 Task: Add an event with the title Monthly Department Meeting, date '2023/11/08', time 9:15 AM to 11:15 AMand add a description: Throughout the team building workshop, the facilitator will provide guidance, share insights, and facilitate discussions to encourage active participation and learning. Participants will have the opportunity to practice their communication skills in a supportive and collaborative environment, receiving feedback from their peers and the facilitator.Select event color  Blueberry . Add location for the event as: 456 St. Catherine's Monastery, Sinai, Egypt, logged in from the account softage.2@softage.netand send the event invitation to softage.1@softage.net and softage.3@softage.net. Set a reminder for the event Doesn't repeat
Action: Mouse pressed left at (62, 171)
Screenshot: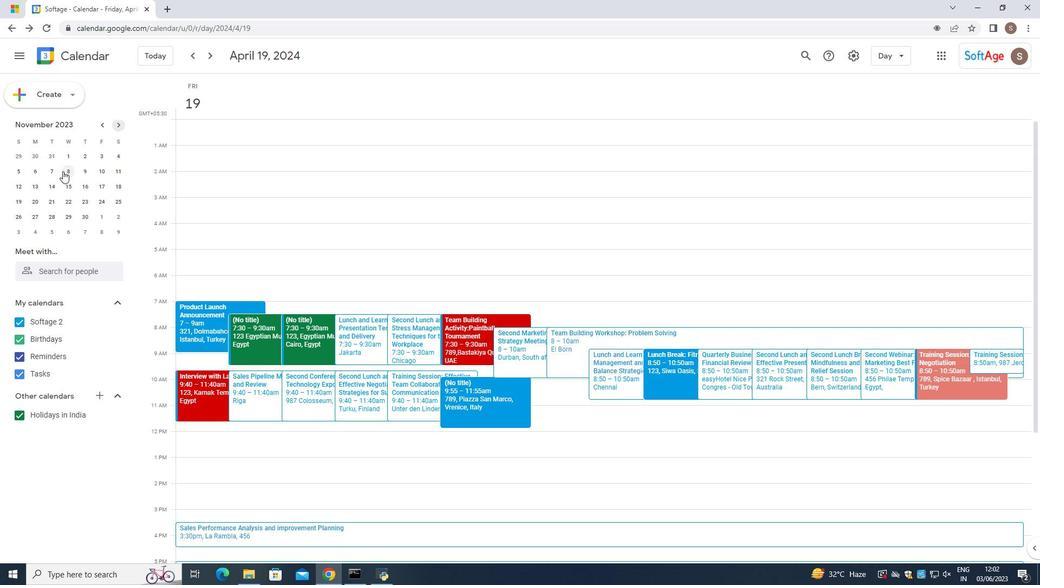
Action: Mouse moved to (58, 98)
Screenshot: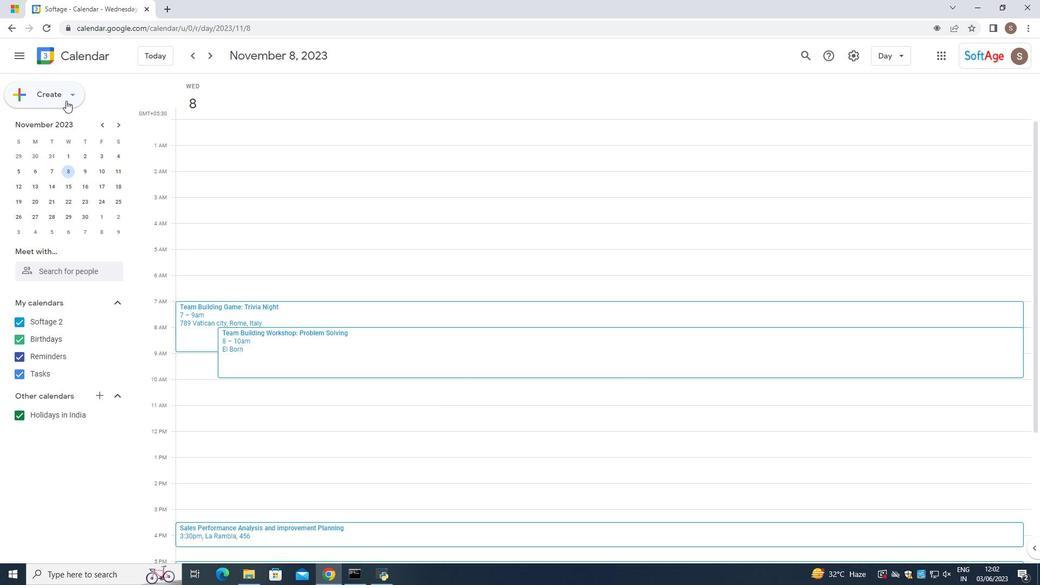 
Action: Mouse pressed left at (58, 98)
Screenshot: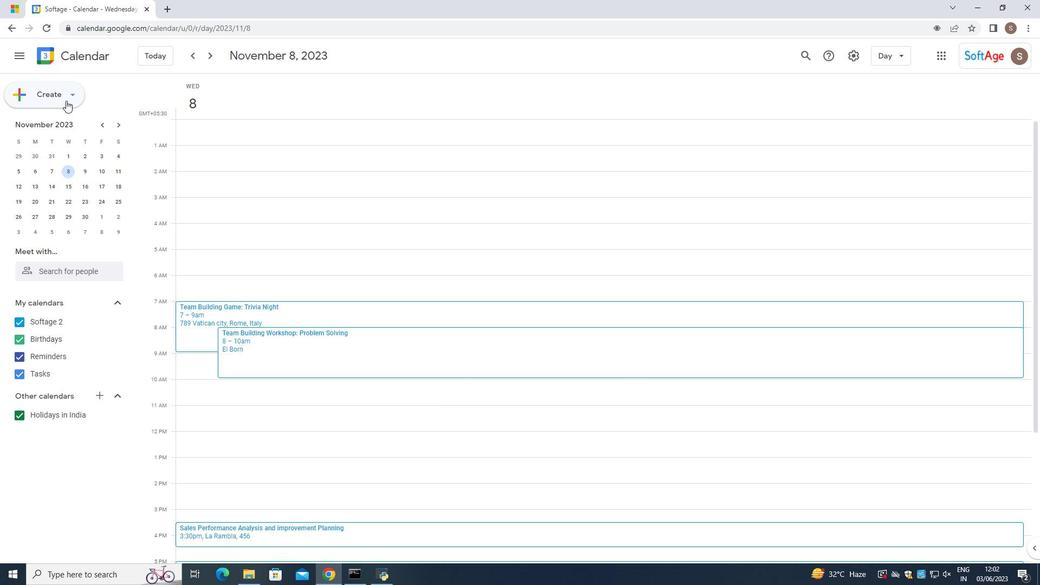 
Action: Mouse moved to (74, 125)
Screenshot: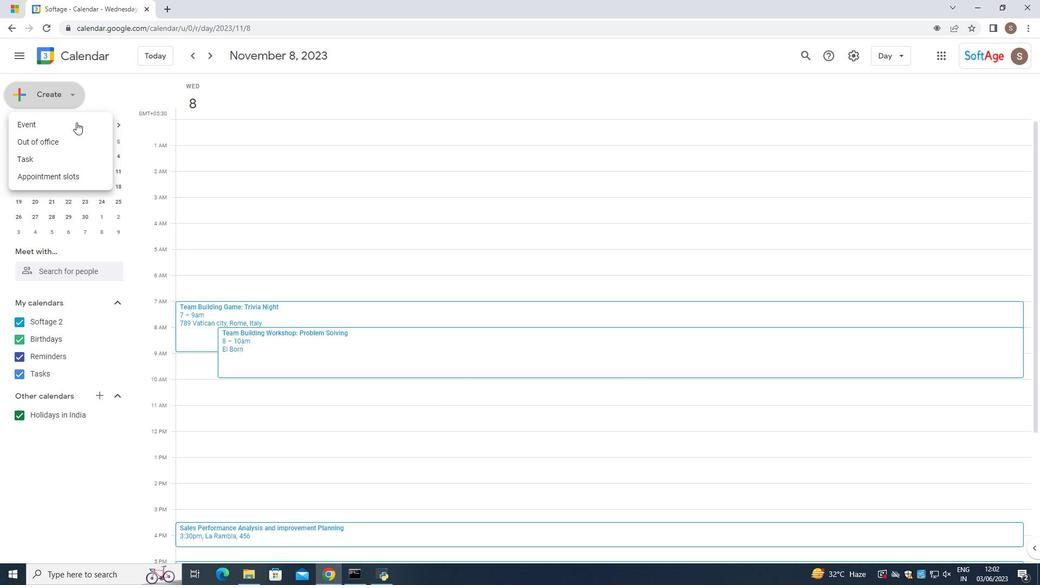 
Action: Mouse pressed left at (74, 125)
Screenshot: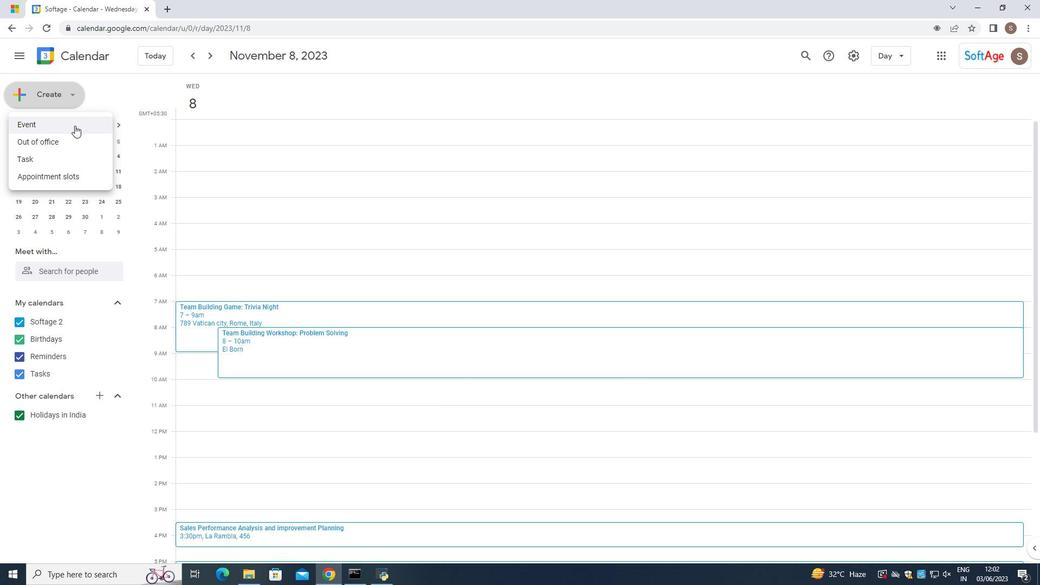 
Action: Mouse moved to (591, 208)
Screenshot: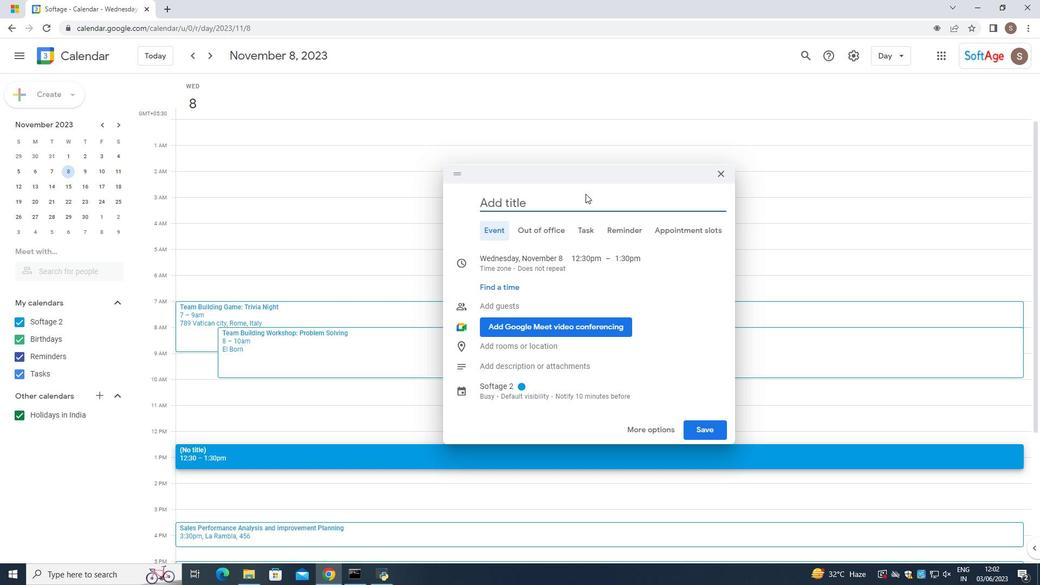 
Action: Key pressed <Key.caps_lock>M<Key.caps_lock>onthly<Key.space><Key.caps_lock>D<Key.caps_lock>epartment<Key.space><Key.caps_lock>M<Key.caps_lock>eetj<Key.backspace>ing
Screenshot: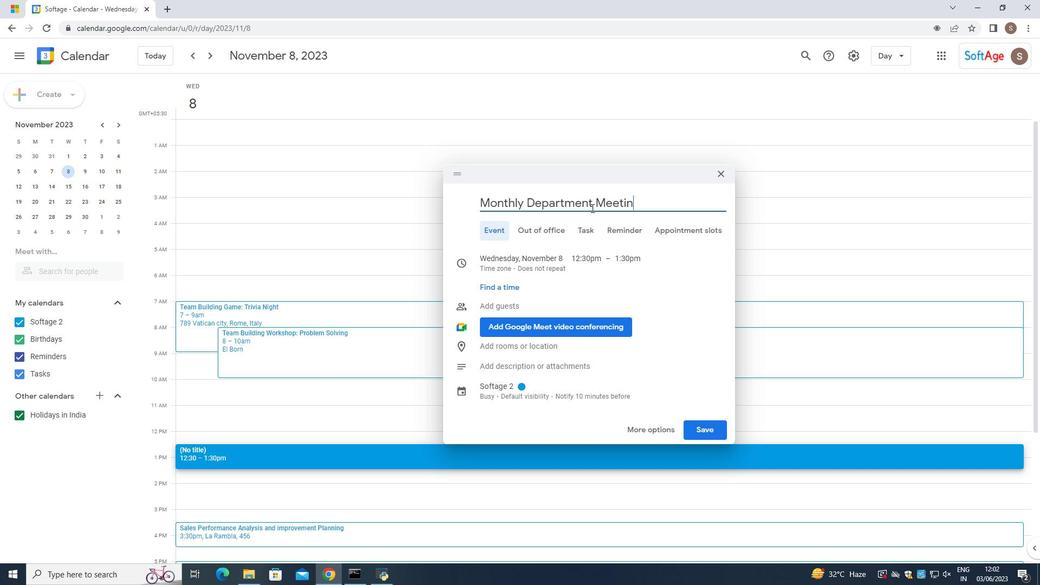 
Action: Mouse moved to (570, 260)
Screenshot: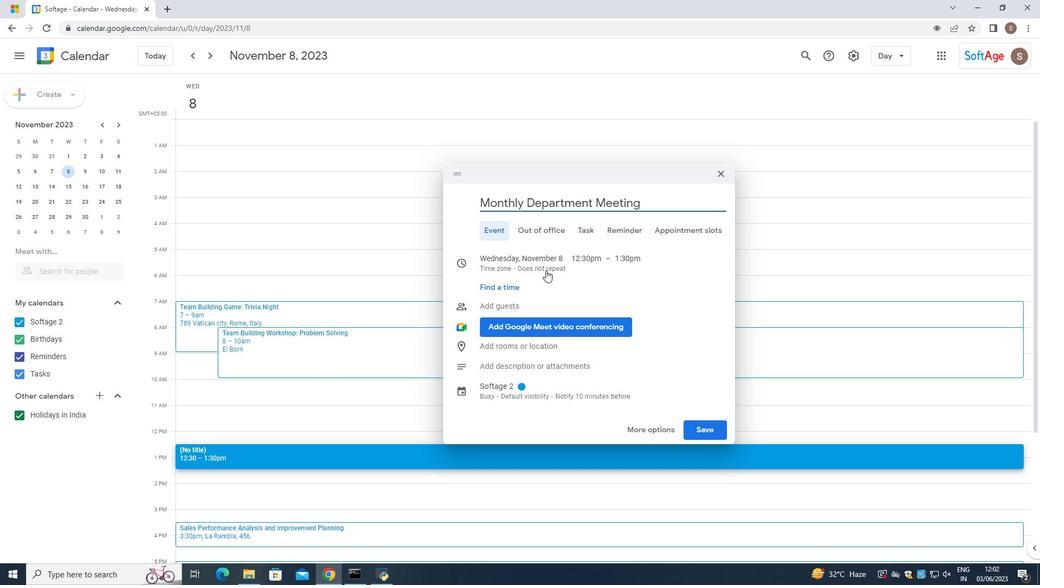 
Action: Mouse pressed left at (570, 260)
Screenshot: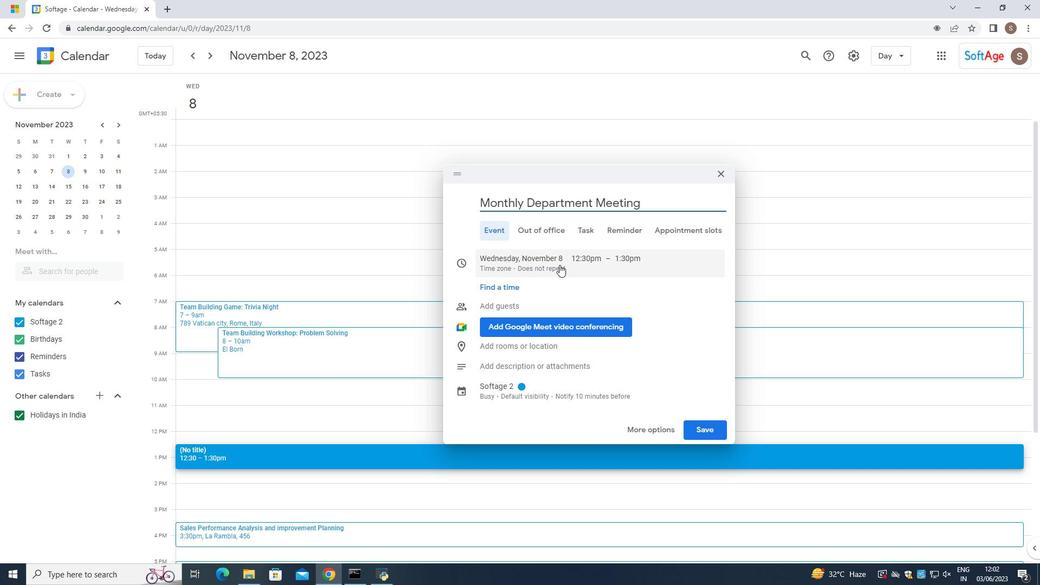 
Action: Mouse moved to (584, 253)
Screenshot: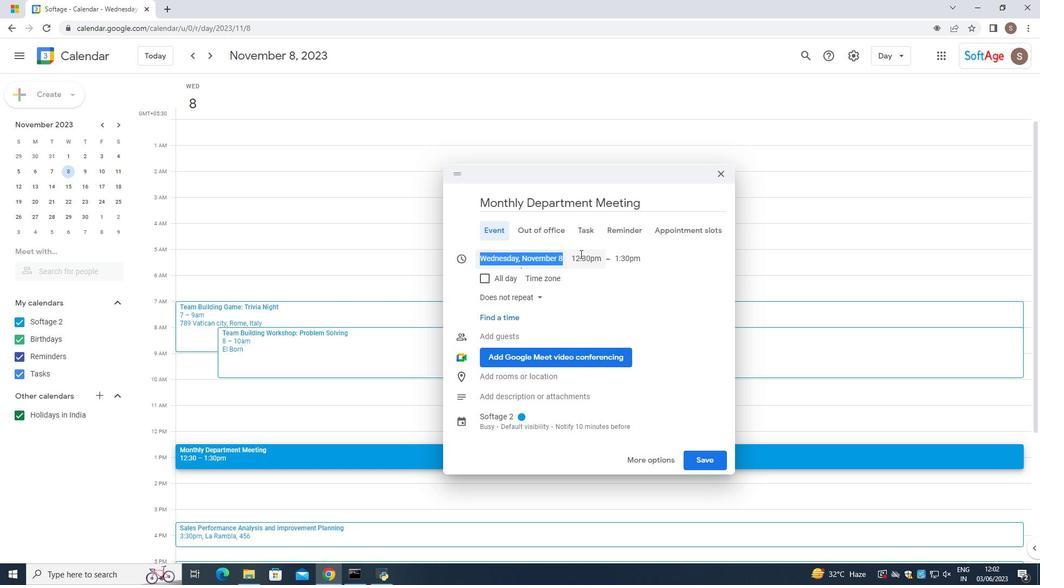 
Action: Mouse pressed left at (584, 253)
Screenshot: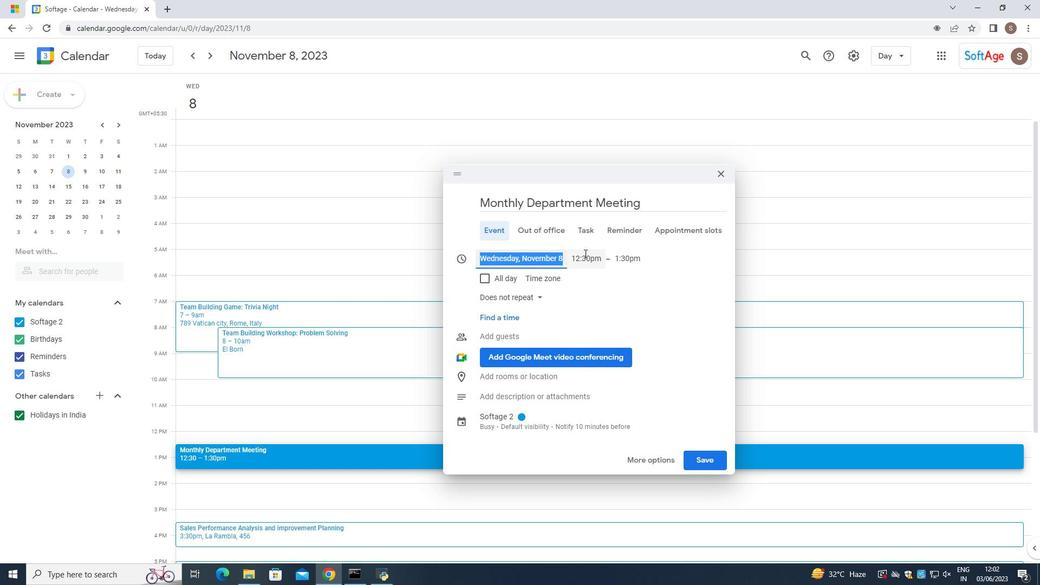 
Action: Mouse moved to (586, 341)
Screenshot: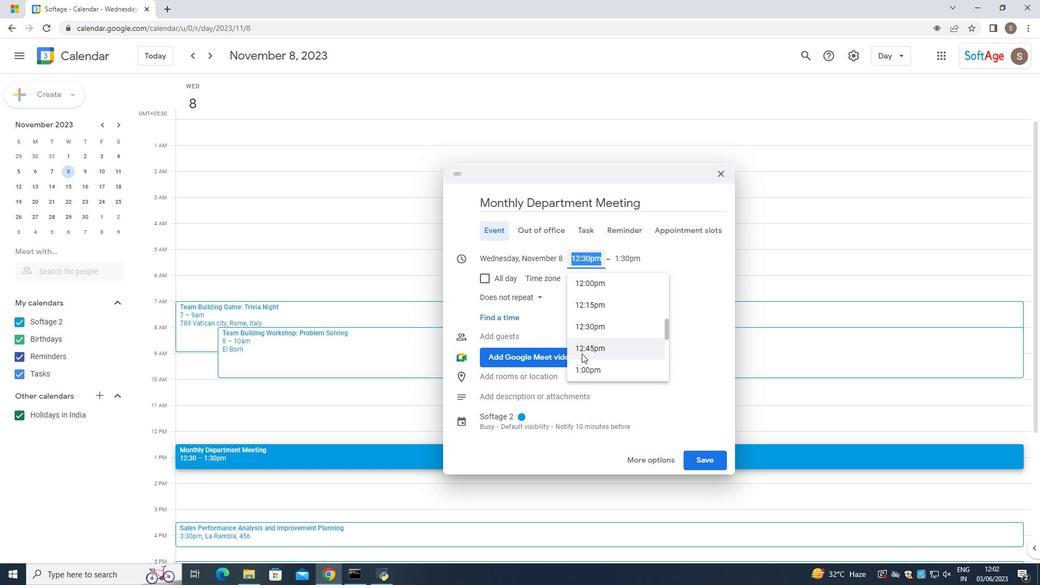 
Action: Mouse scrolled (586, 342) with delta (0, 0)
Screenshot: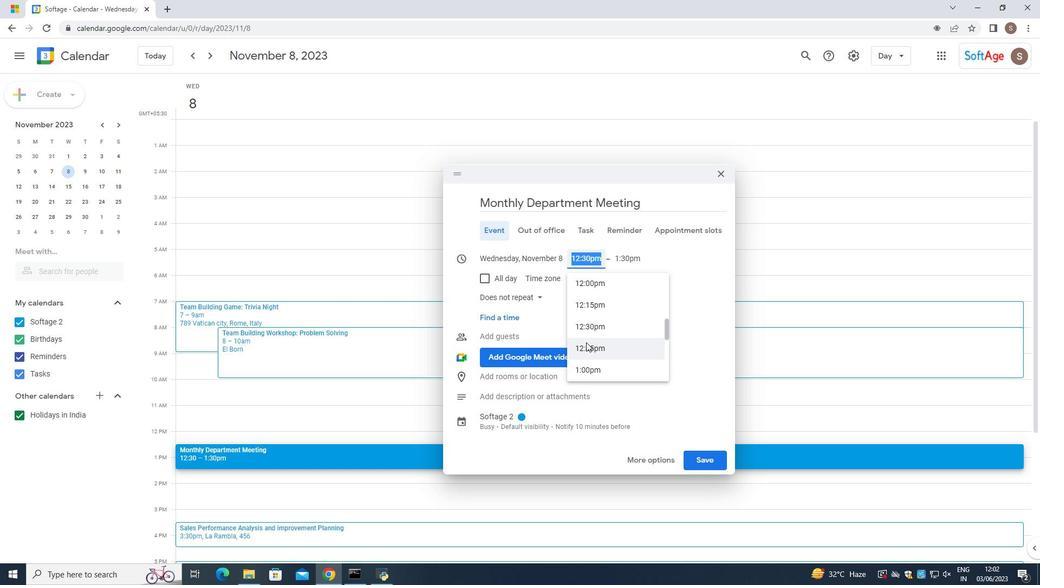 
Action: Mouse scrolled (586, 342) with delta (0, 0)
Screenshot: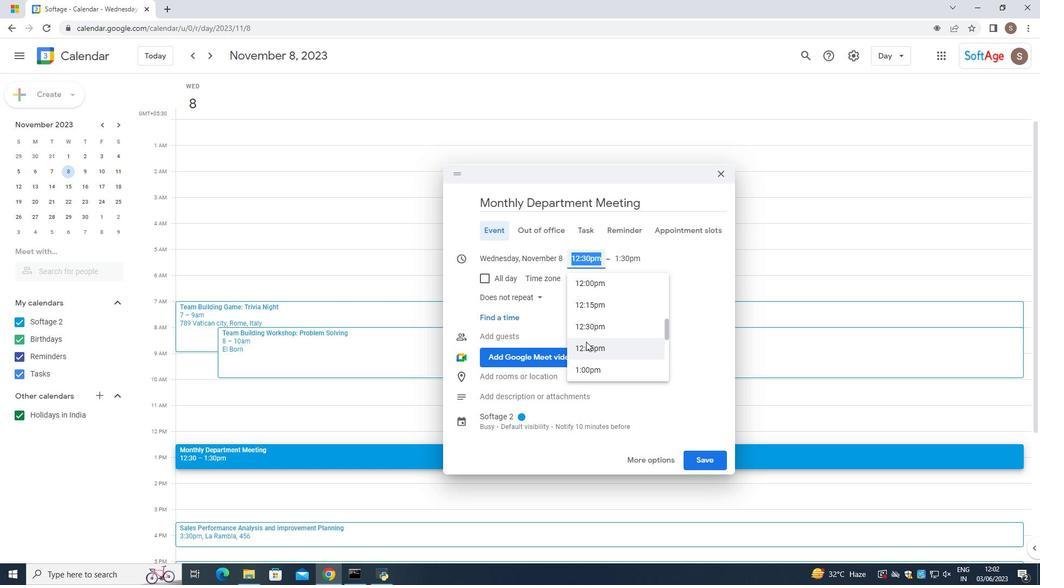 
Action: Mouse scrolled (586, 342) with delta (0, 0)
Screenshot: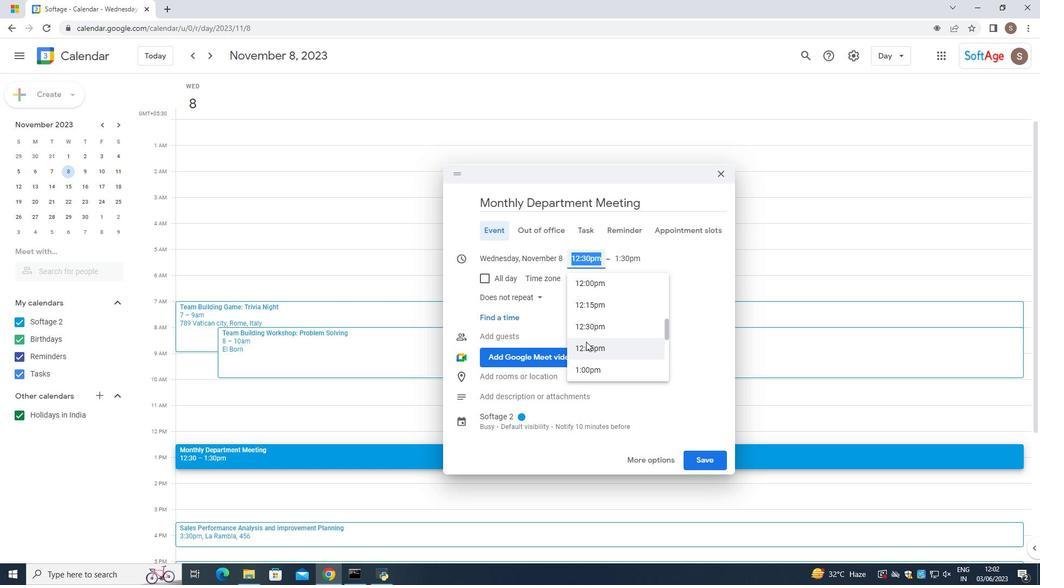 
Action: Mouse moved to (586, 307)
Screenshot: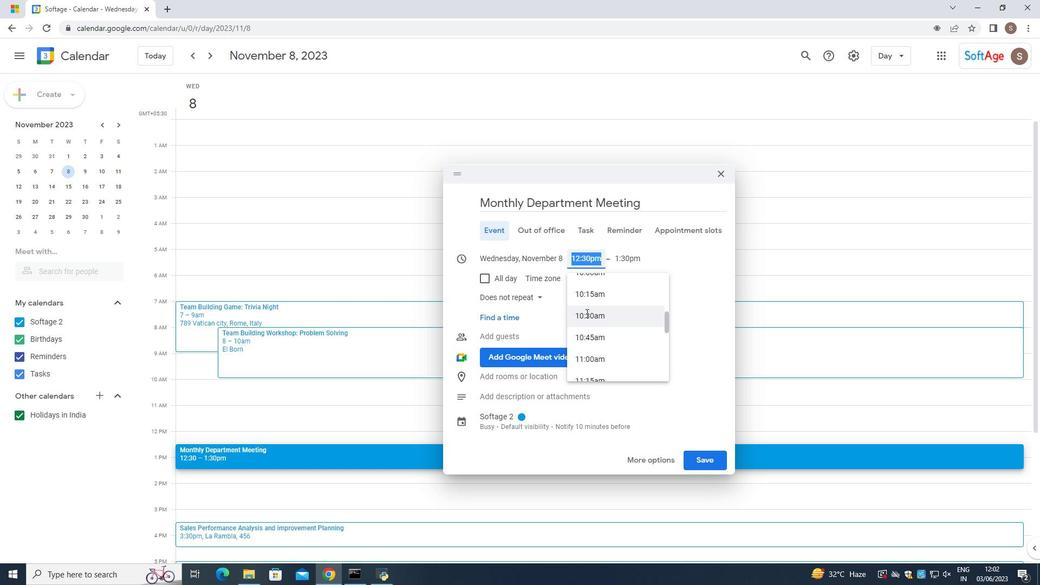 
Action: Mouse scrolled (586, 307) with delta (0, 0)
Screenshot: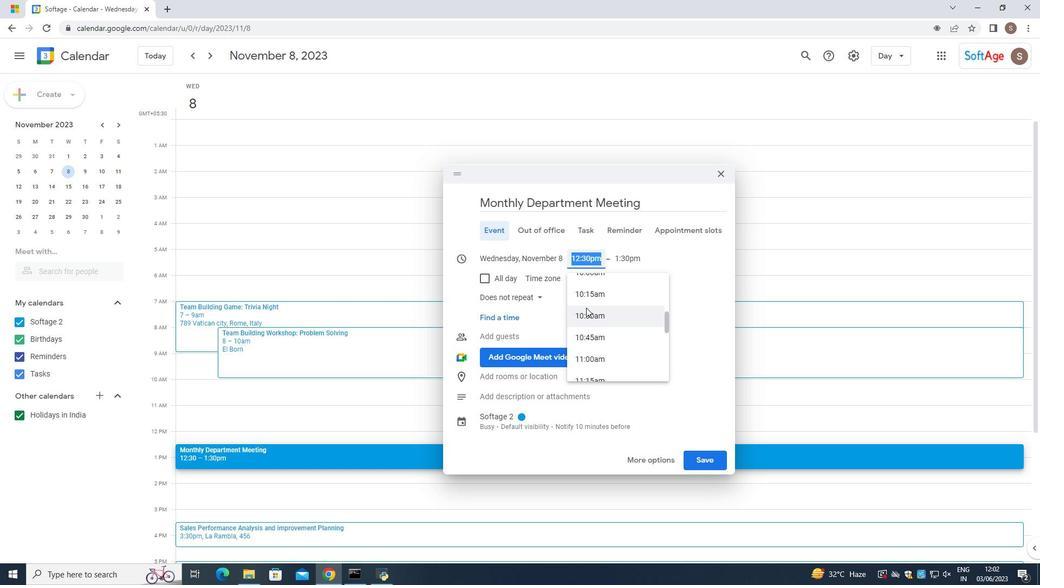 
Action: Mouse moved to (586, 298)
Screenshot: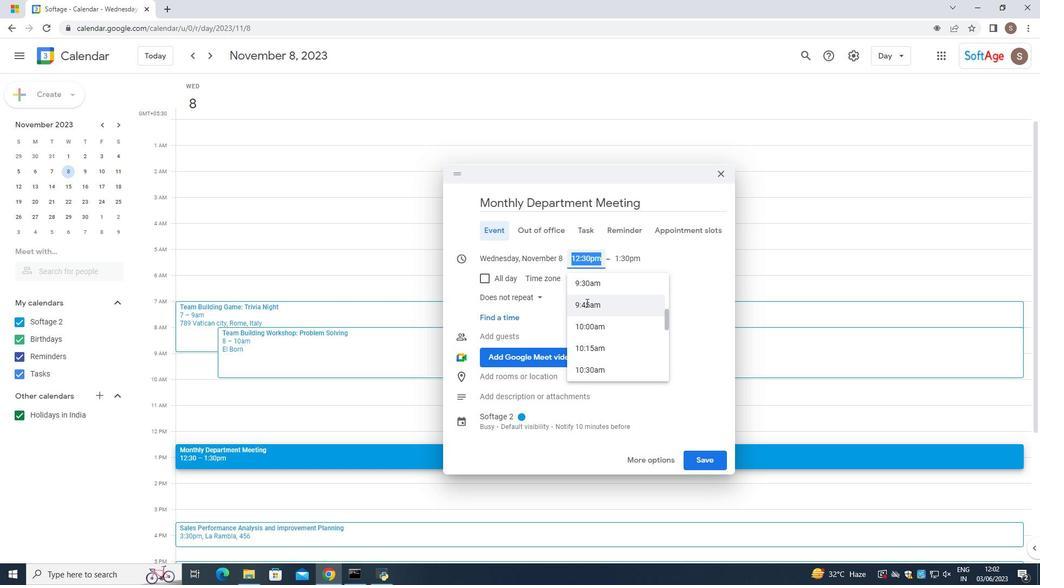 
Action: Mouse scrolled (586, 299) with delta (0, 0)
Screenshot: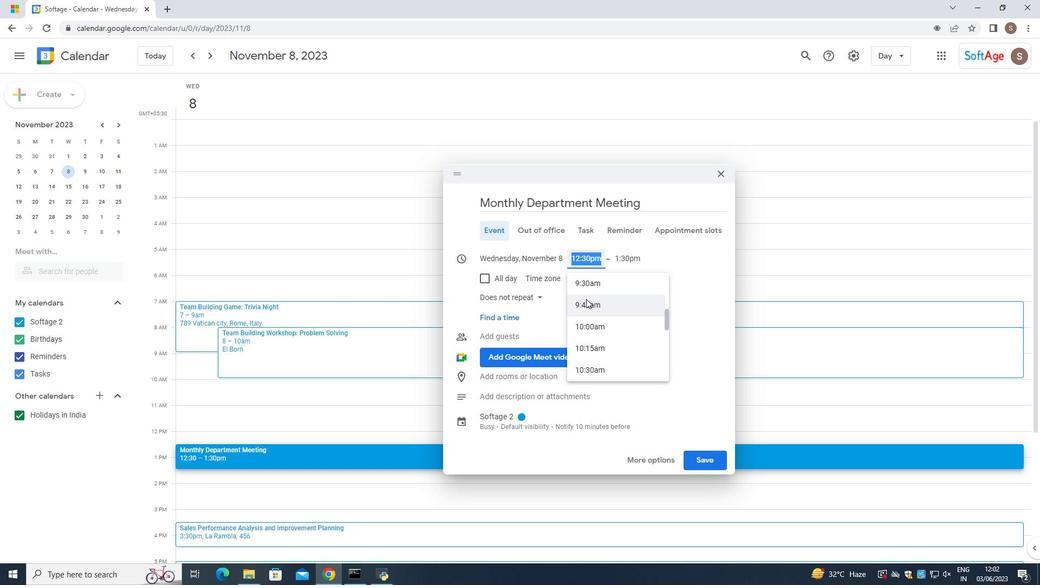 
Action: Mouse moved to (576, 313)
Screenshot: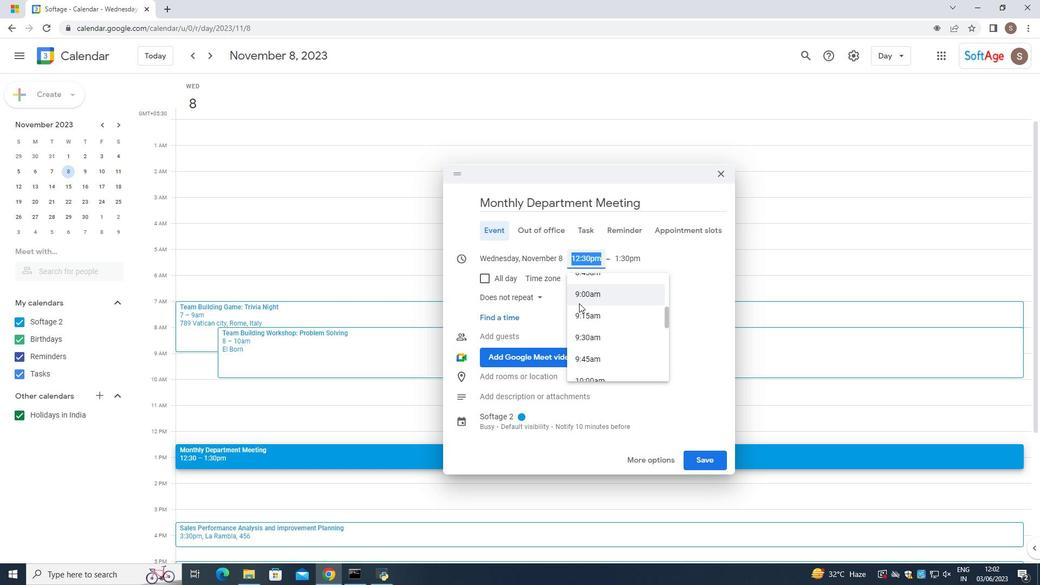 
Action: Mouse pressed left at (576, 313)
Screenshot: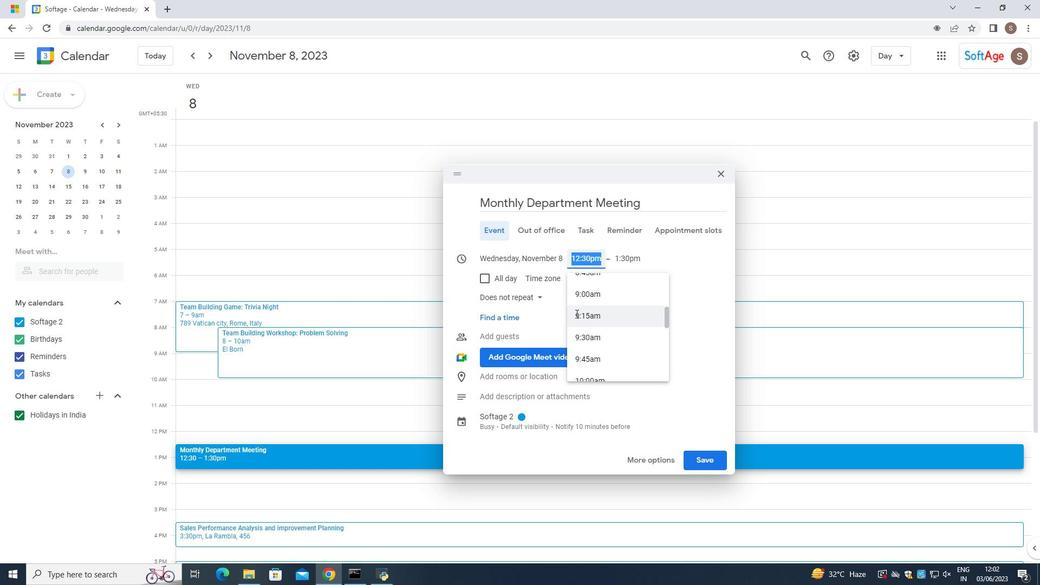 
Action: Mouse moved to (630, 254)
Screenshot: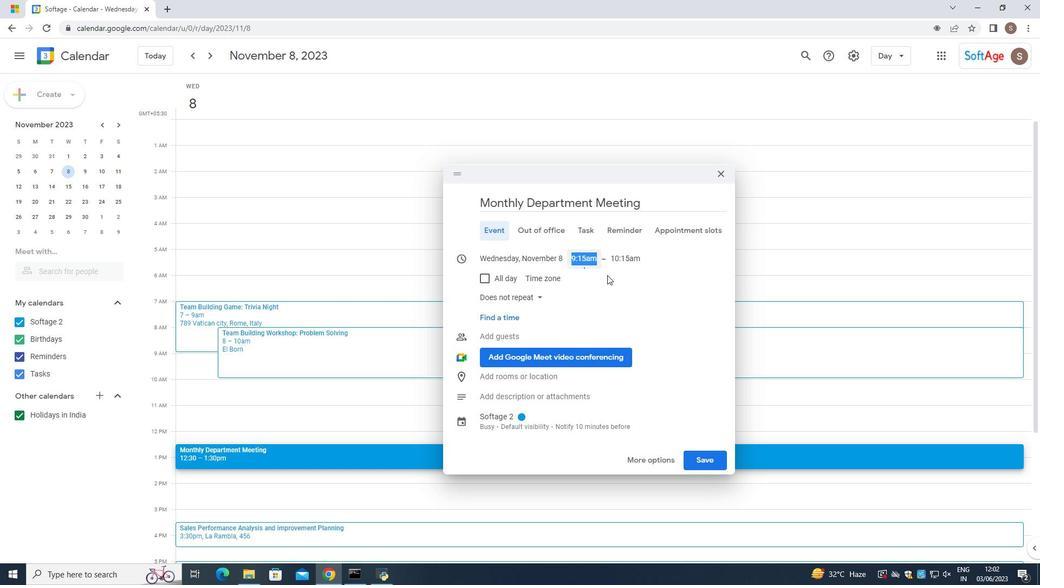 
Action: Mouse pressed left at (630, 254)
Screenshot: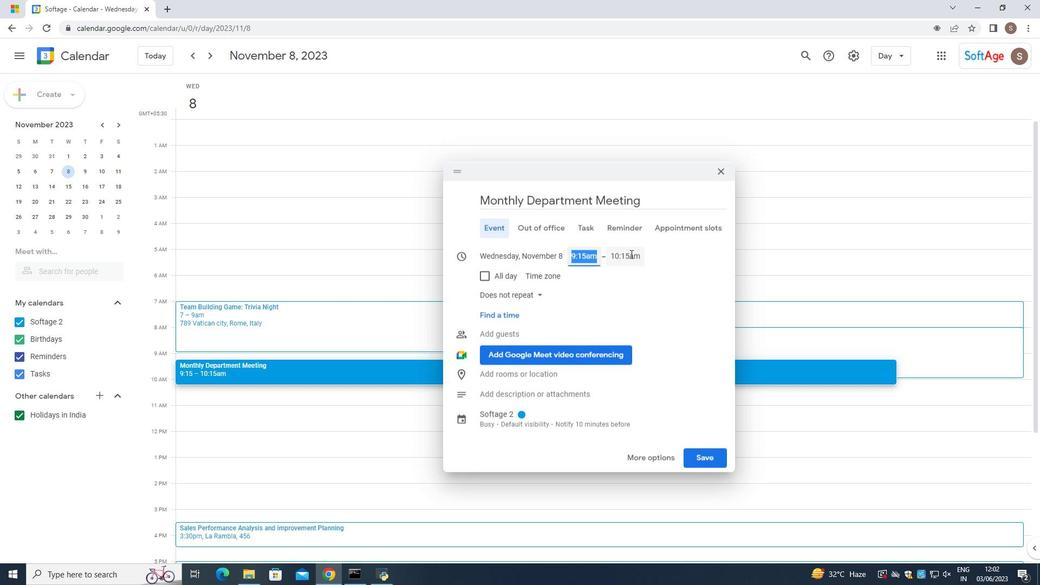 
Action: Mouse moved to (623, 315)
Screenshot: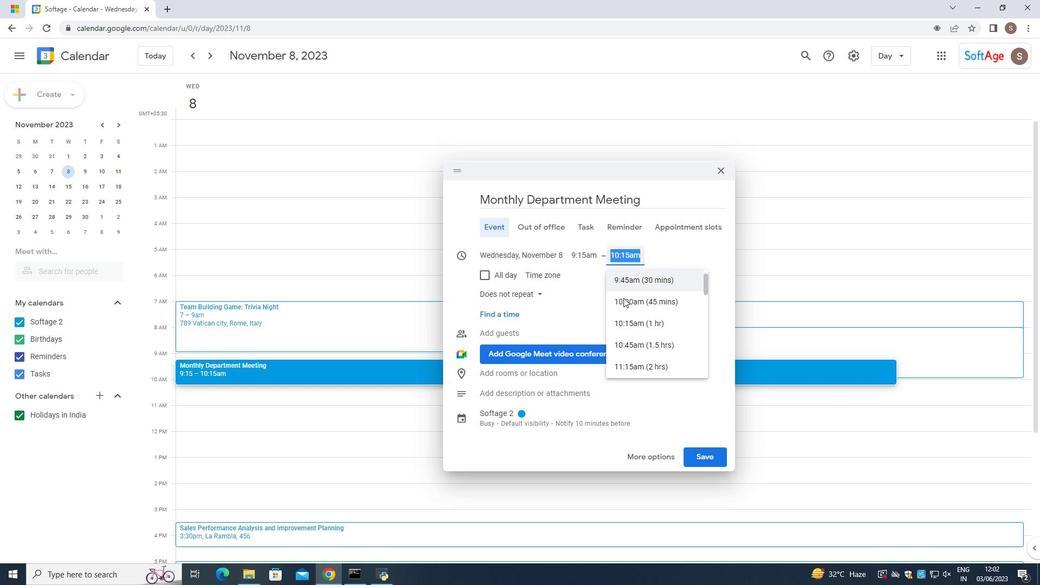 
Action: Mouse scrolled (623, 315) with delta (0, 0)
Screenshot: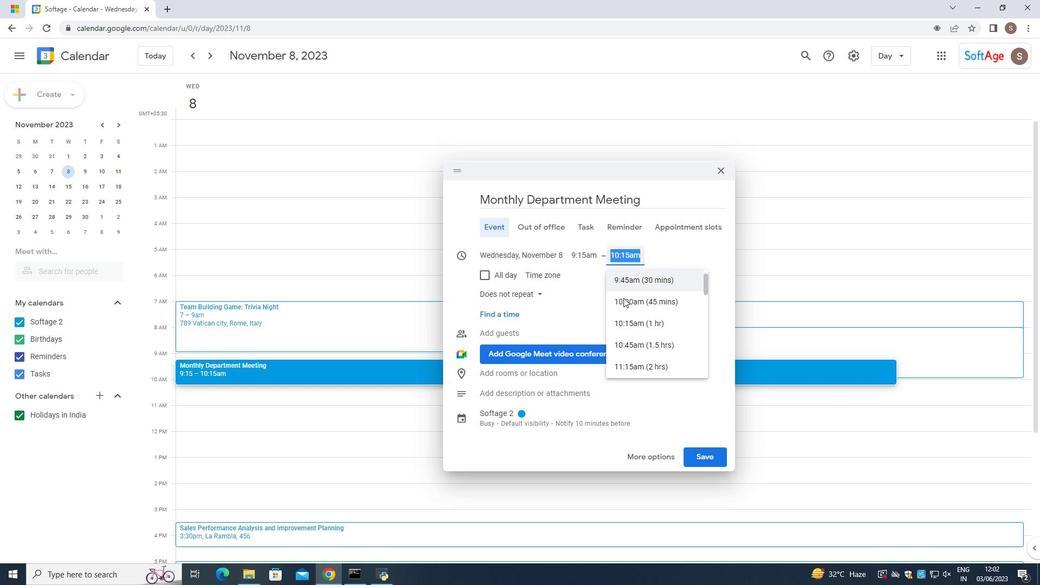 
Action: Mouse moved to (641, 317)
Screenshot: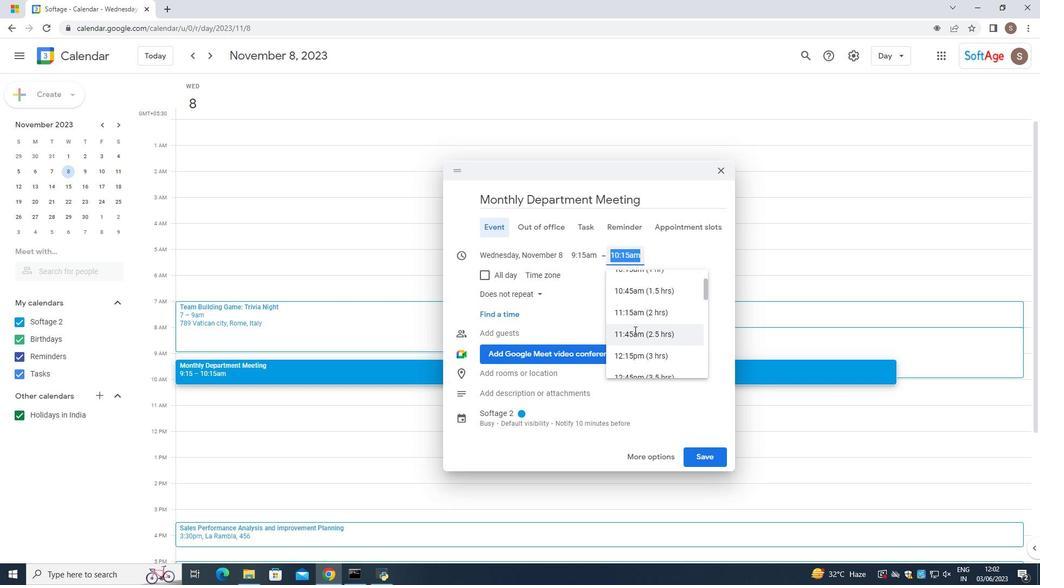 
Action: Mouse pressed left at (641, 317)
Screenshot: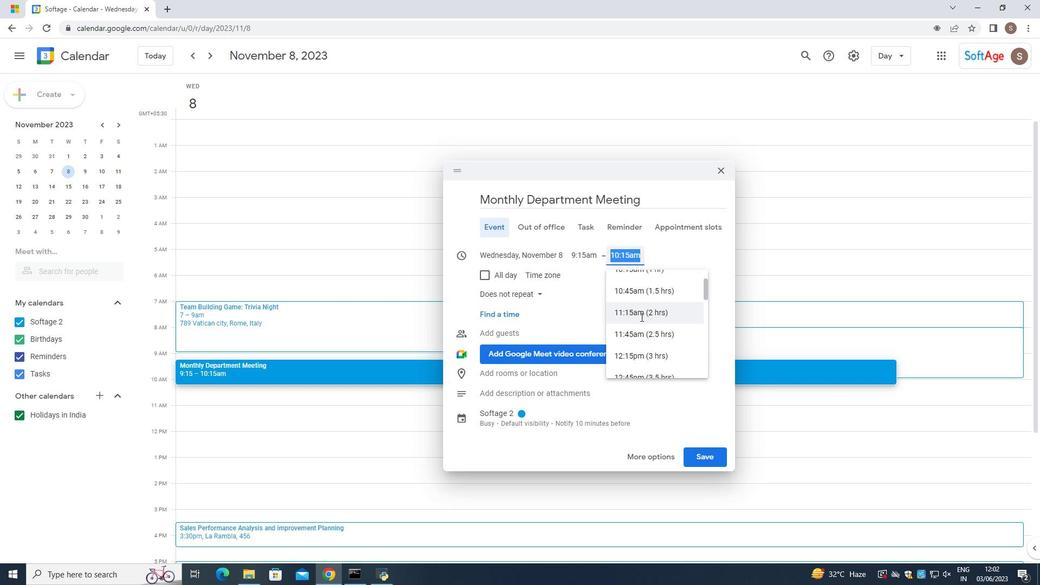 
Action: Mouse moved to (492, 394)
Screenshot: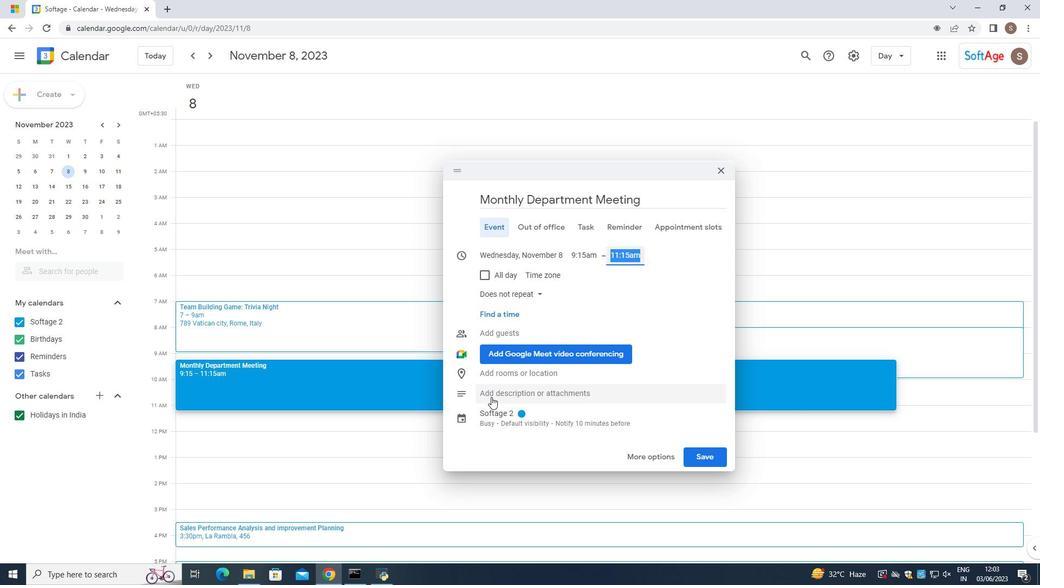 
Action: Mouse pressed left at (492, 394)
Screenshot: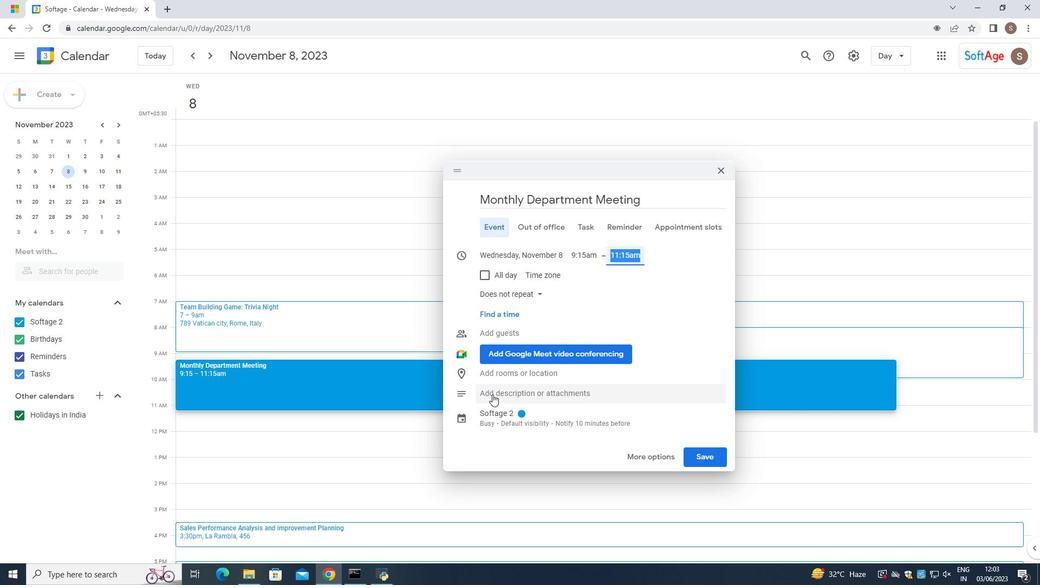 
Action: Mouse moved to (504, 395)
Screenshot: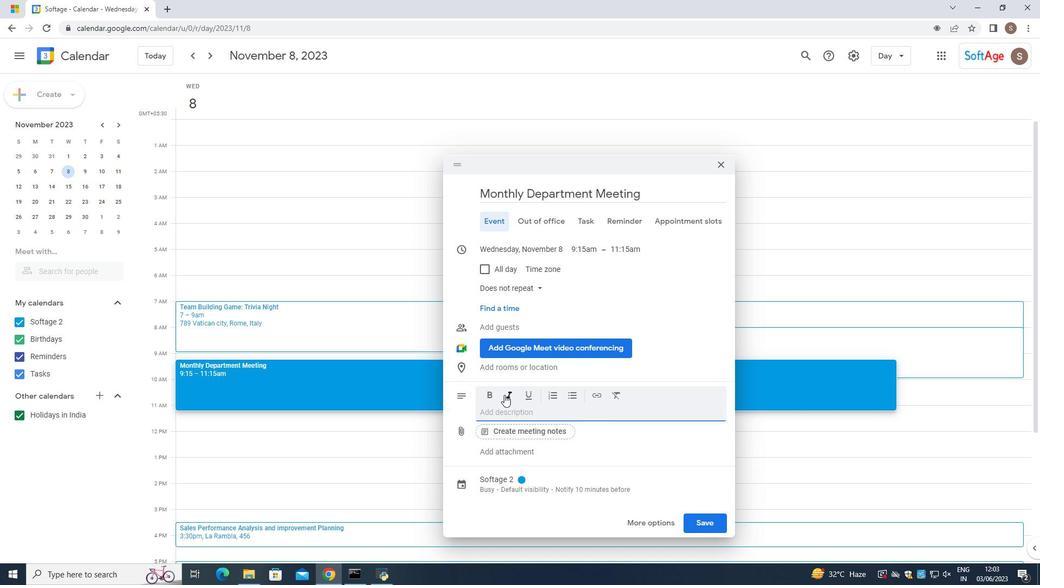 
Action: Mouse pressed left at (504, 395)
Screenshot: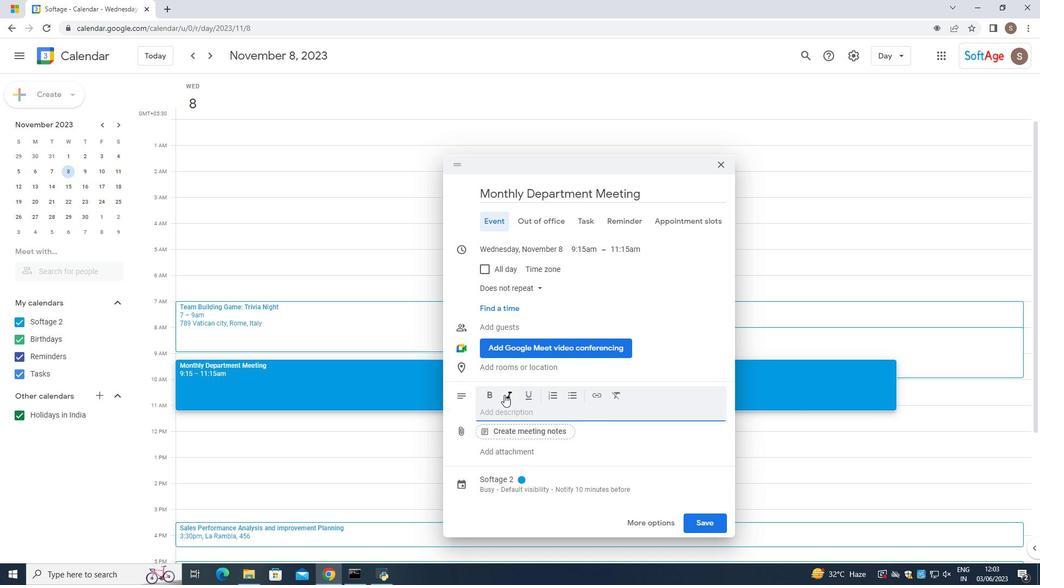 
Action: Mouse moved to (508, 395)
Screenshot: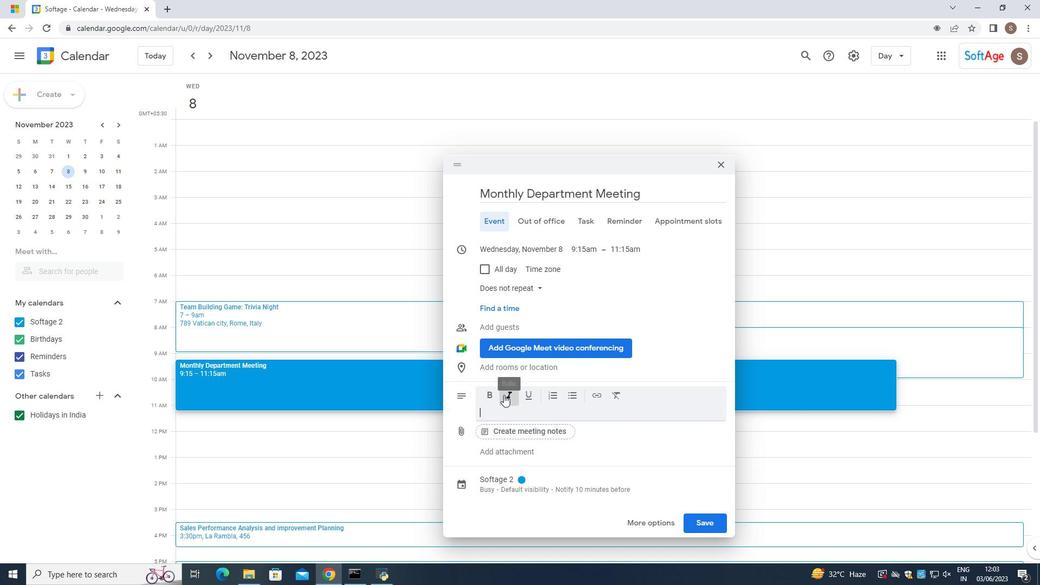 
Action: Key pressed <Key.caps_lock>T<Key.caps_lock>horughout<Key.space>the<Key.backspace><Key.backspace><Key.backspace><Key.backspace><Key.backspace><Key.backspace><Key.backspace><Key.backspace><Key.backspace><Key.backspace><Key.backspace><Key.backspace>roughout<Key.space>the<Key.space>team<Key.space>building<Key.space>workshop<Key.space>,<Key.space>the<Key.space>facilittatior<Key.space>
Screenshot: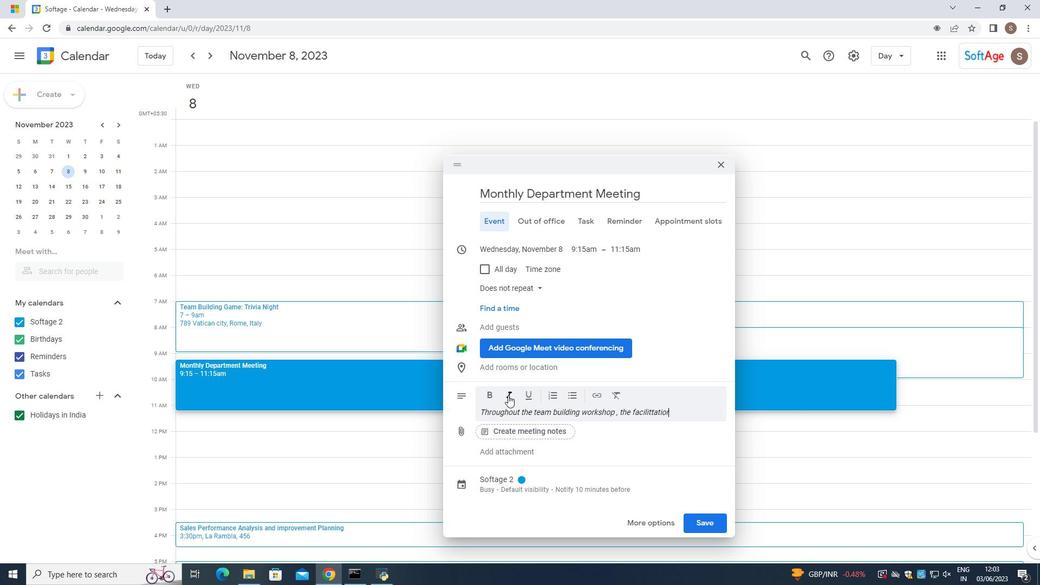 
Action: Mouse moved to (644, 412)
Screenshot: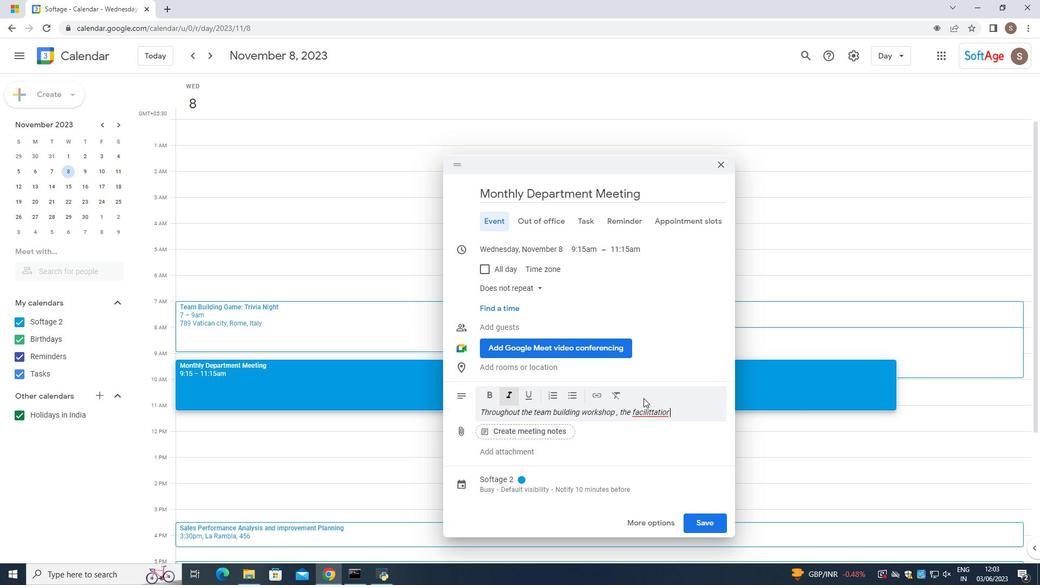 
Action: Mouse pressed left at (644, 412)
Screenshot: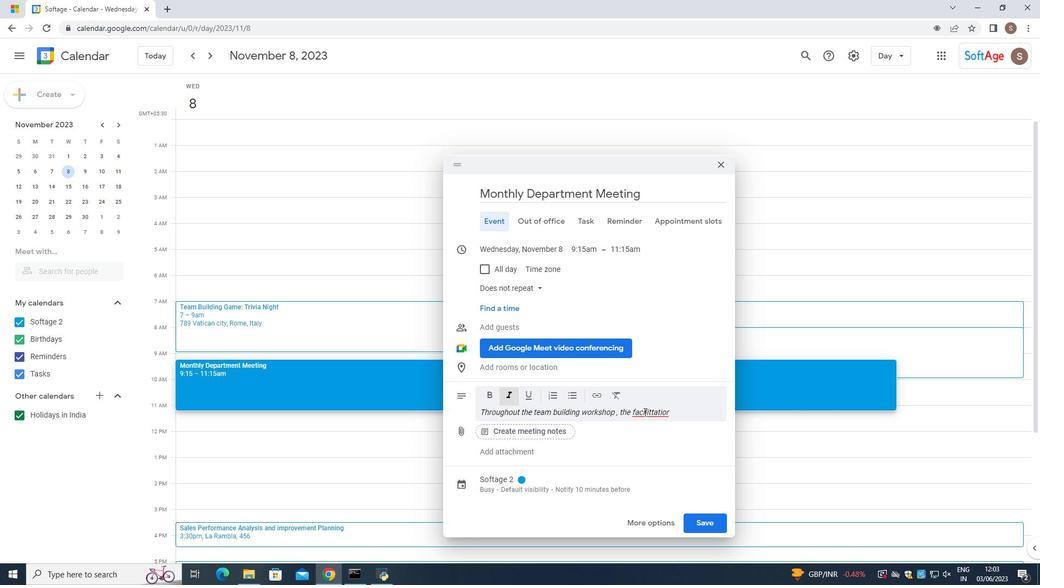
Action: Mouse pressed right at (644, 412)
Screenshot: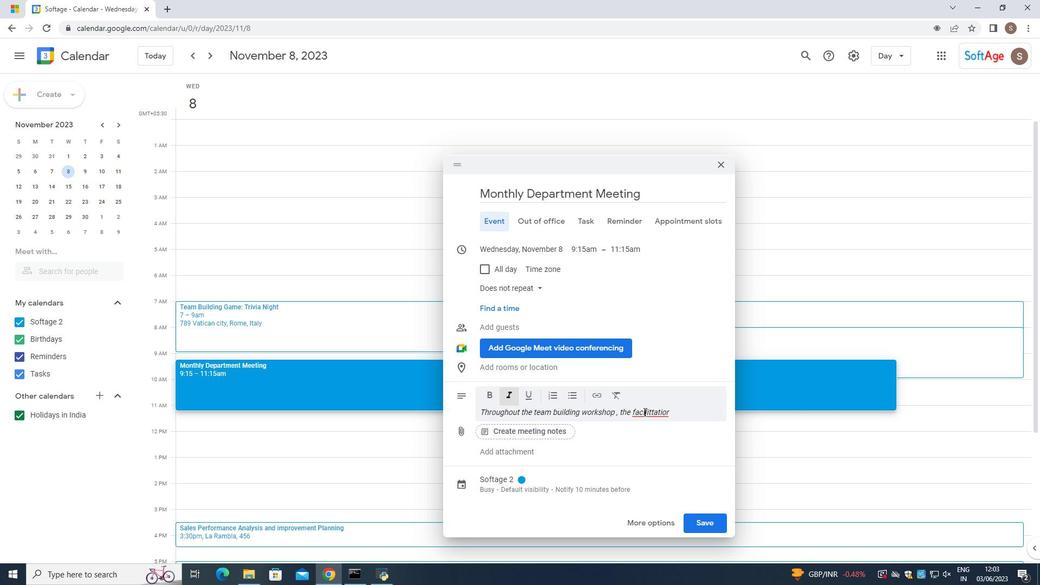 
Action: Mouse moved to (667, 274)
Screenshot: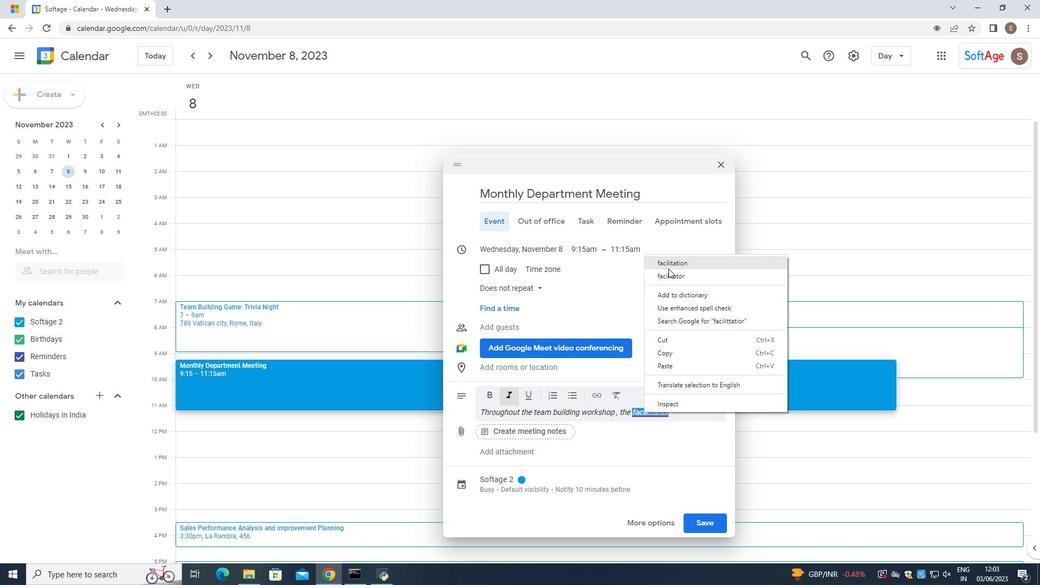 
Action: Mouse pressed left at (667, 274)
Screenshot: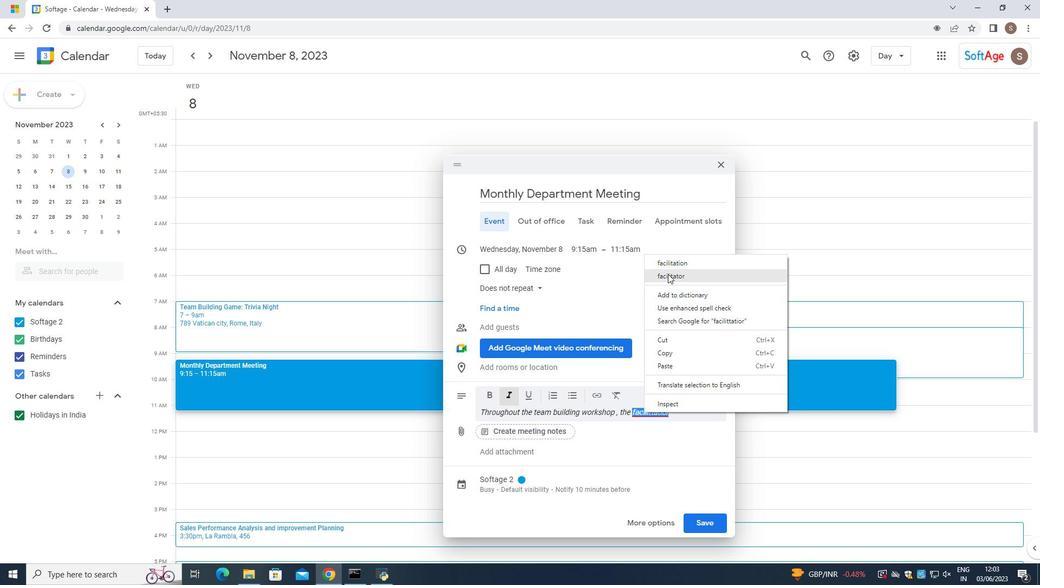 
Action: Mouse moved to (685, 406)
Screenshot: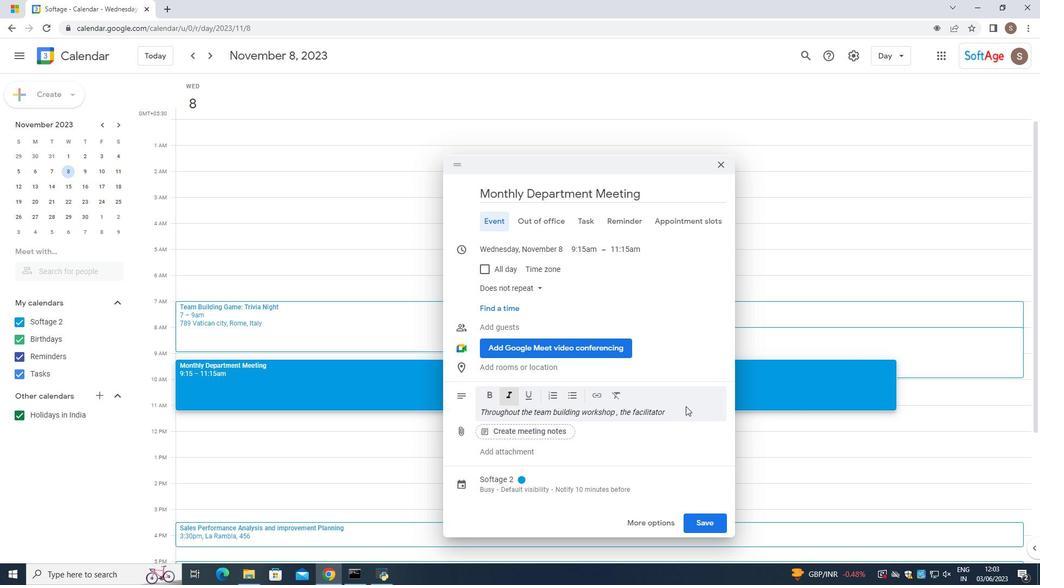 
Action: Mouse pressed left at (685, 406)
Screenshot: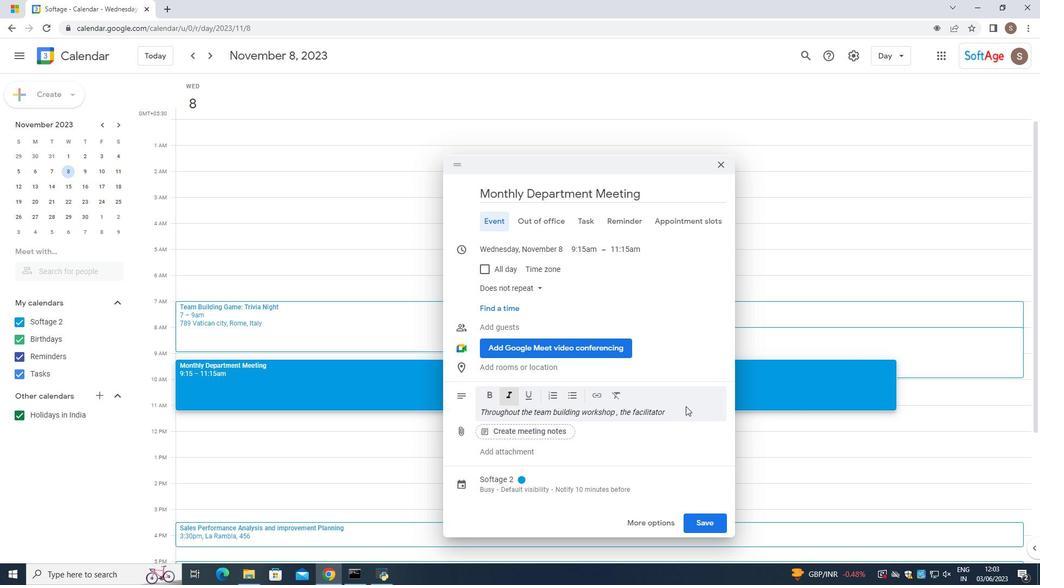 
Action: Mouse moved to (682, 408)
Screenshot: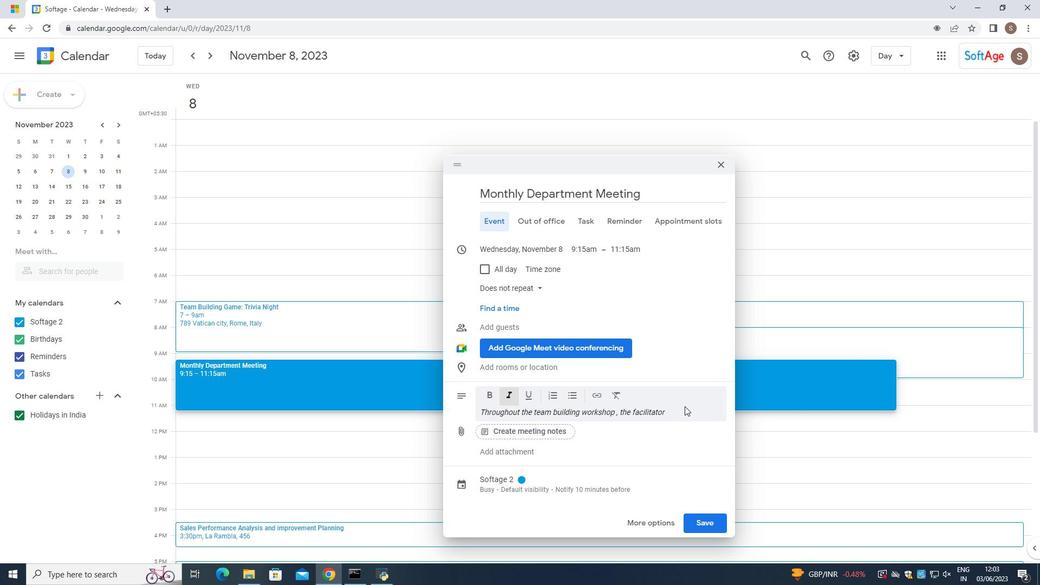 
Action: Mouse pressed left at (682, 408)
Screenshot: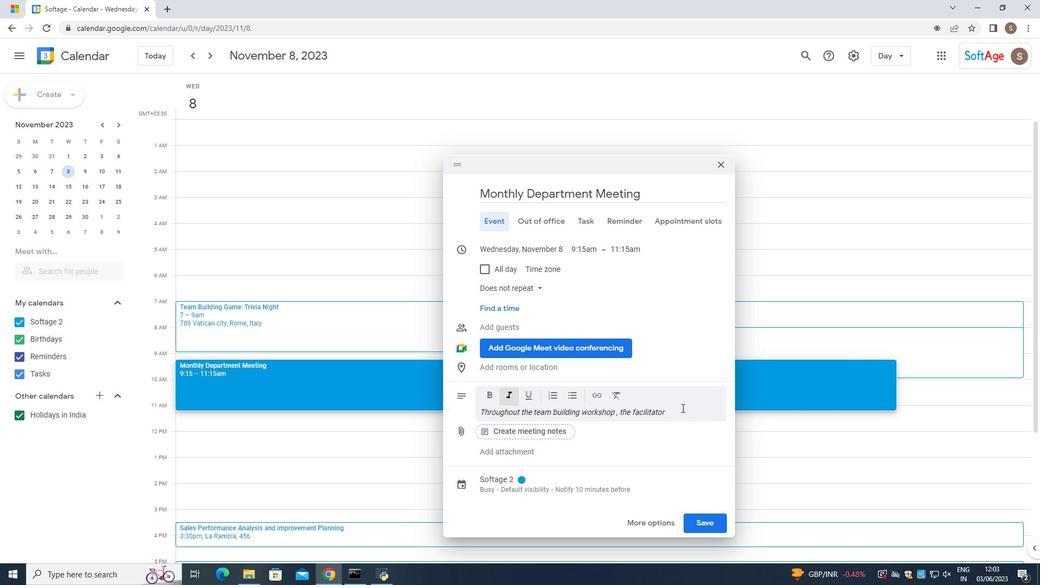 
Action: Mouse moved to (682, 410)
Screenshot: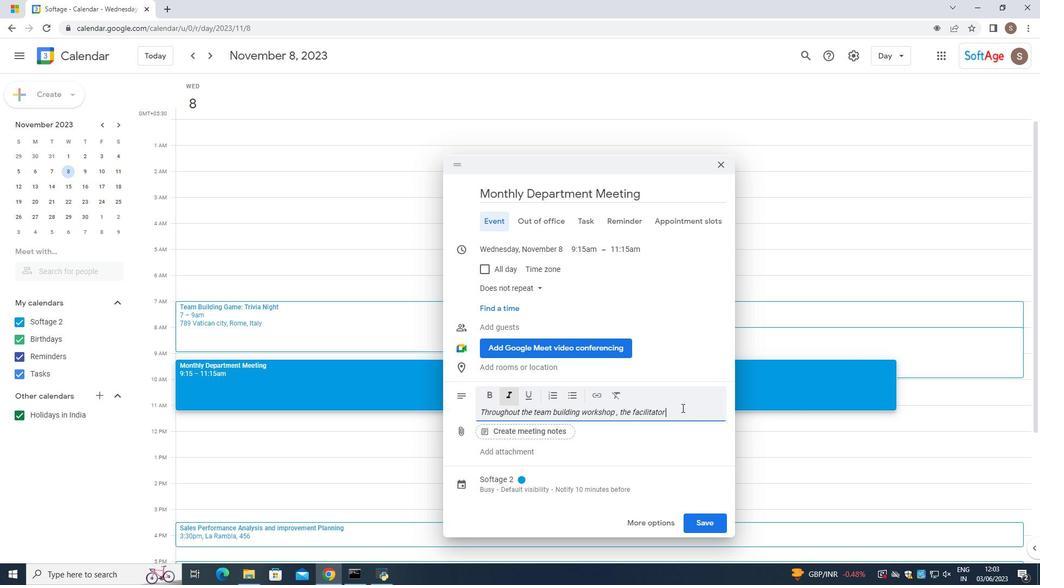 
Action: Key pressed <Key.space>will<Key.space>provide<Key.space>guidance,<Key.space>shatre<Key.space>insioghts<Key.space>
Screenshot: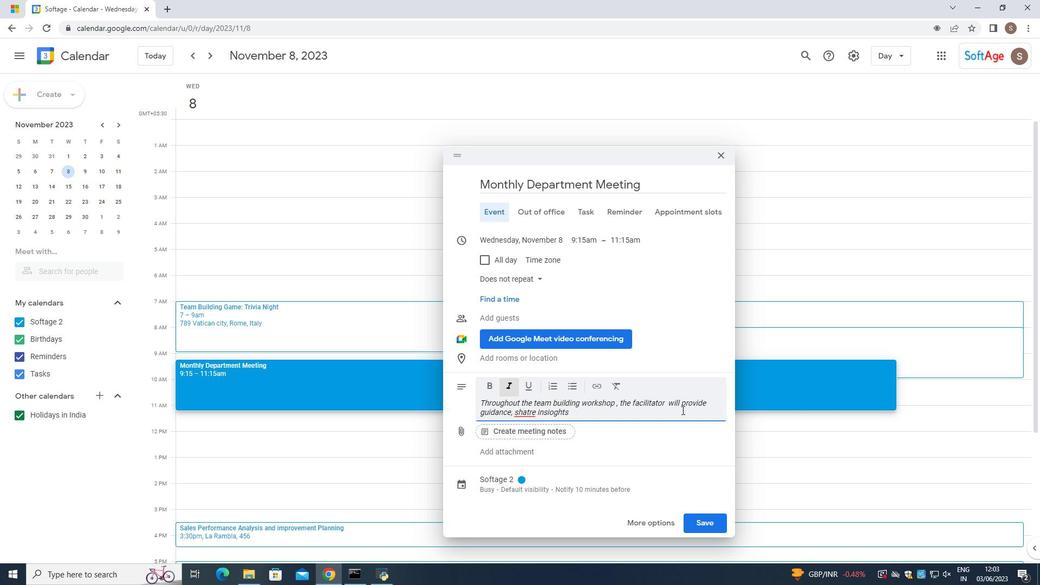 
Action: Mouse moved to (529, 408)
Screenshot: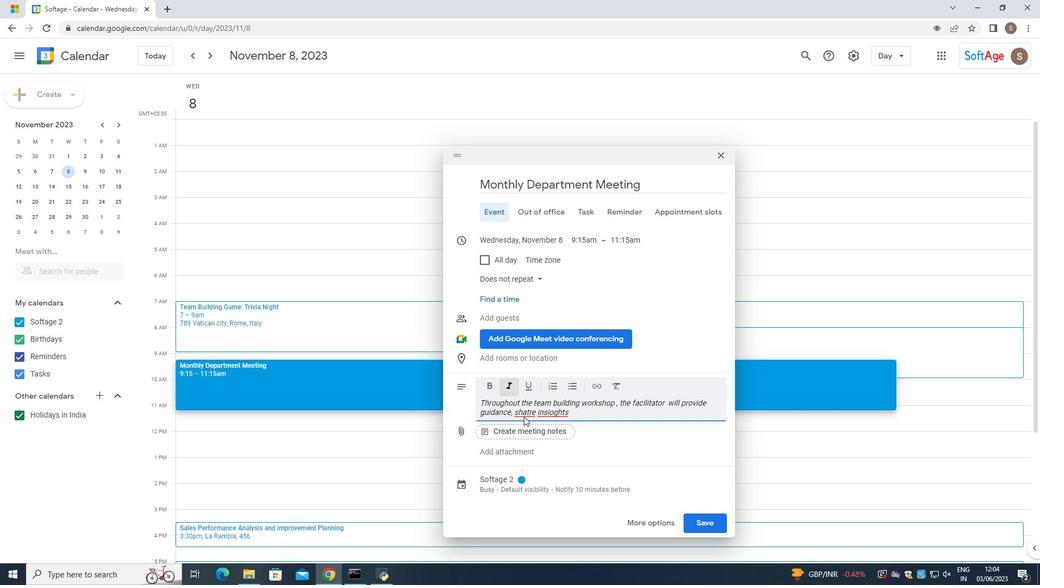 
Action: Mouse pressed left at (529, 408)
Screenshot: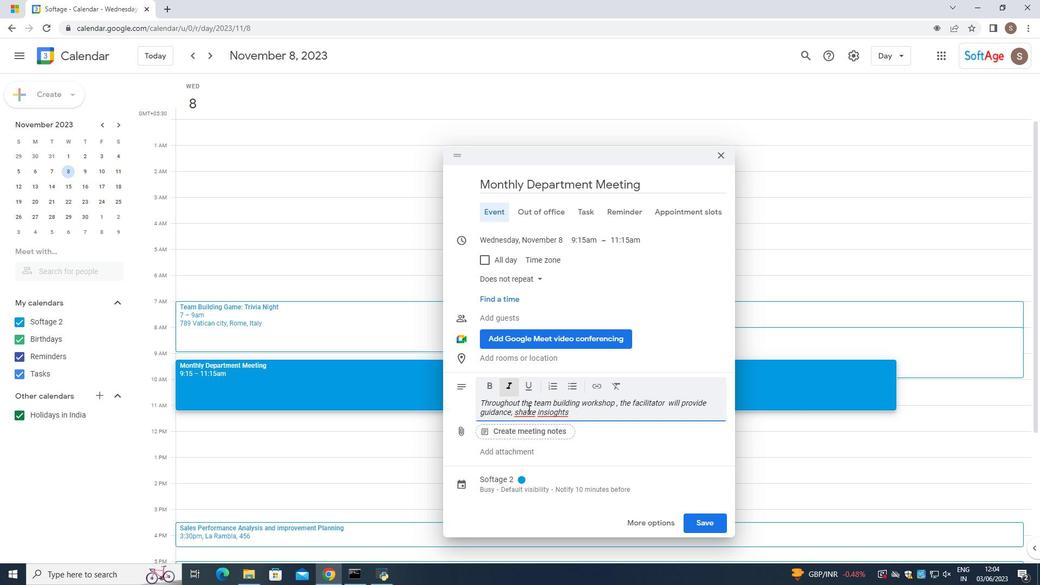 
Action: Mouse pressed right at (529, 408)
Screenshot: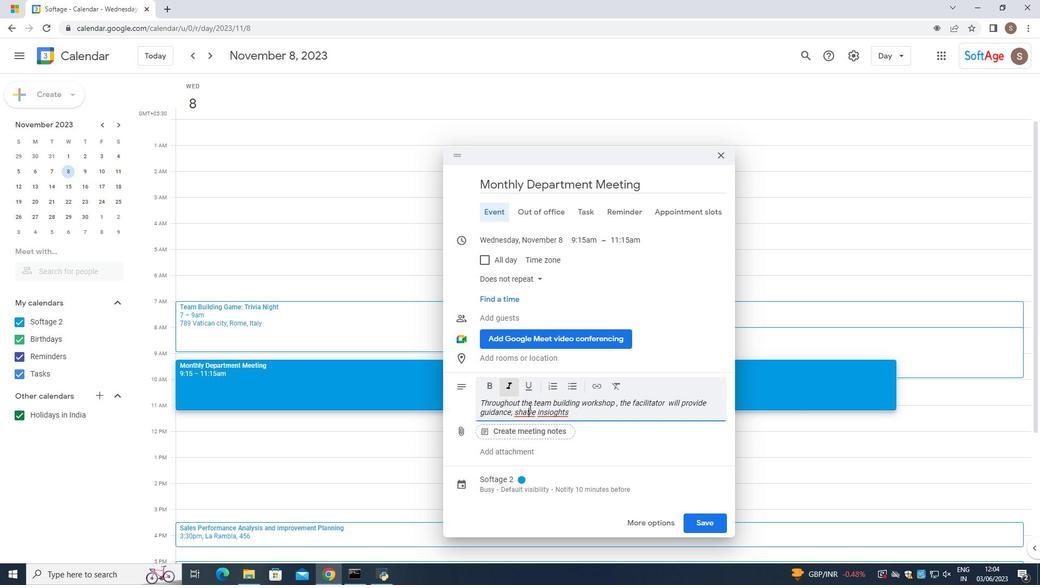 
Action: Mouse moved to (562, 264)
Screenshot: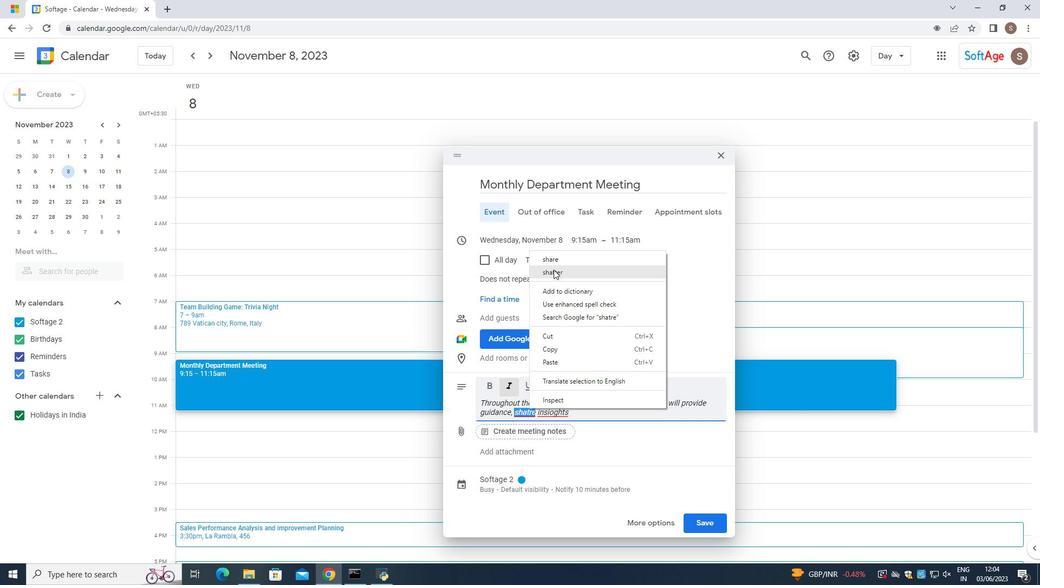 
Action: Mouse pressed left at (562, 264)
Screenshot: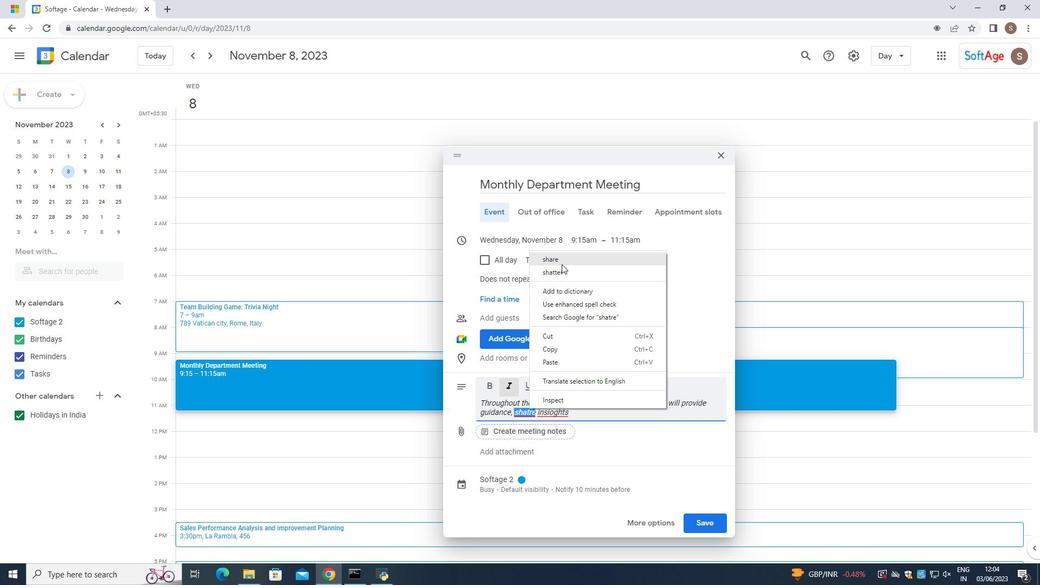 
Action: Mouse moved to (566, 411)
Screenshot: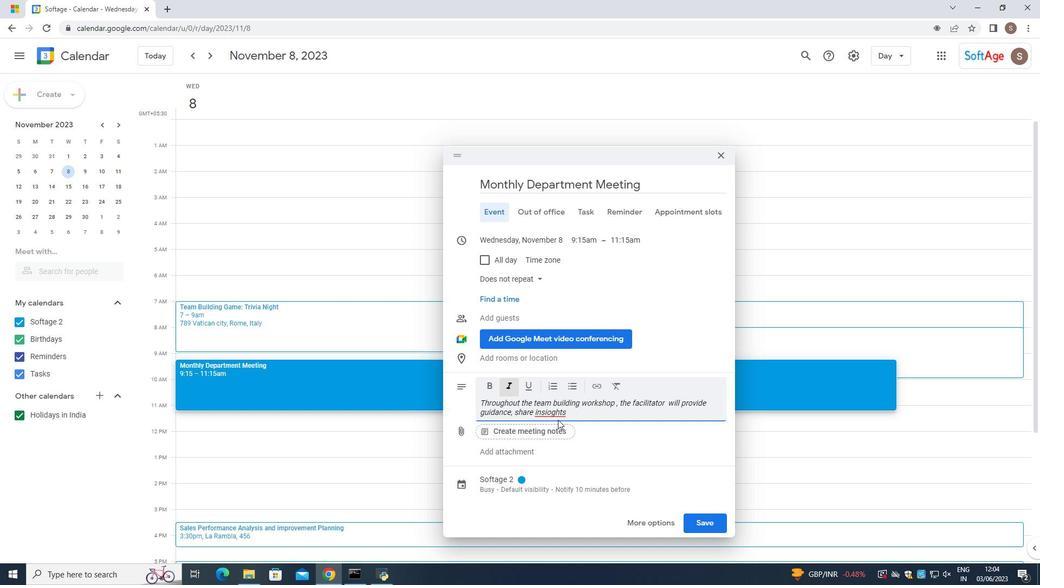 
Action: Mouse pressed left at (566, 411)
Screenshot: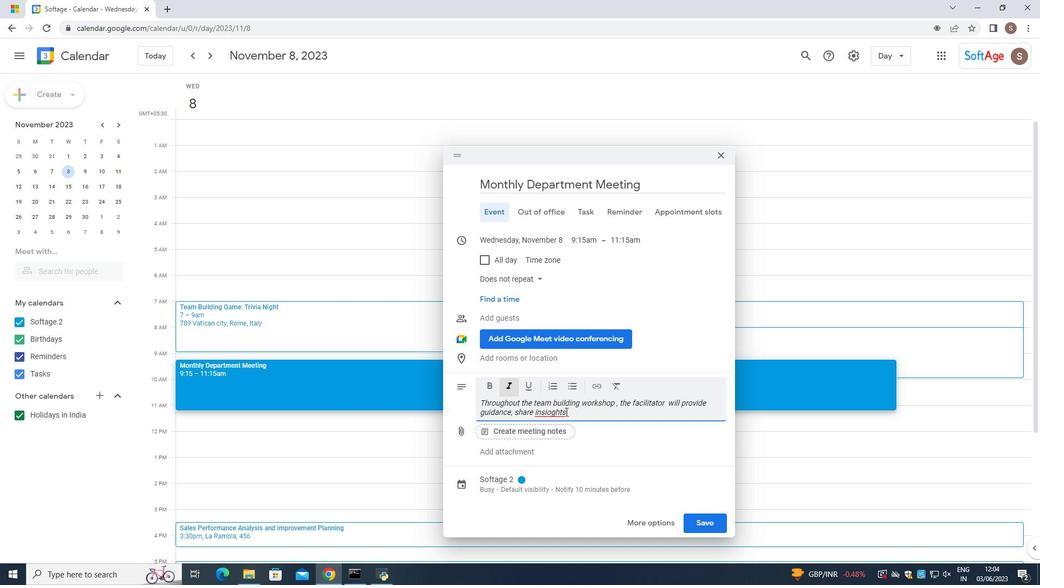 
Action: Mouse moved to (563, 410)
Screenshot: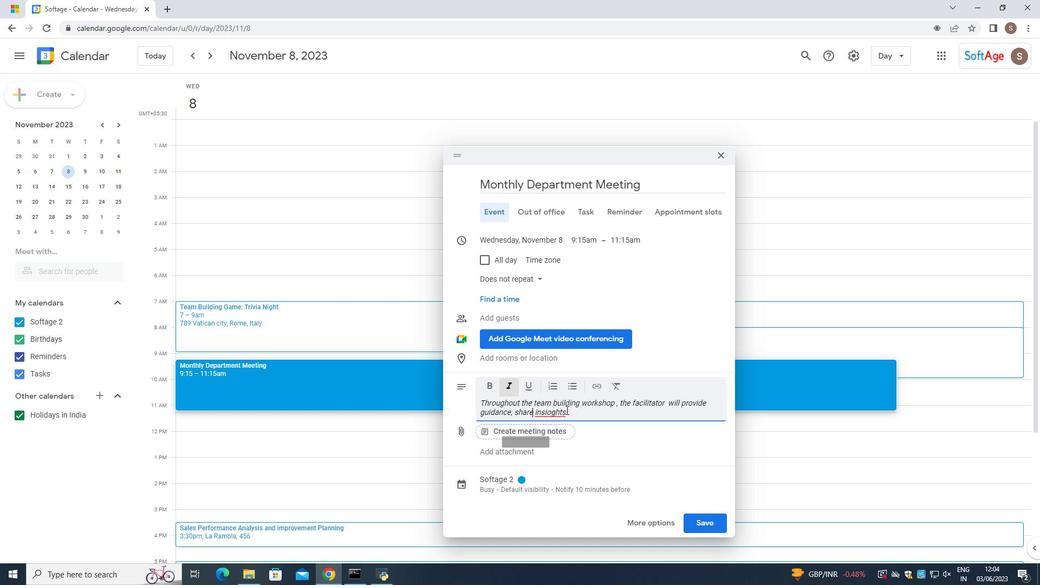 
Action: Mouse pressed right at (563, 410)
Screenshot: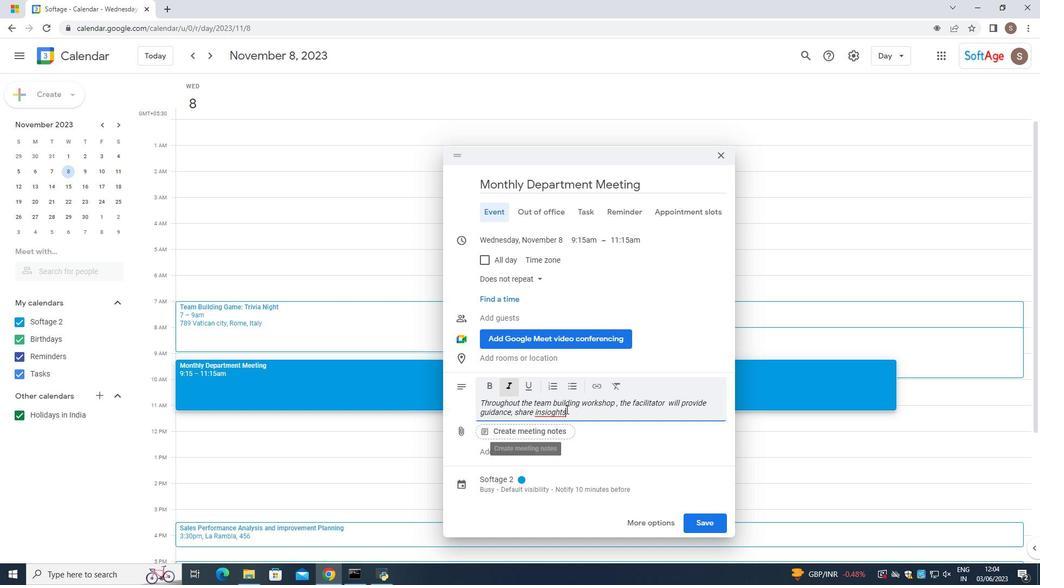 
Action: Mouse moved to (609, 265)
Screenshot: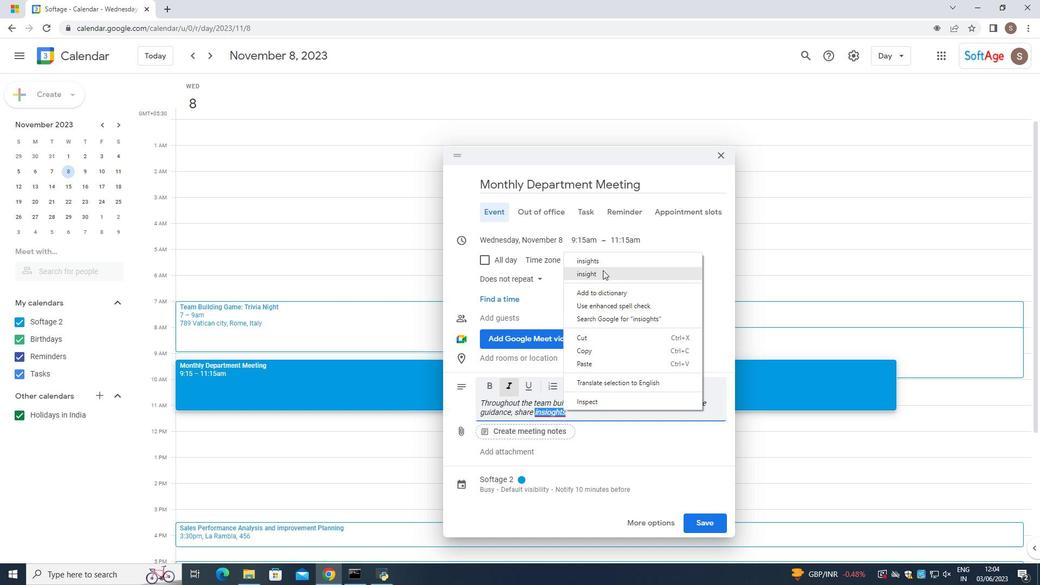 
Action: Mouse pressed left at (609, 265)
Screenshot: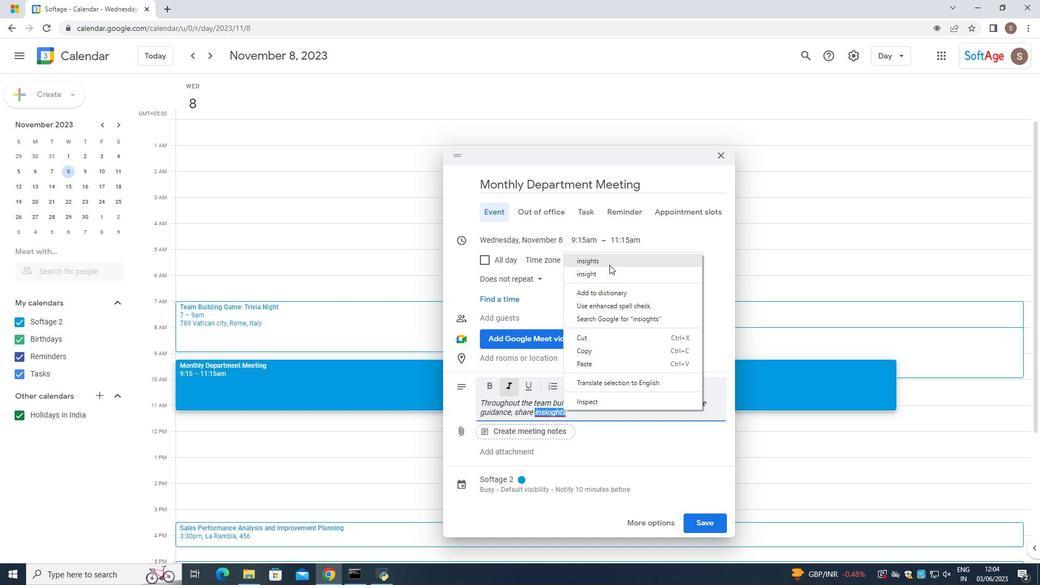 
Action: Mouse moved to (576, 410)
Screenshot: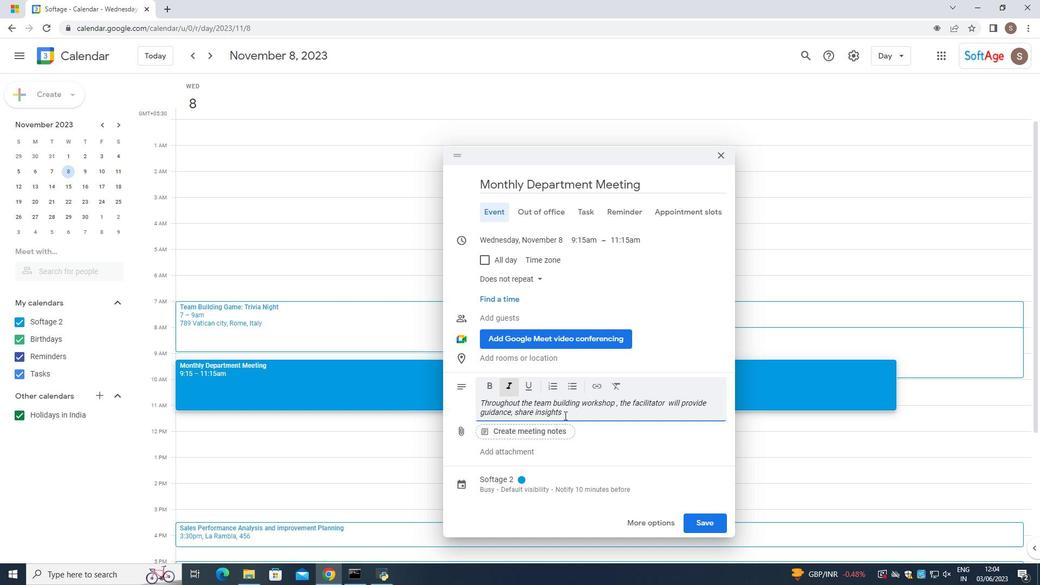 
Action: Mouse pressed left at (576, 410)
Screenshot: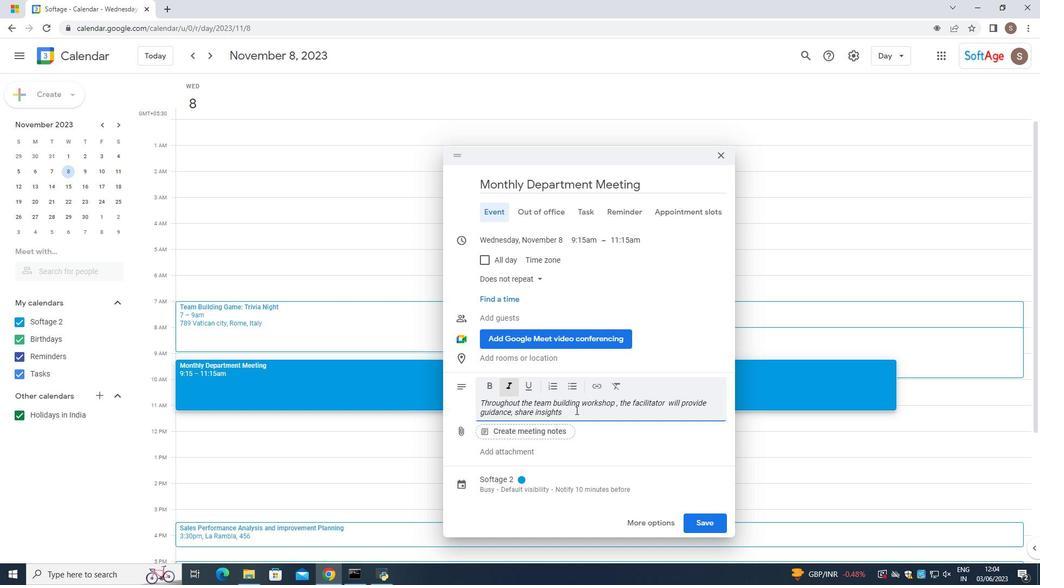 
Action: Key pressed a<Key.space><Key.backspace><Key.backspace>and<Key.space>faciliatt<Key.backspace>e
Screenshot: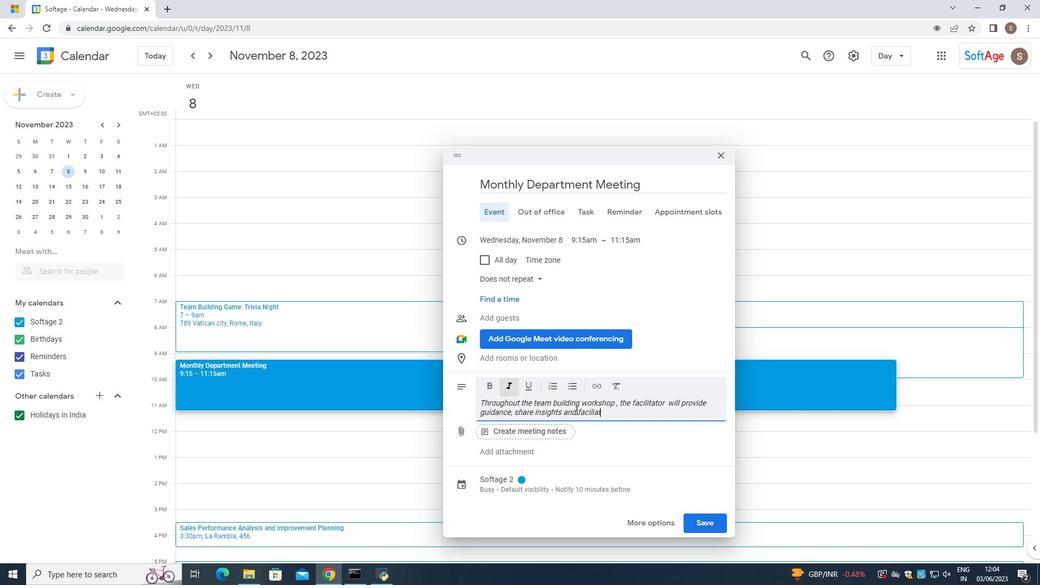 
Action: Mouse moved to (612, 413)
Screenshot: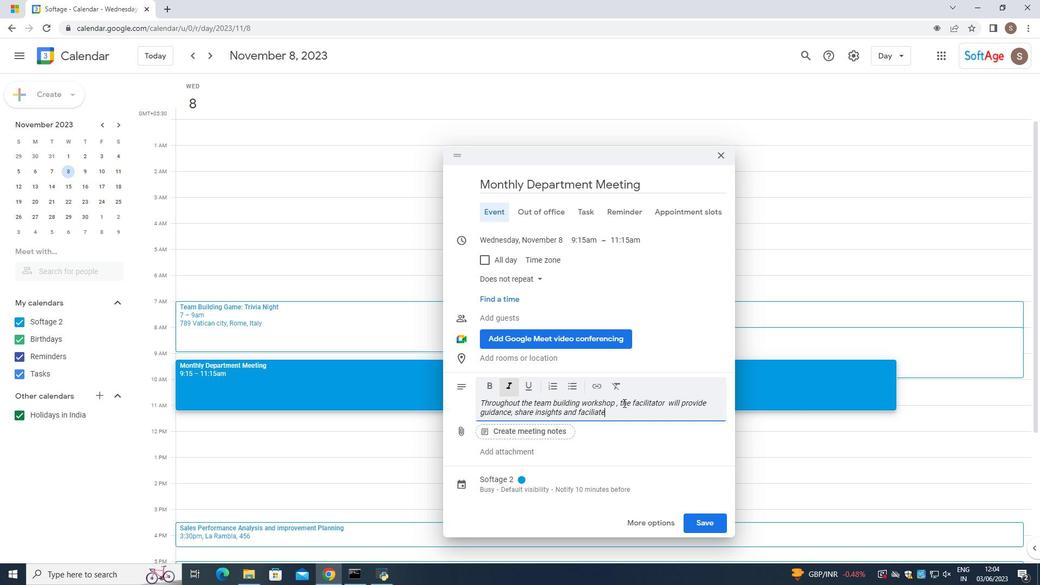
Action: Mouse pressed left at (612, 413)
Screenshot: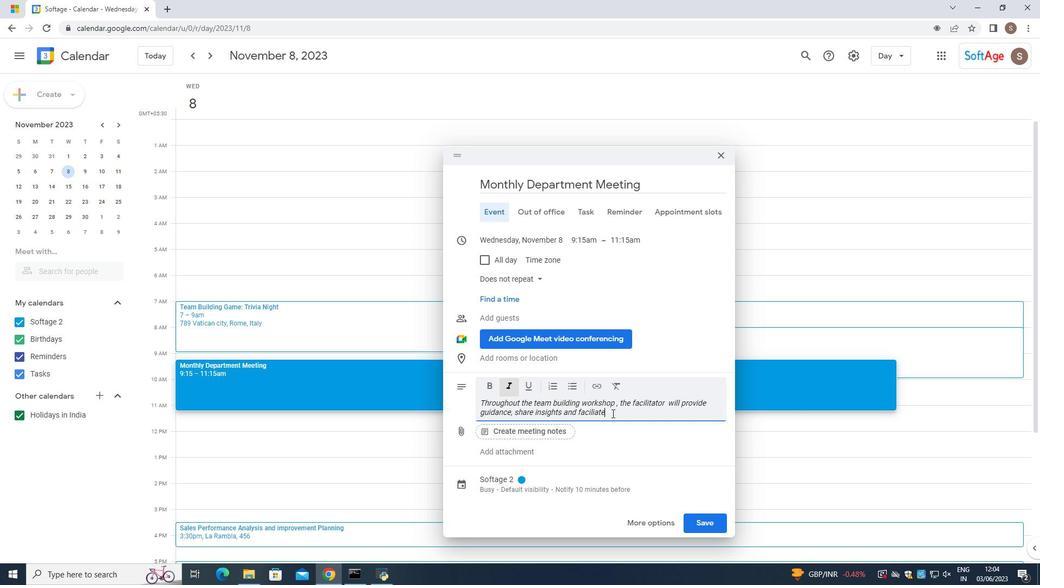 
Action: Key pressed <Key.space>
Screenshot: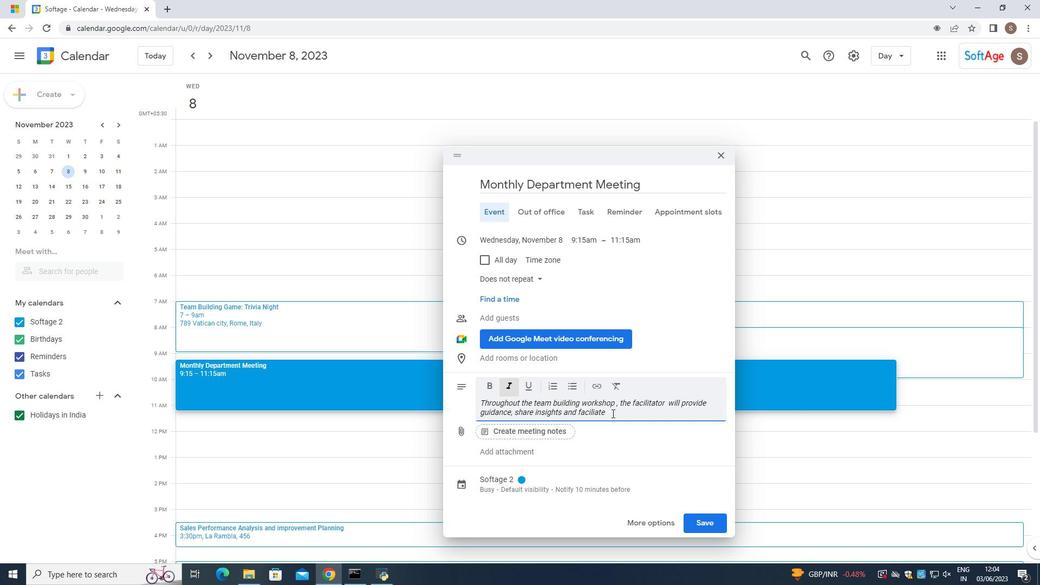 
Action: Mouse moved to (601, 414)
Screenshot: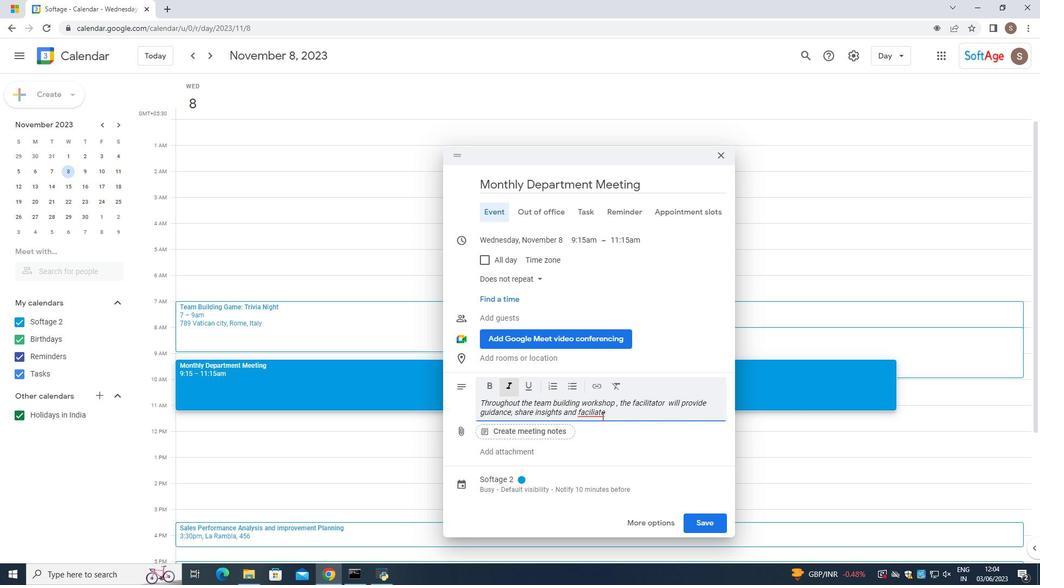 
Action: Mouse pressed left at (601, 414)
Screenshot: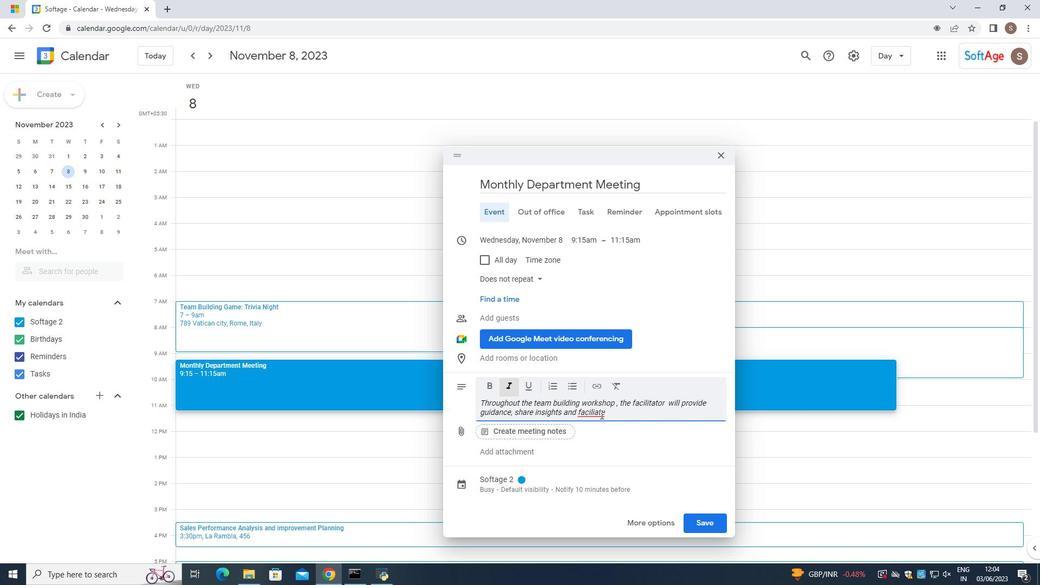 
Action: Mouse moved to (600, 414)
Screenshot: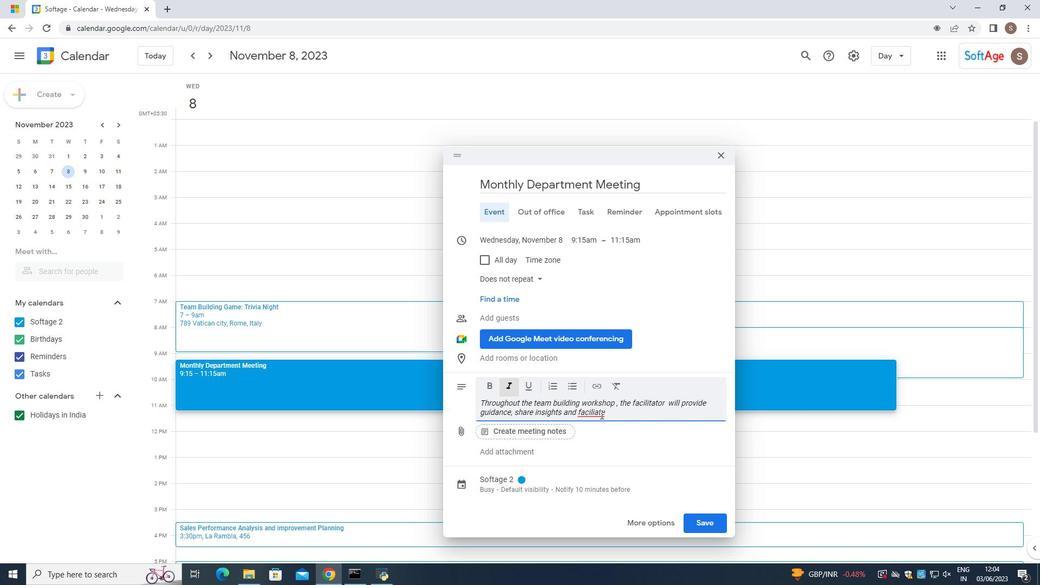 
Action: Mouse pressed right at (600, 414)
Screenshot: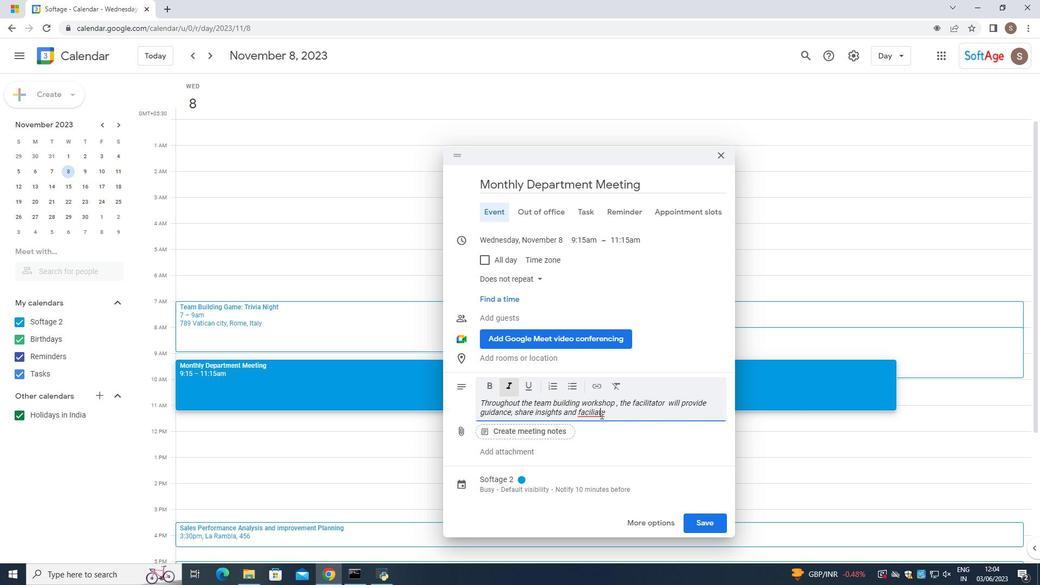 
Action: Mouse moved to (653, 268)
Screenshot: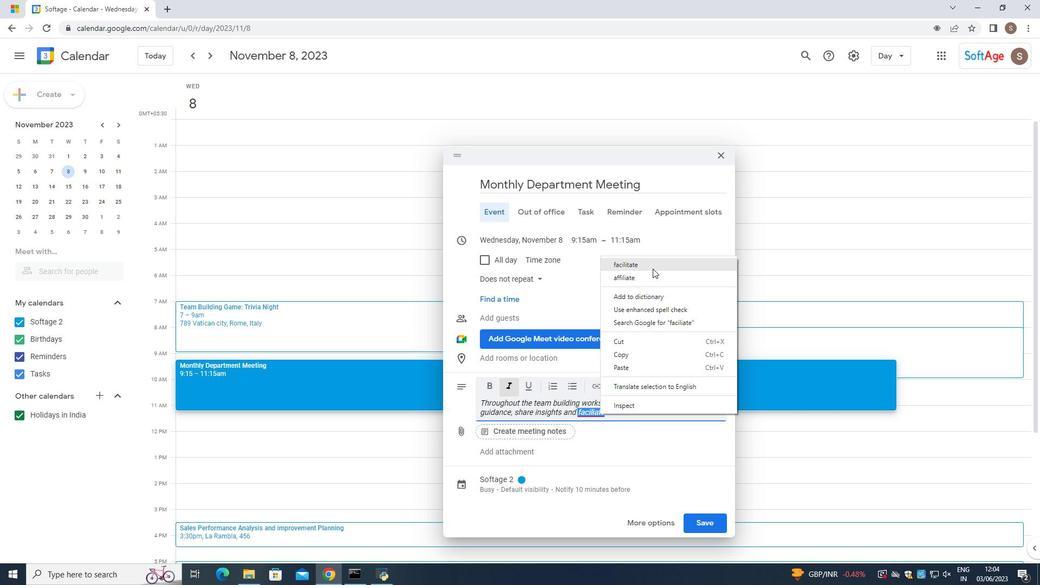 
Action: Mouse pressed left at (653, 268)
Screenshot: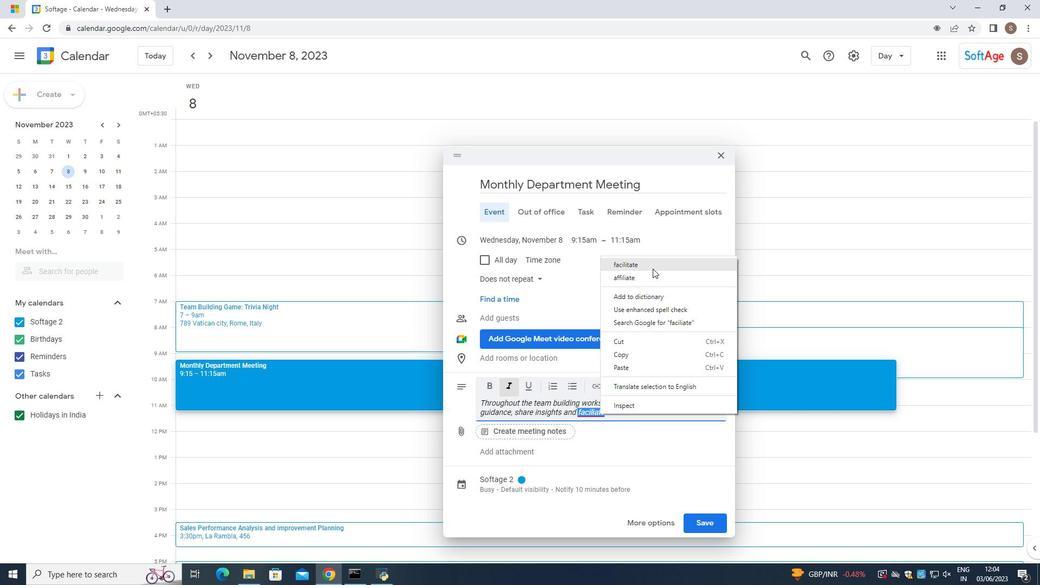 
Action: Mouse moved to (612, 415)
Screenshot: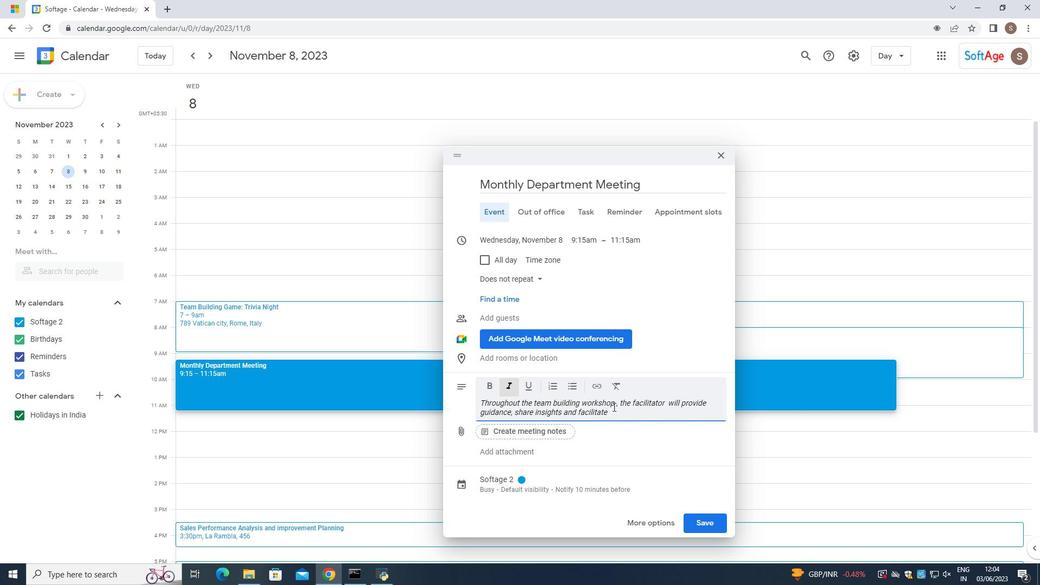 
Action: Mouse pressed left at (612, 415)
Screenshot: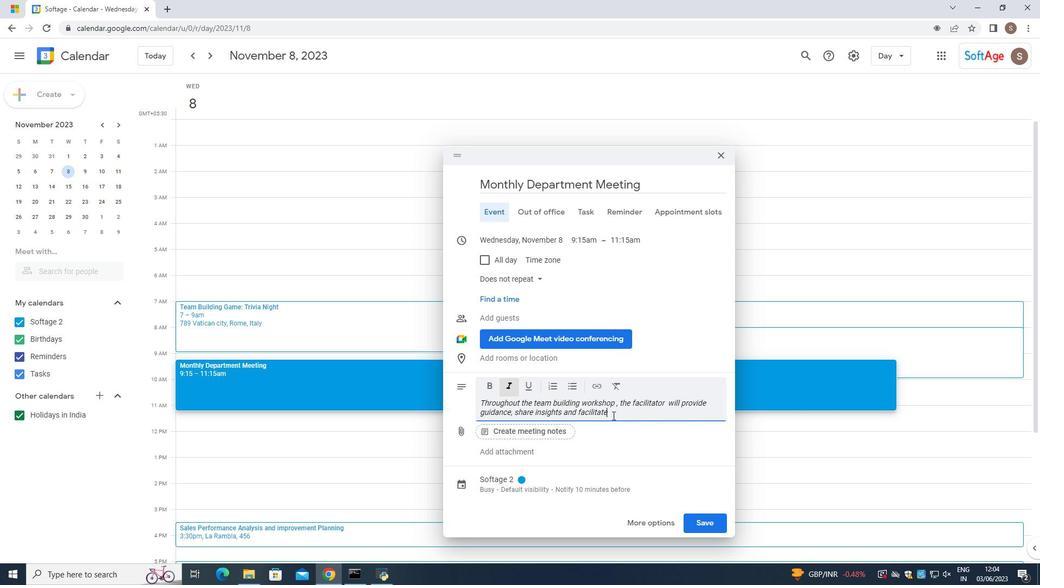
Action: Mouse moved to (696, 480)
Screenshot: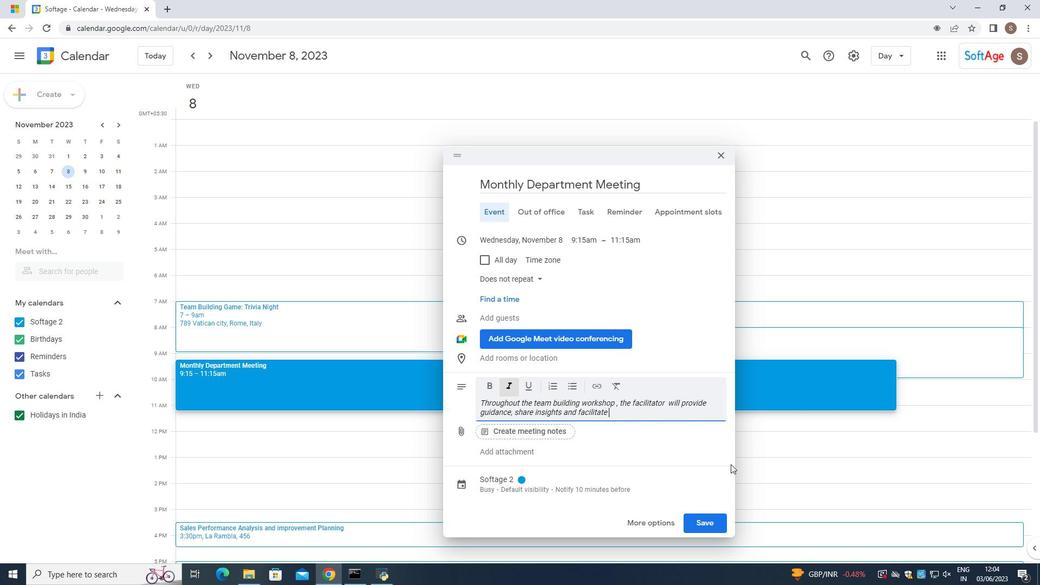 
Action: Key pressed discussions<Key.space>to<Key.space>encouat<Key.backspace>rage<Key.space>active<Key.space>participatiobn<Key.space>anf<Key.space>laerning<Key.space><Key.backspace>,<Key.caps_lock><Key.caps_lock>participants<Key.space>will<Key.space>have<Key.space>the<Key.space>opportunioti<Key.backspace><Key.backspace><Key.backspace>ty<Key.space>to<Key.space>practice<Key.space>their<Key.space>communication<Key.space>skills<Key.space>in<Key.space>a<Key.space>supportic<Key.backspace>ve<Key.space>
Screenshot: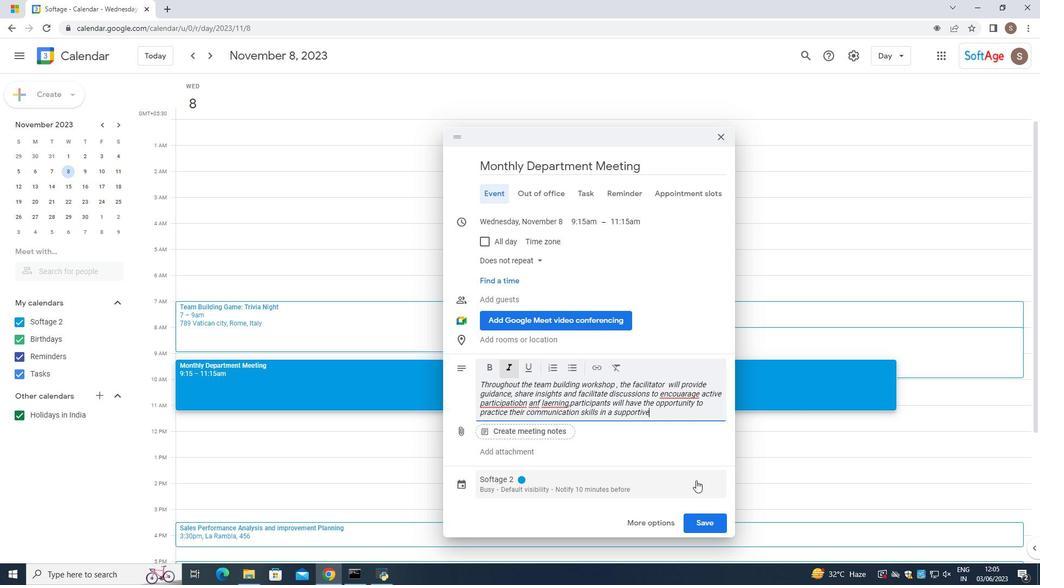 
Action: Mouse moved to (695, 481)
Screenshot: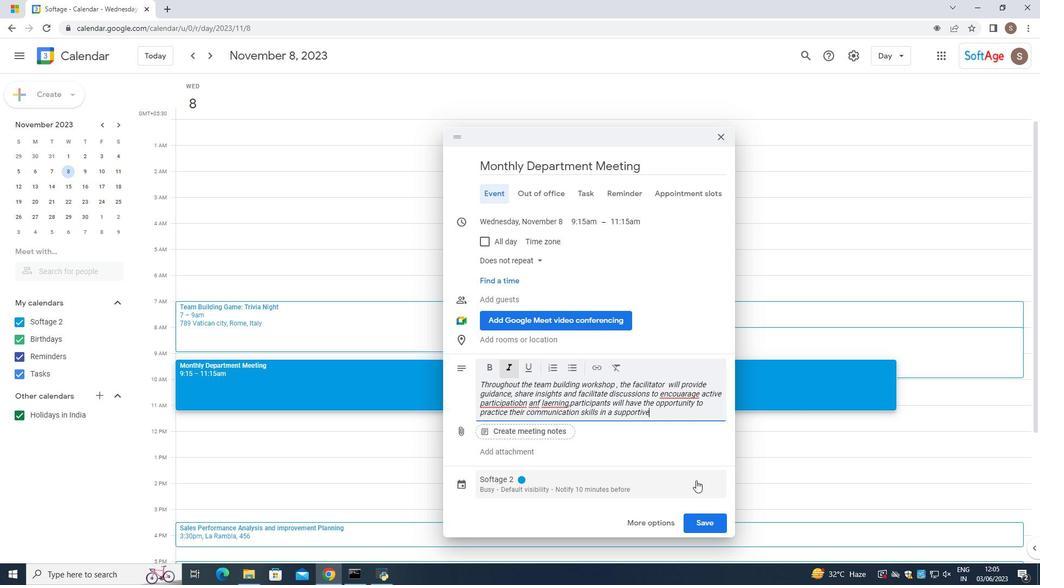 
Action: Key pressed and<Key.space>collaboratiove<Key.space>manner<Key.backspace><Key.backspace><Key.backspace><Key.backspace><Key.backspace><Key.backspace>environment<Key.space>.<Key.caps_lock>R<Key.caps_lock>ecieving<Key.space>feedbacxk<Key.space>from<Key.space>theior<Key.space>peersa<Key.space>nd<Key.space>
Screenshot: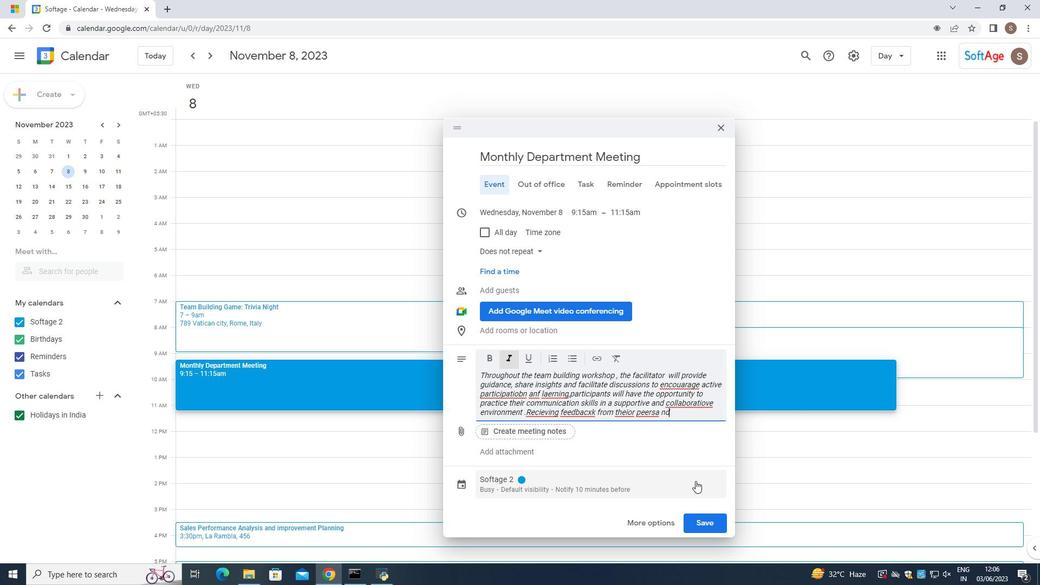 
Action: Mouse moved to (679, 410)
Screenshot: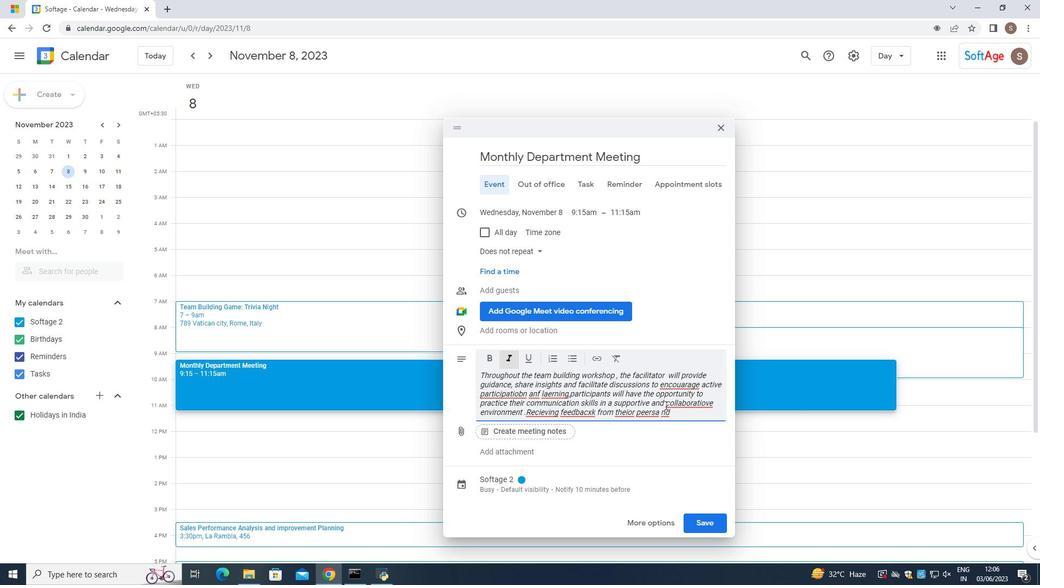 
Action: Mouse pressed left at (679, 410)
Screenshot: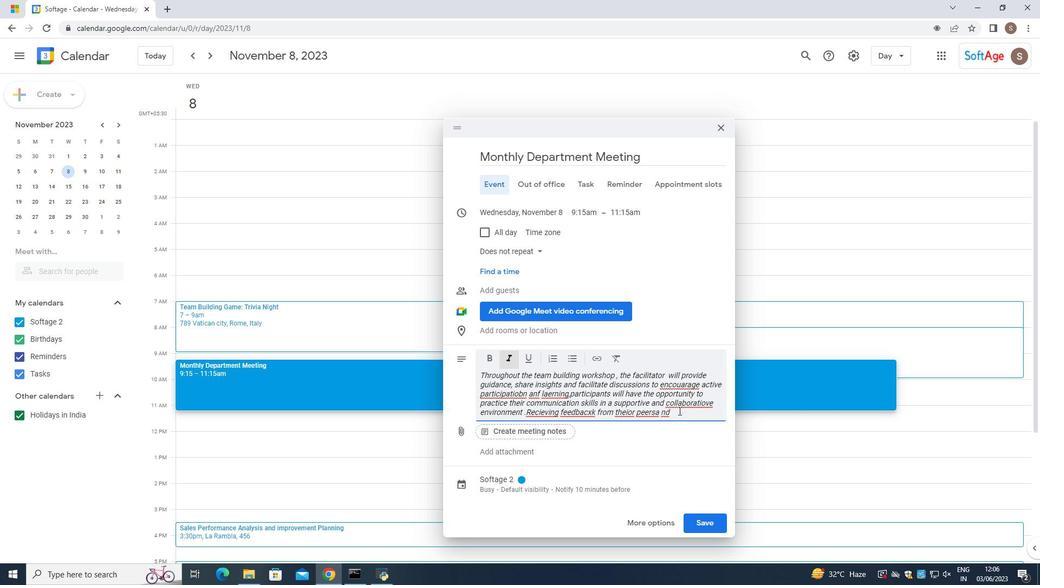 
Action: Mouse moved to (720, 411)
Screenshot: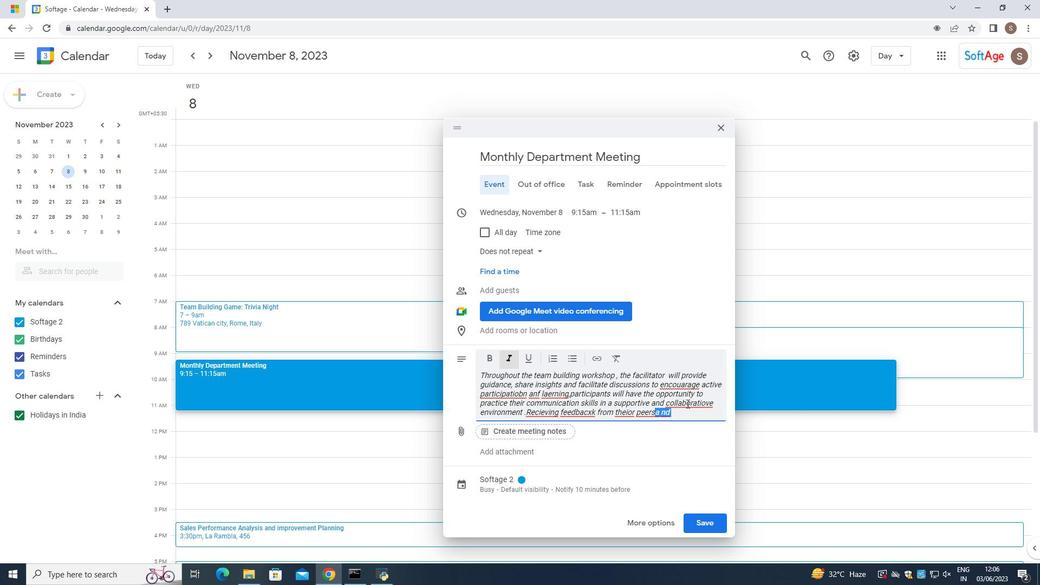 
Action: Key pressed <Key.backspace><Key.space>and<Key.space>the<Key.space>facilitator.
Screenshot: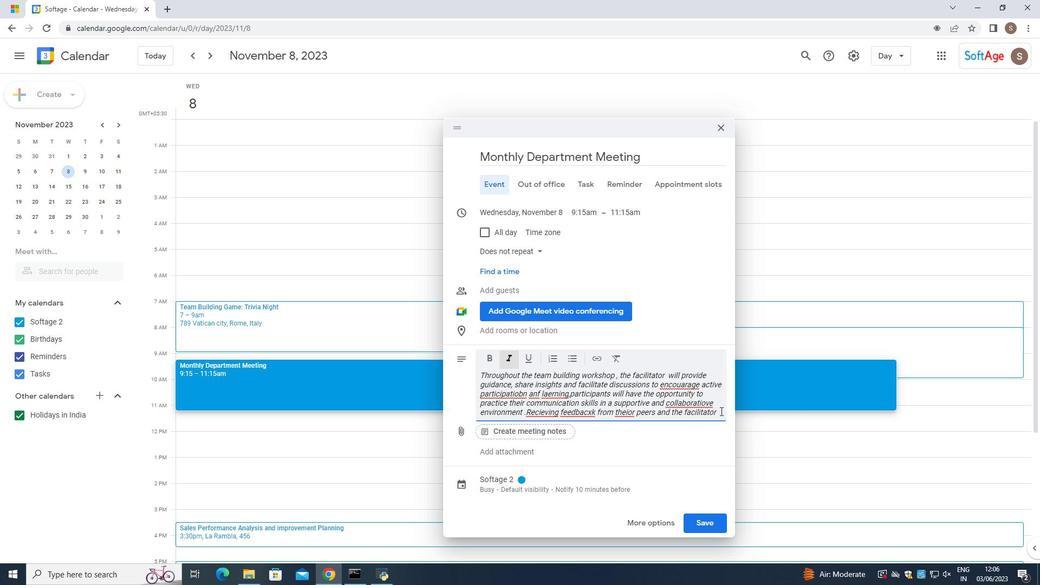
Action: Mouse moved to (694, 401)
Screenshot: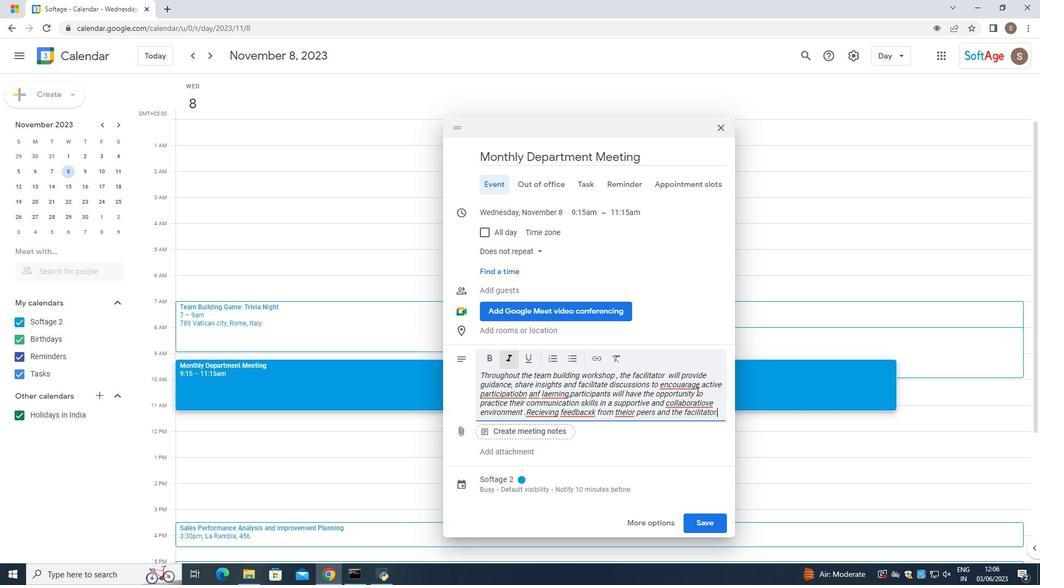 
Action: Mouse pressed left at (694, 401)
Screenshot: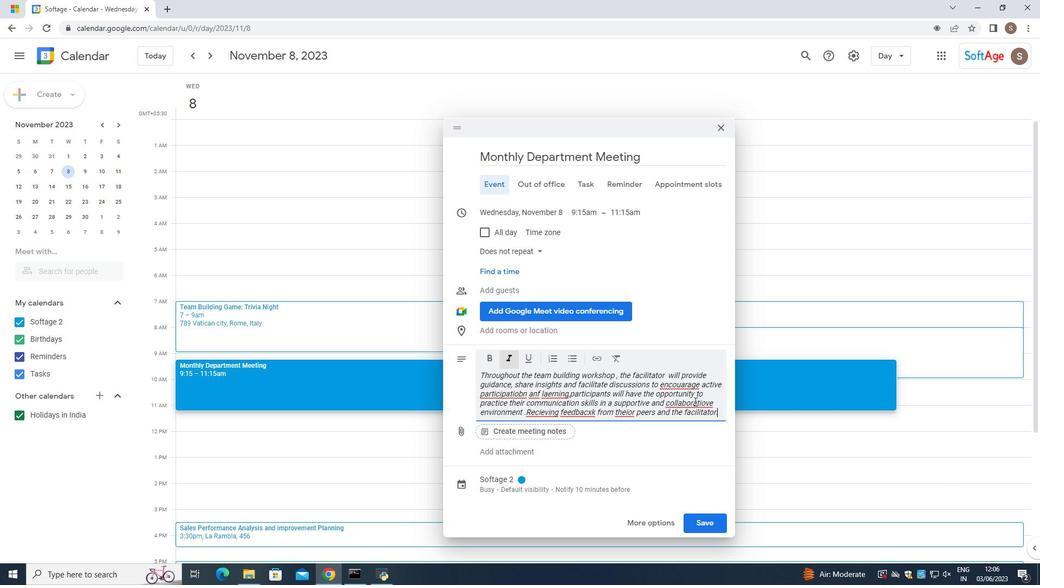 
Action: Mouse moved to (694, 402)
Screenshot: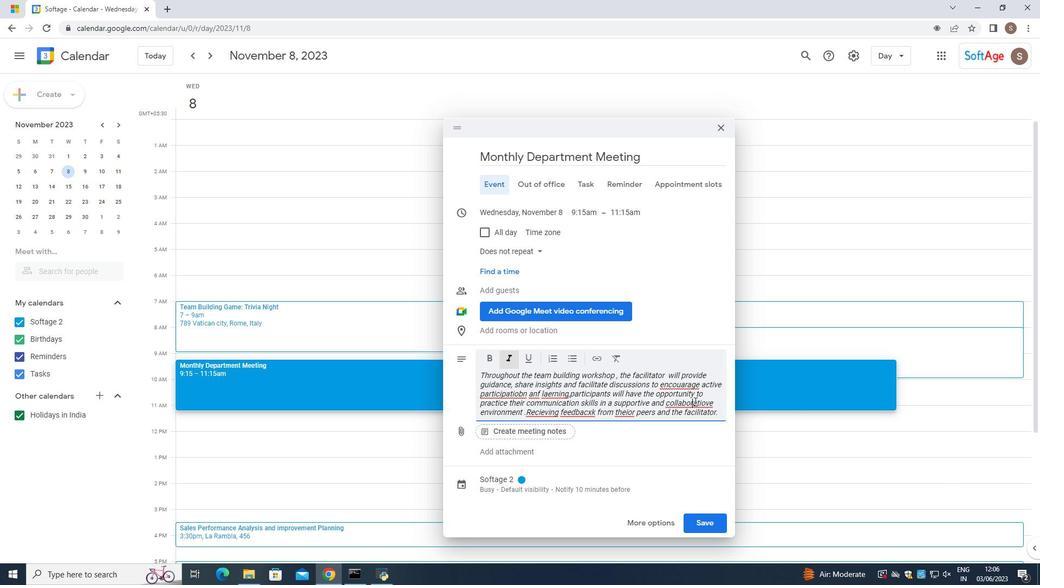 
Action: Mouse pressed right at (694, 402)
Screenshot: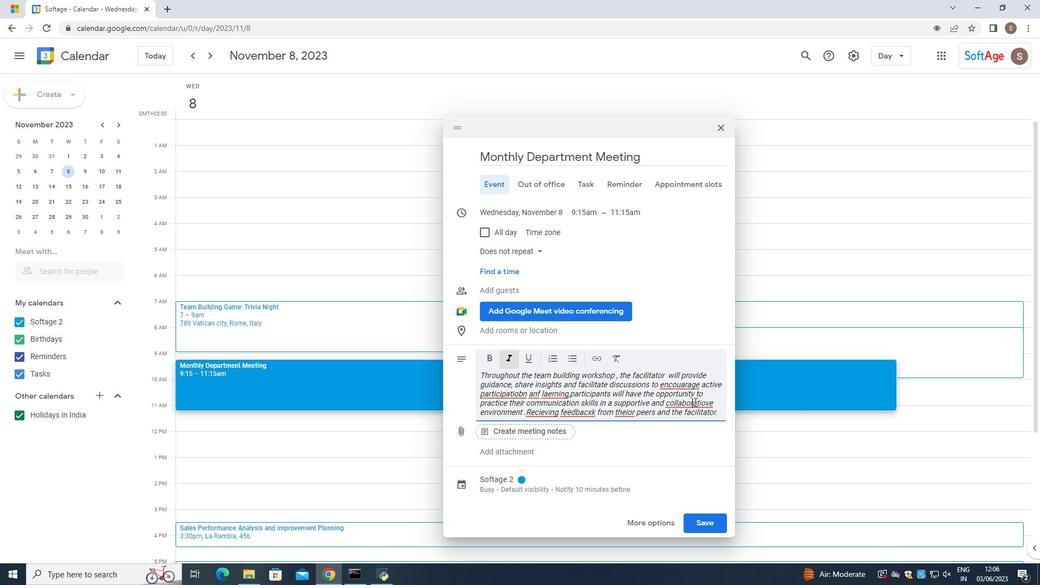 
Action: Mouse moved to (754, 234)
Screenshot: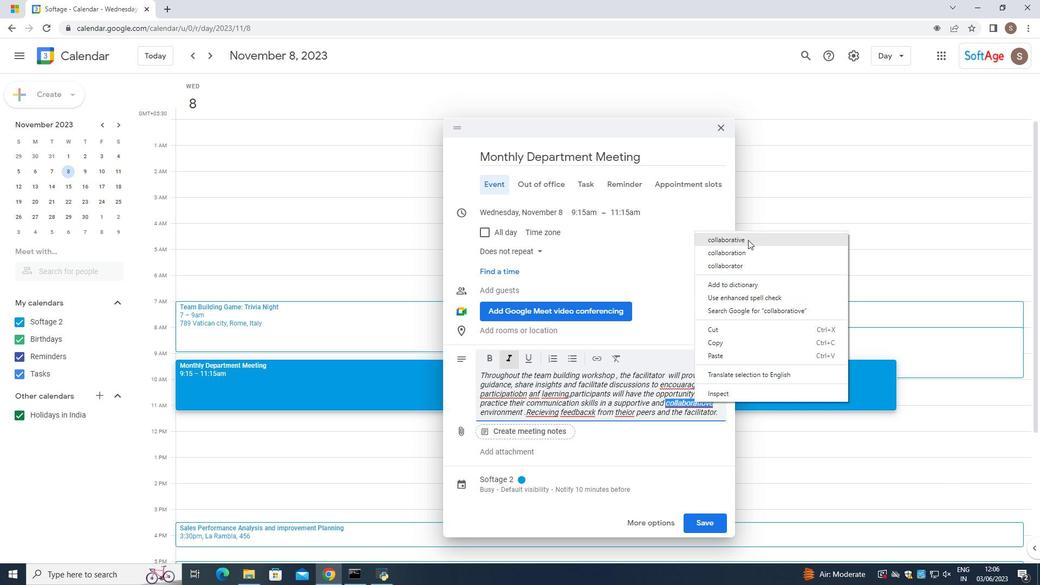
Action: Mouse pressed left at (754, 234)
Screenshot: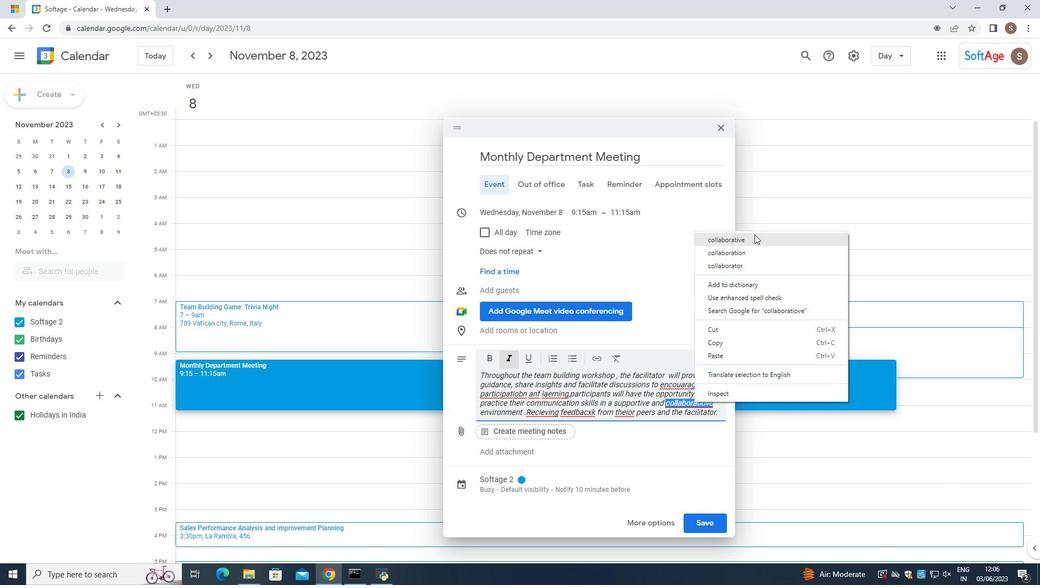 
Action: Mouse moved to (686, 372)
Screenshot: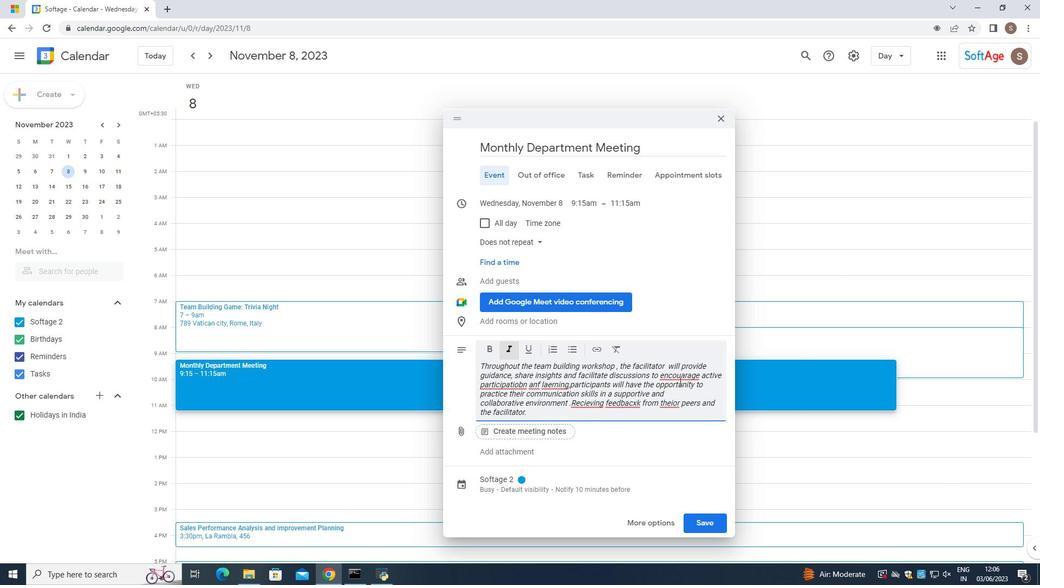 
Action: Mouse pressed left at (686, 372)
Screenshot: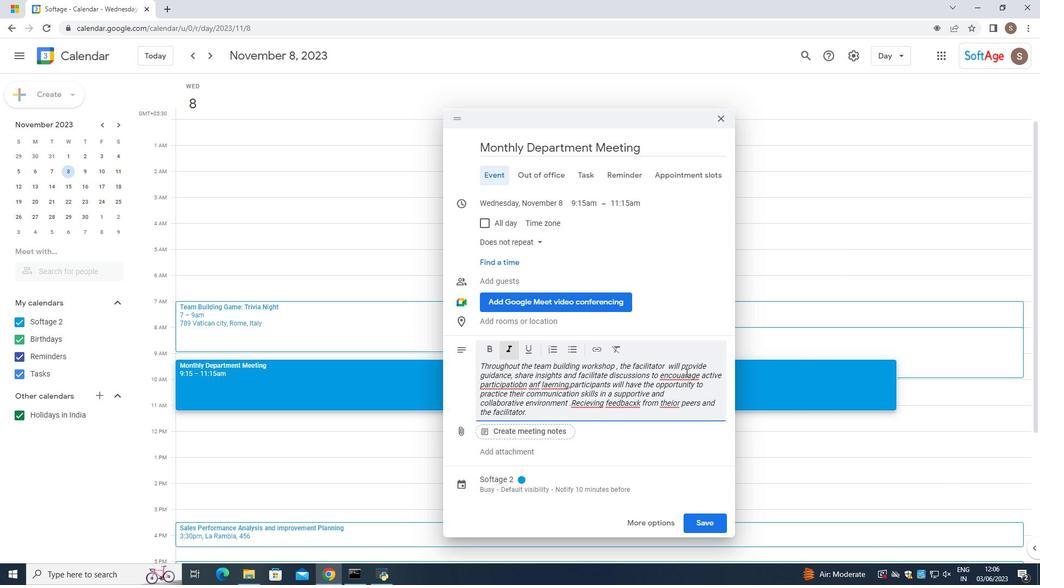 
Action: Mouse pressed right at (686, 372)
Screenshot: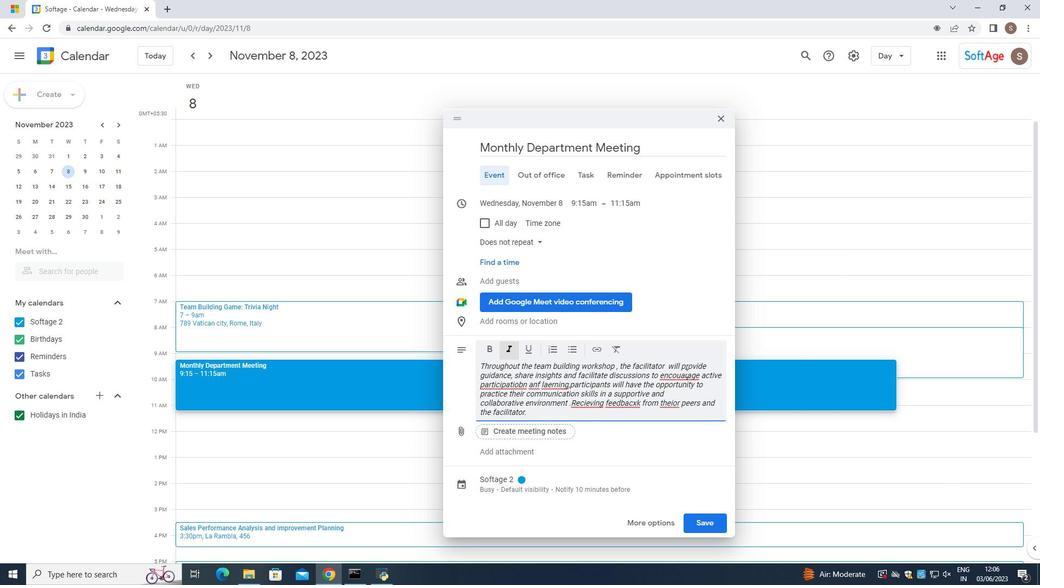 
Action: Mouse moved to (719, 382)
Screenshot: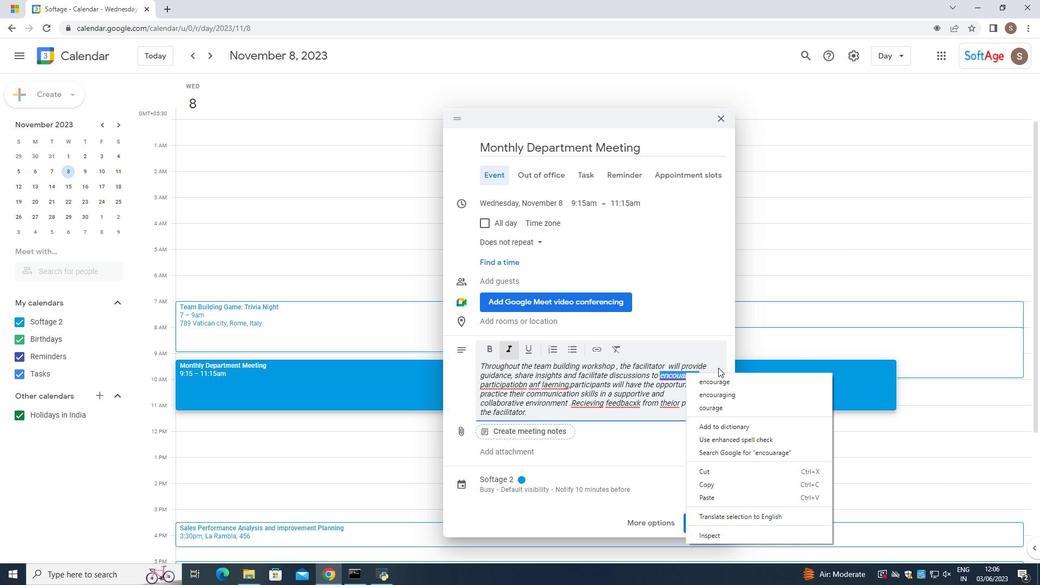 
Action: Mouse pressed left at (719, 382)
Screenshot: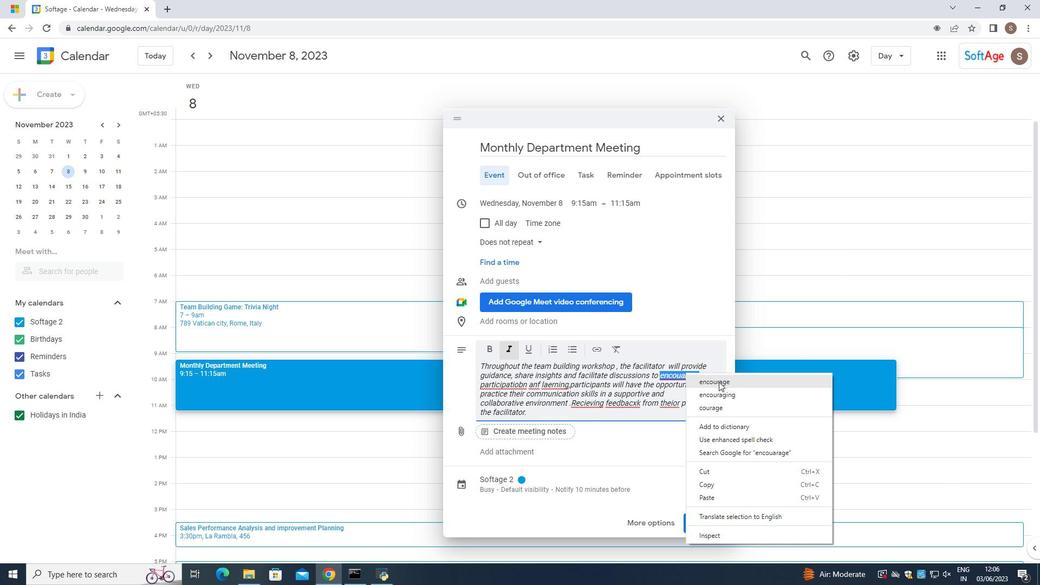 
Action: Mouse moved to (618, 398)
Screenshot: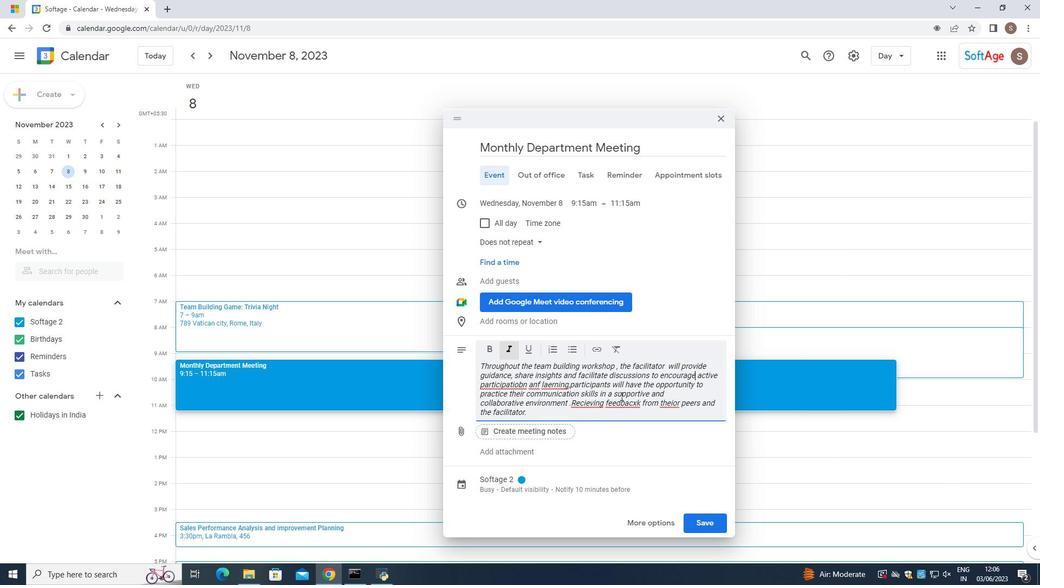 
Action: Mouse pressed left at (618, 398)
Screenshot: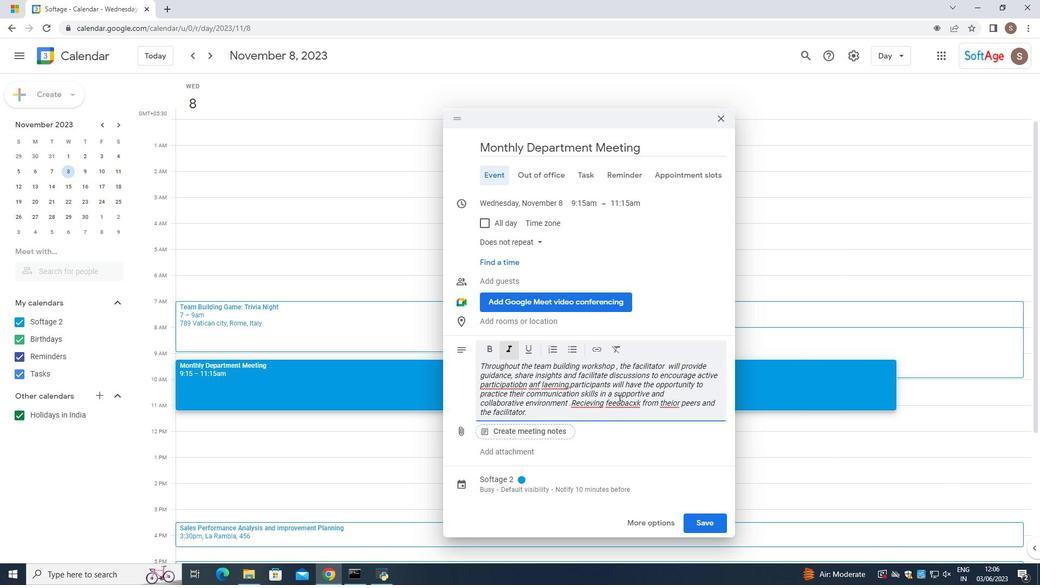 
Action: Mouse pressed right at (618, 398)
Screenshot: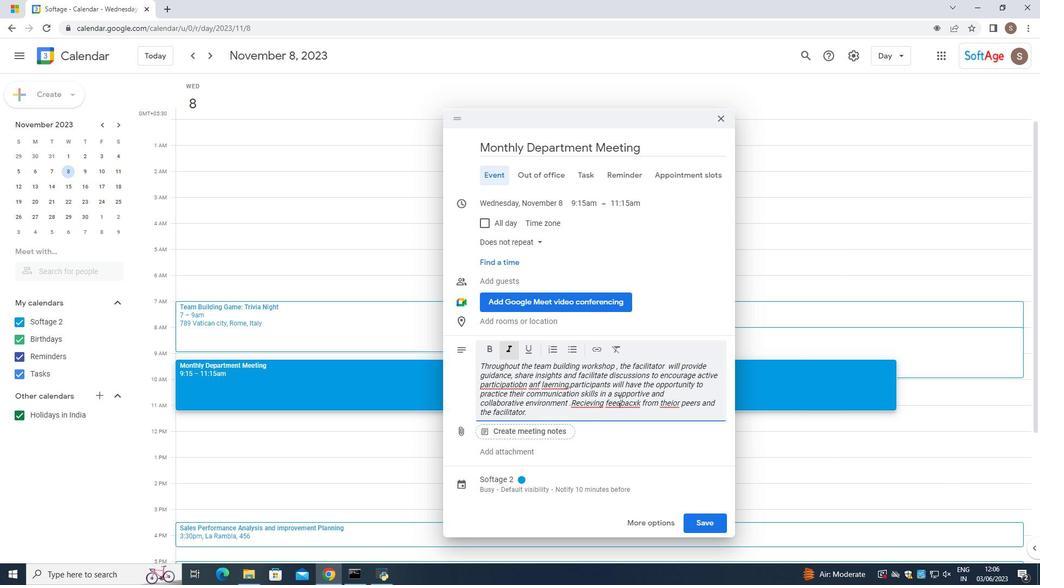 
Action: Mouse moved to (673, 262)
Screenshot: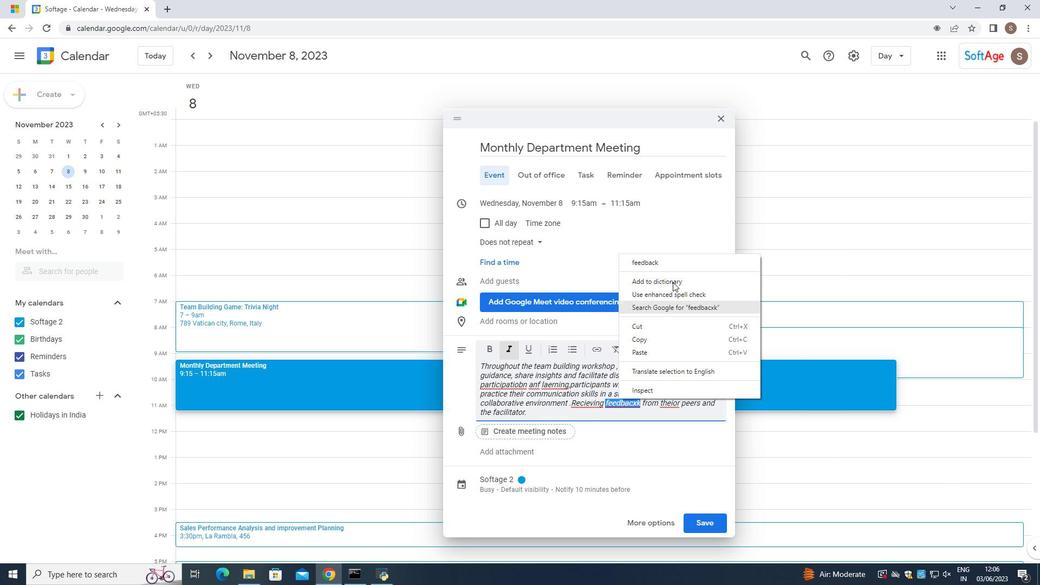 
Action: Mouse pressed left at (673, 262)
Screenshot: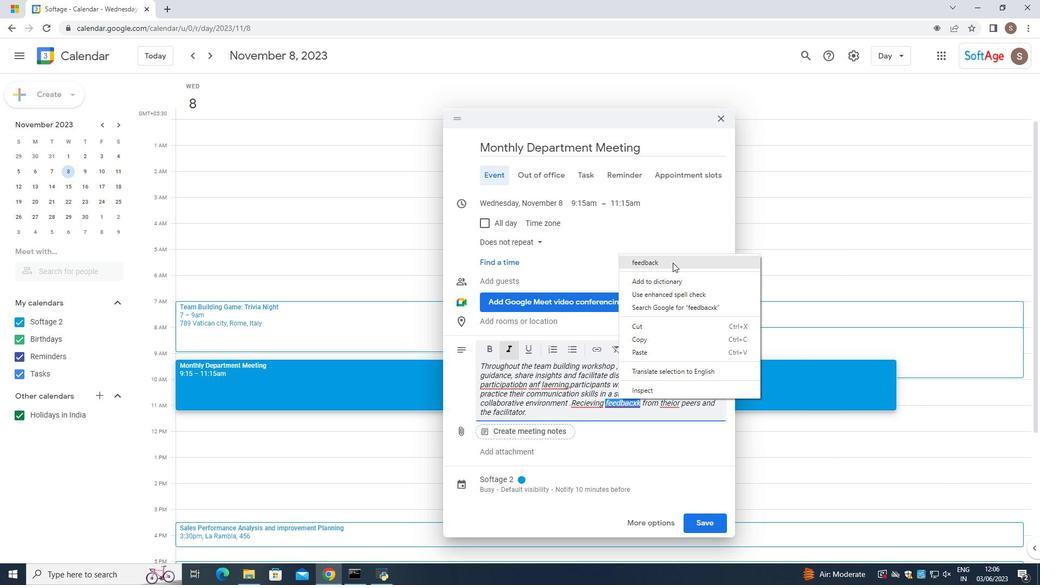 
Action: Mouse moved to (593, 409)
Screenshot: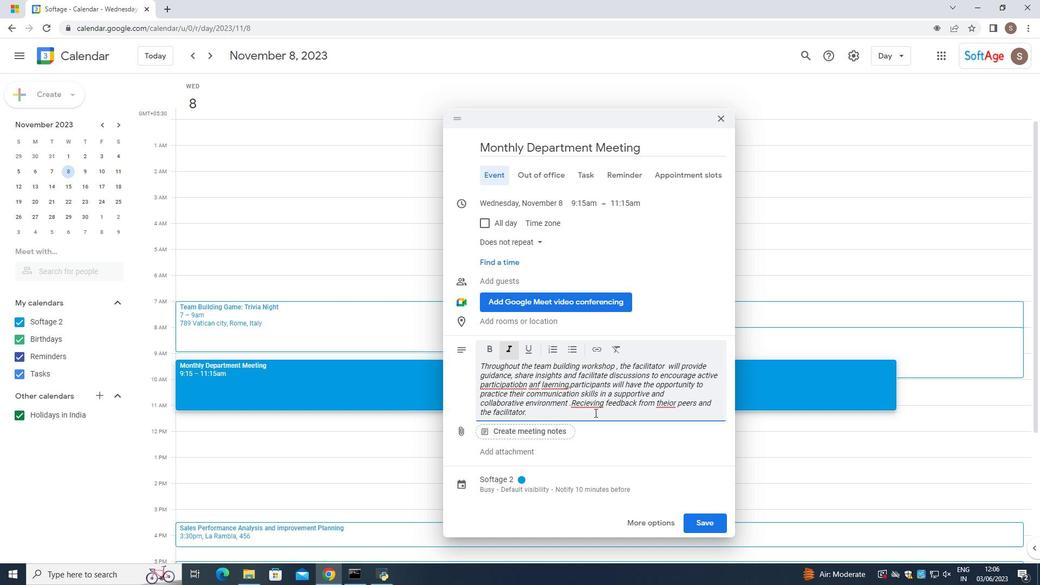 
Action: Mouse pressed left at (593, 409)
Screenshot: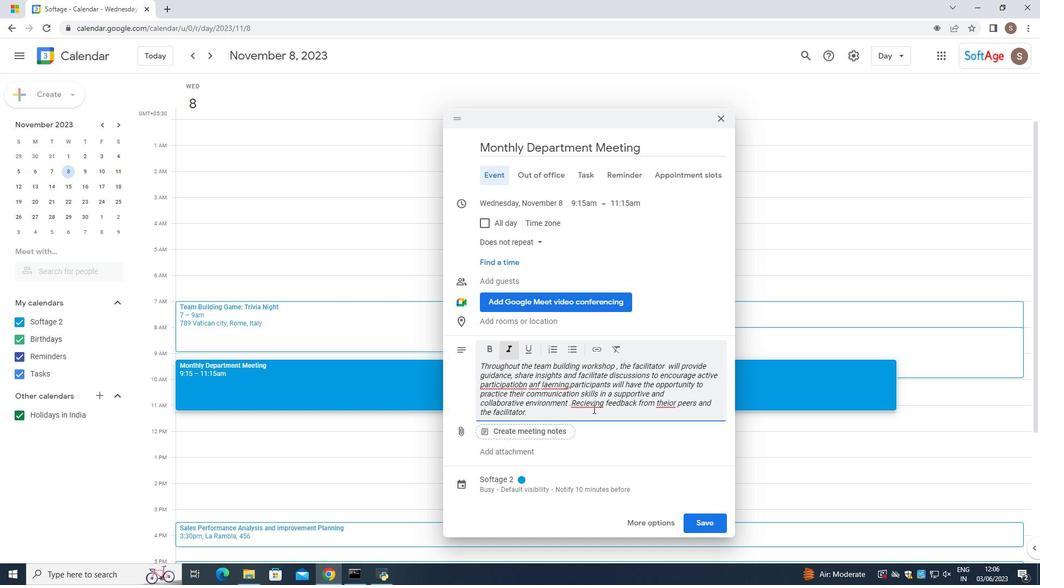 
Action: Mouse moved to (592, 407)
Screenshot: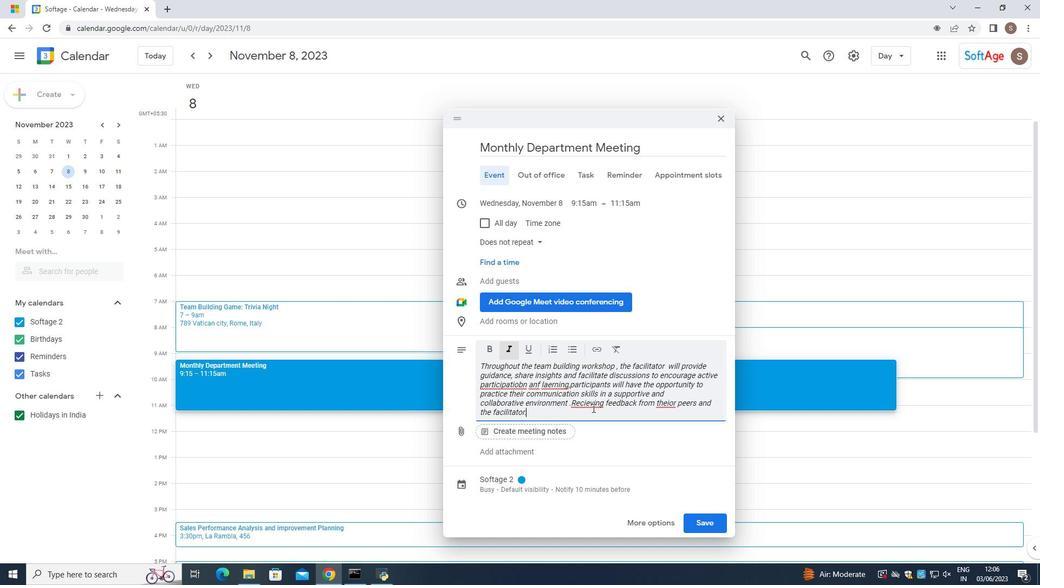 
Action: Mouse pressed left at (592, 407)
Screenshot: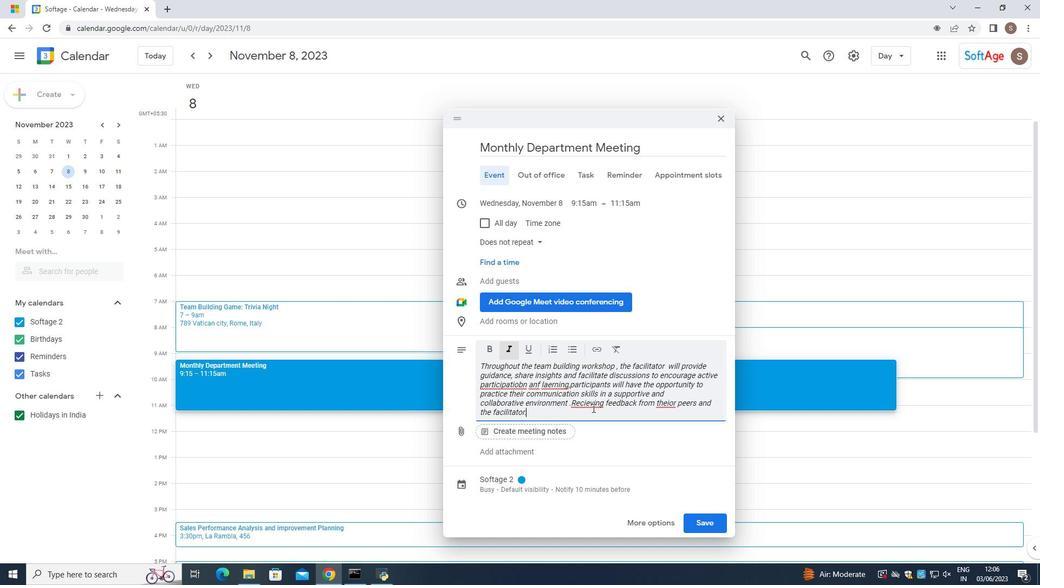 
Action: Mouse moved to (592, 407)
Screenshot: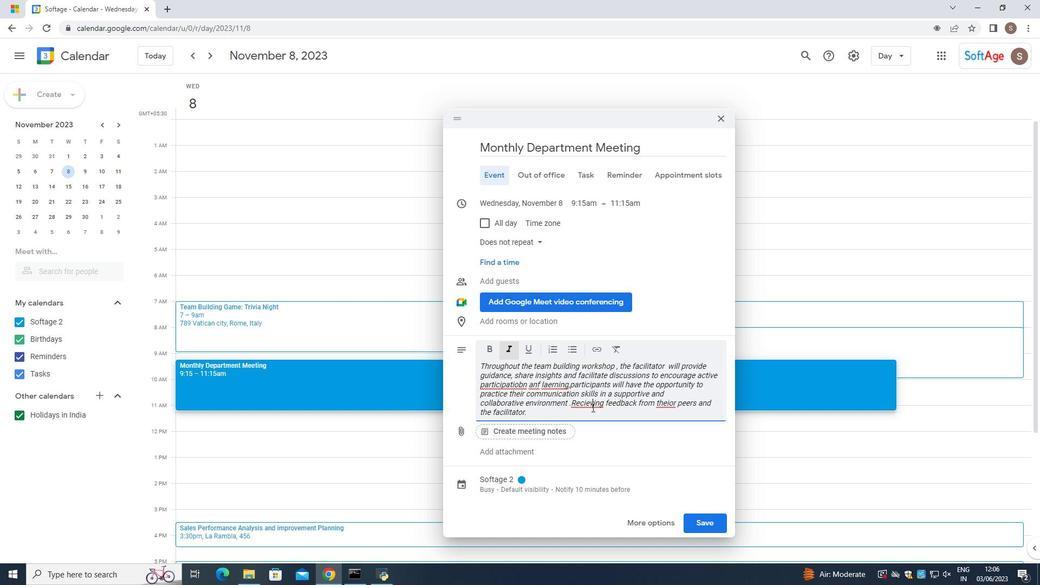 
Action: Mouse pressed left at (592, 407)
Screenshot: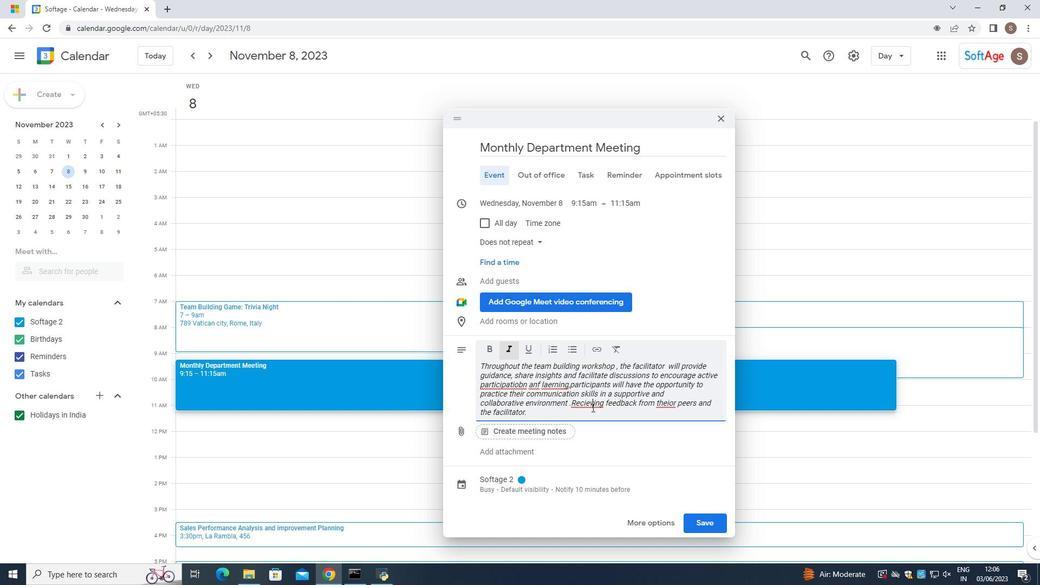 
Action: Mouse pressed right at (592, 407)
Screenshot: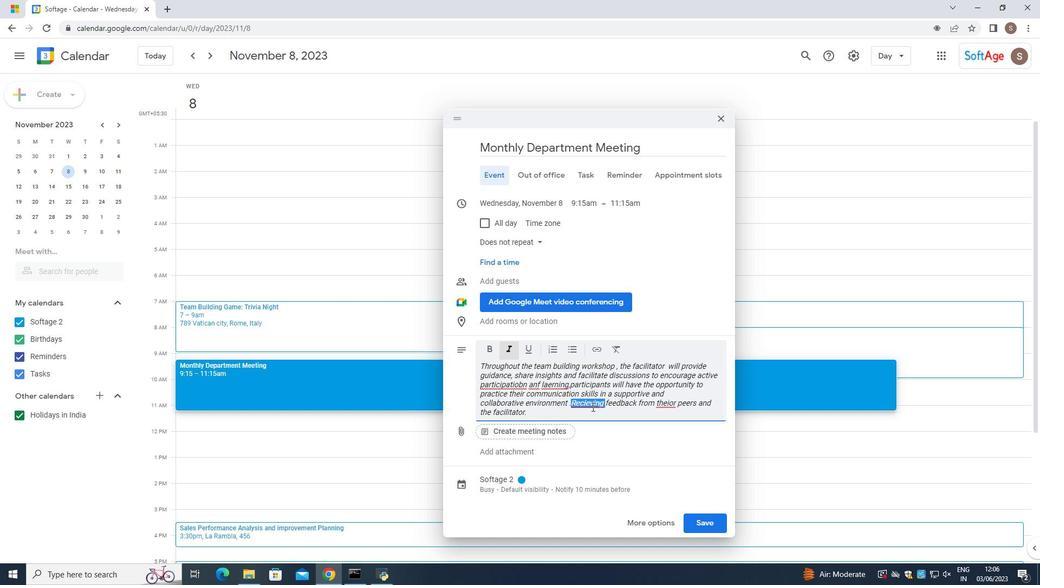 
Action: Mouse moved to (652, 249)
Screenshot: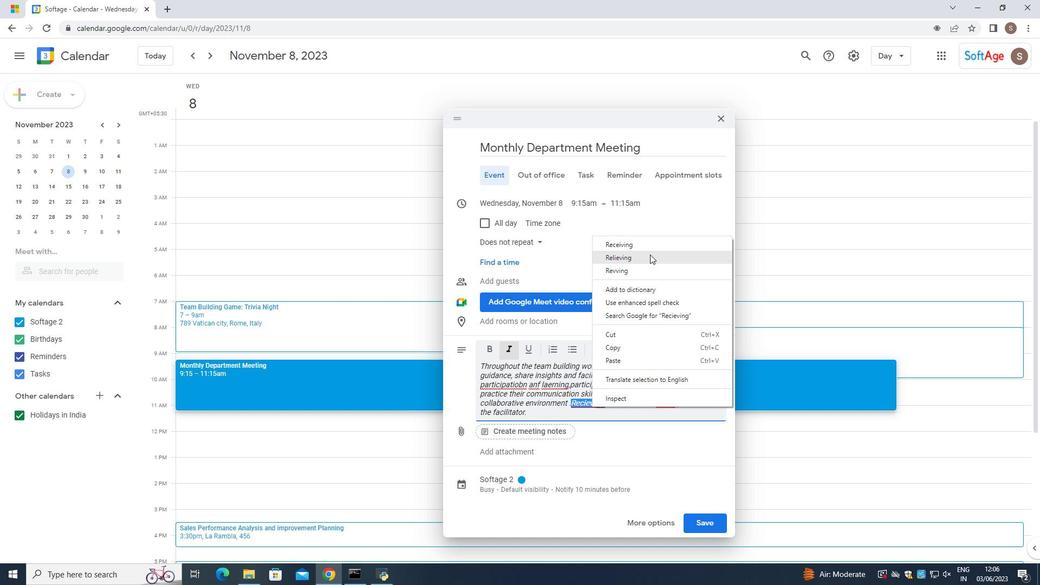 
Action: Mouse pressed left at (652, 249)
Screenshot: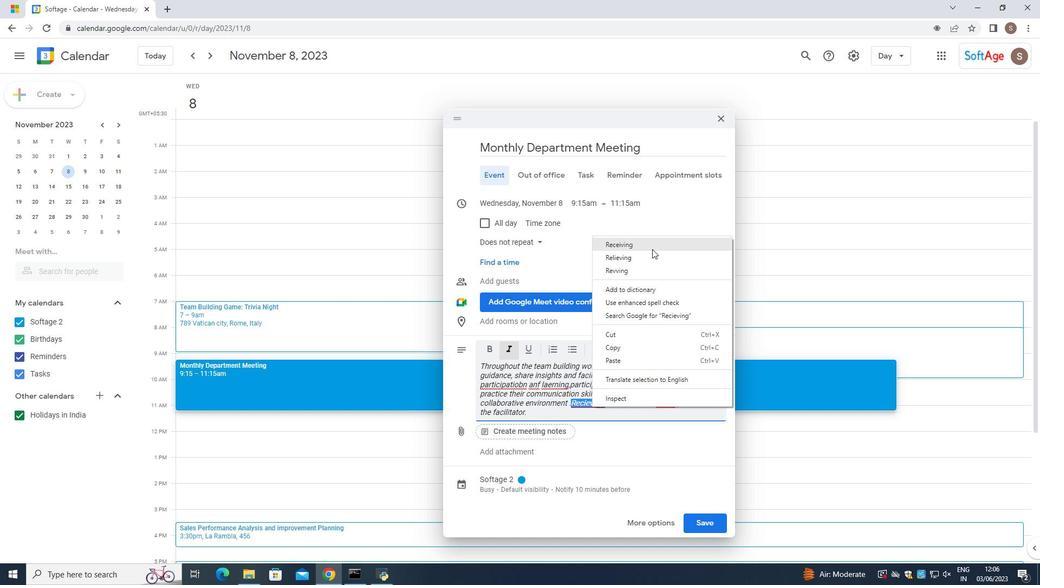 
Action: Mouse moved to (552, 383)
Screenshot: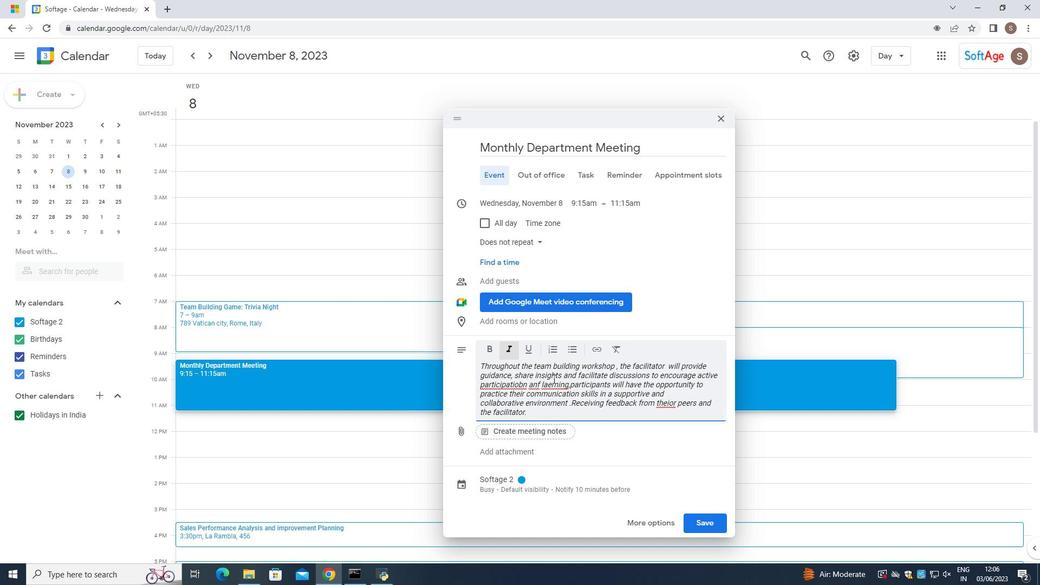 
Action: Mouse pressed left at (552, 383)
Screenshot: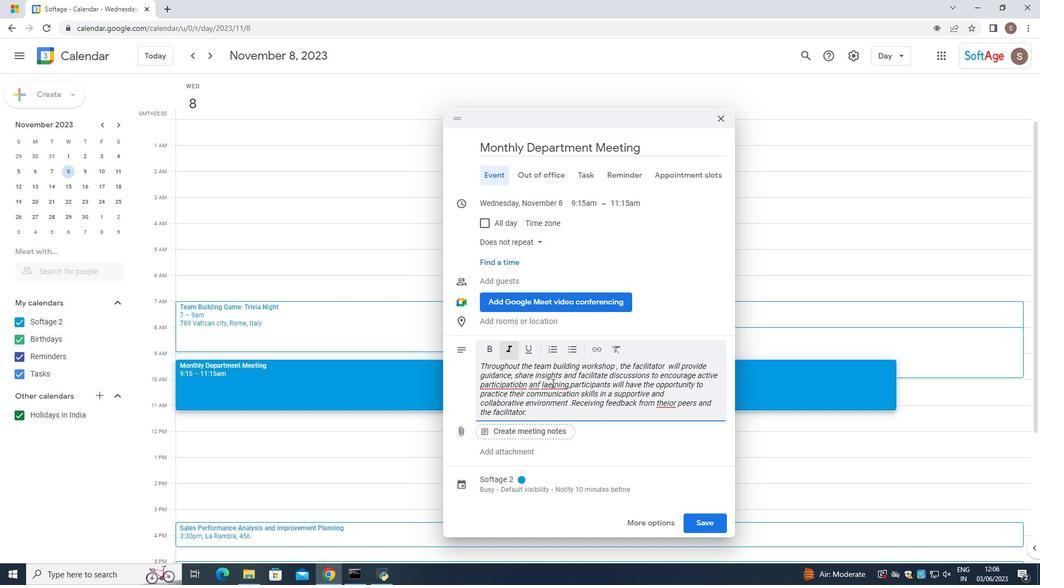 
Action: Mouse pressed right at (552, 383)
Screenshot: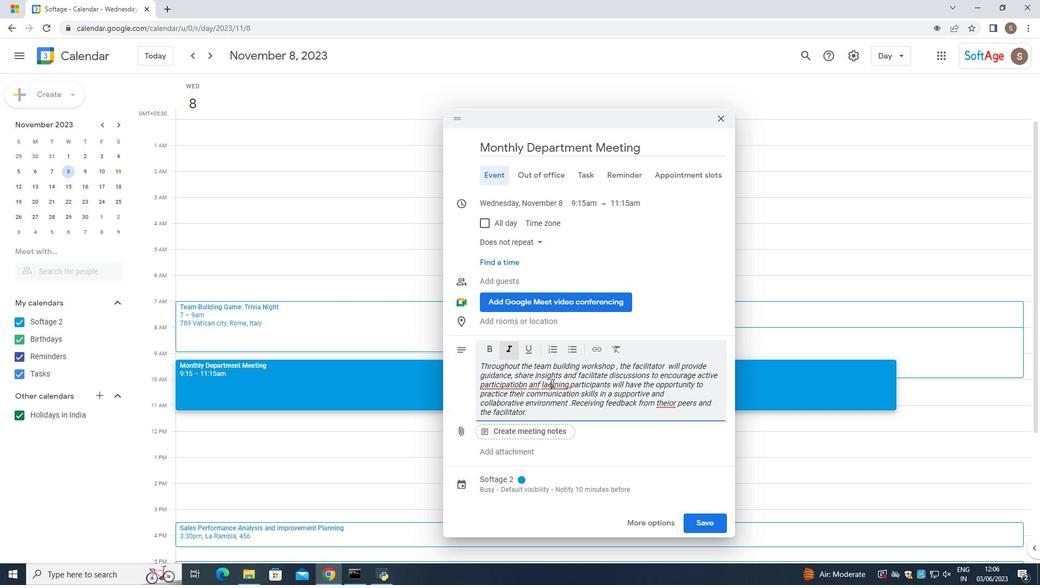 
Action: Mouse moved to (576, 392)
Screenshot: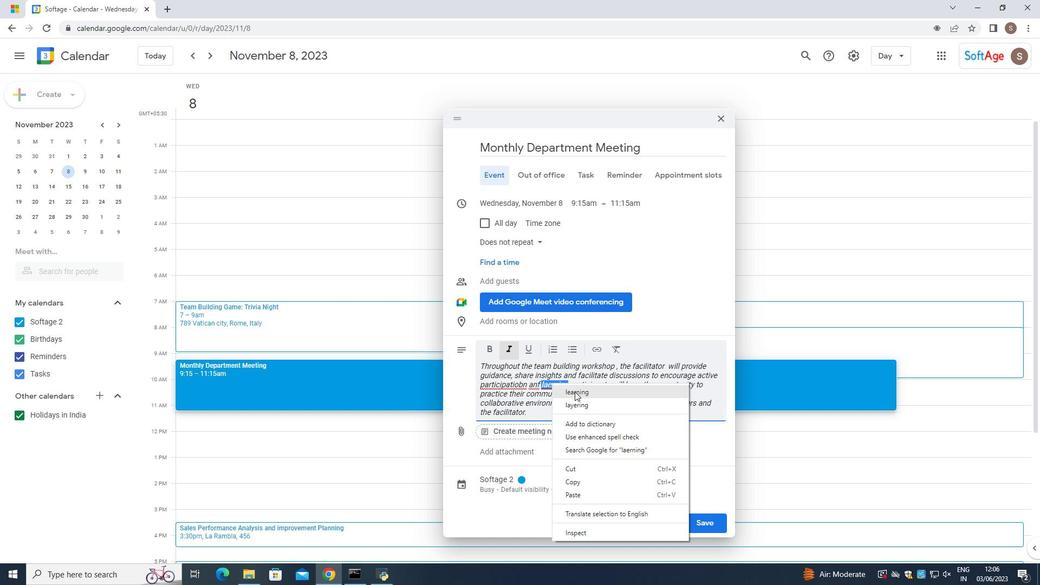 
Action: Mouse pressed left at (576, 392)
Screenshot: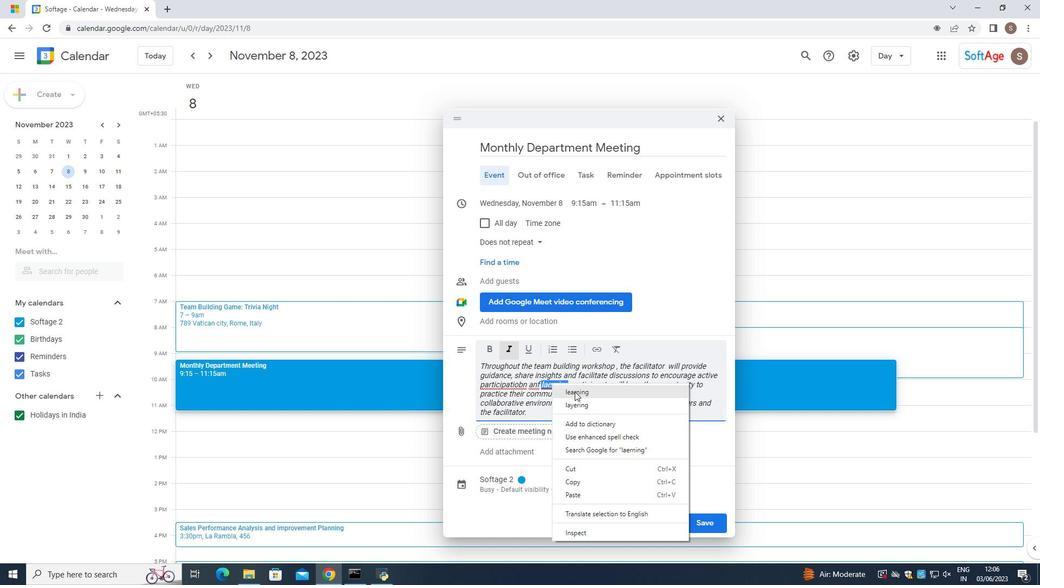 
Action: Mouse moved to (520, 386)
Screenshot: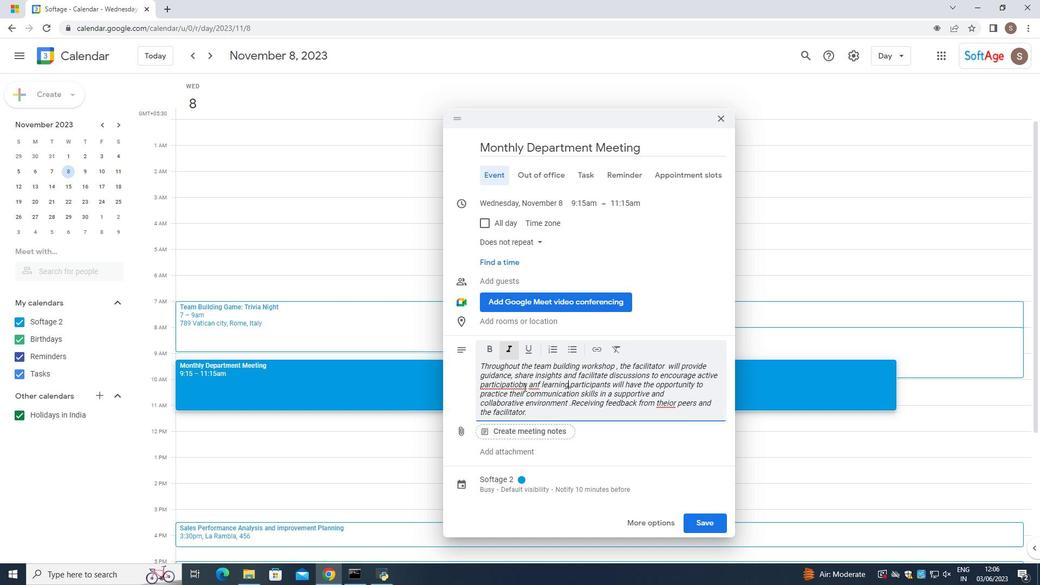 
Action: Mouse pressed left at (520, 386)
Screenshot: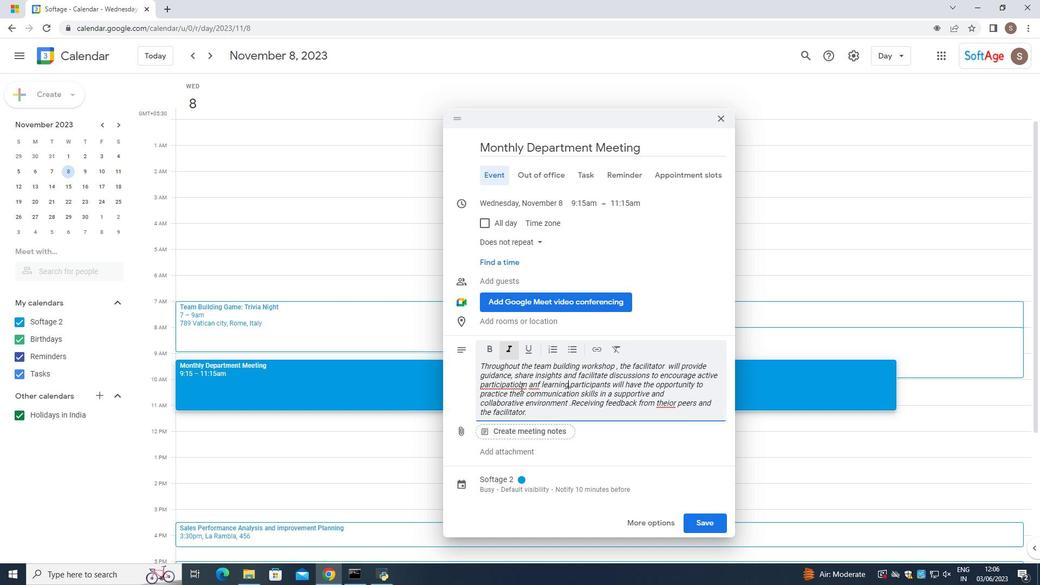 
Action: Mouse moved to (519, 385)
Screenshot: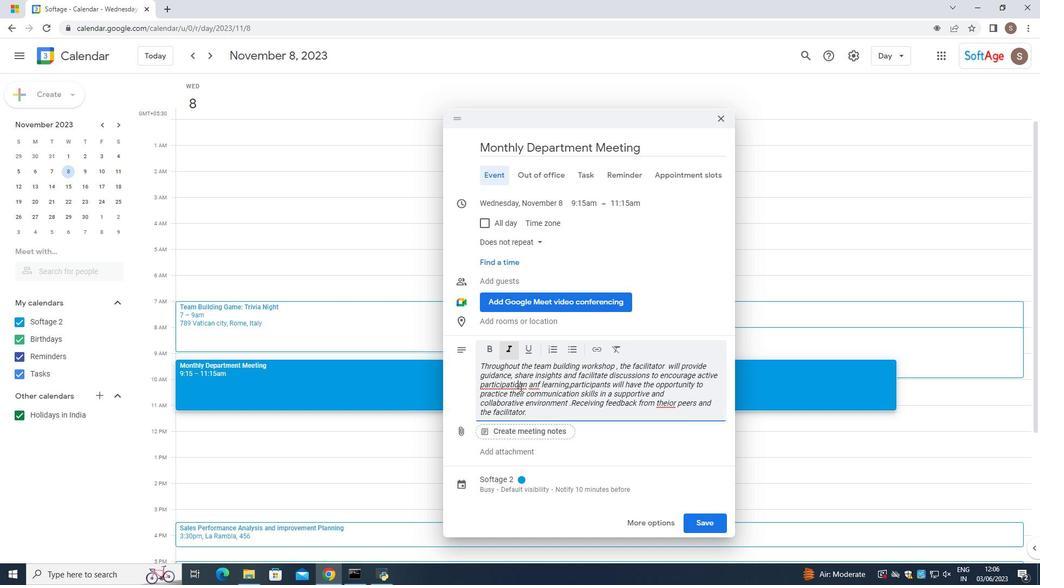 
Action: Mouse pressed right at (519, 385)
Screenshot: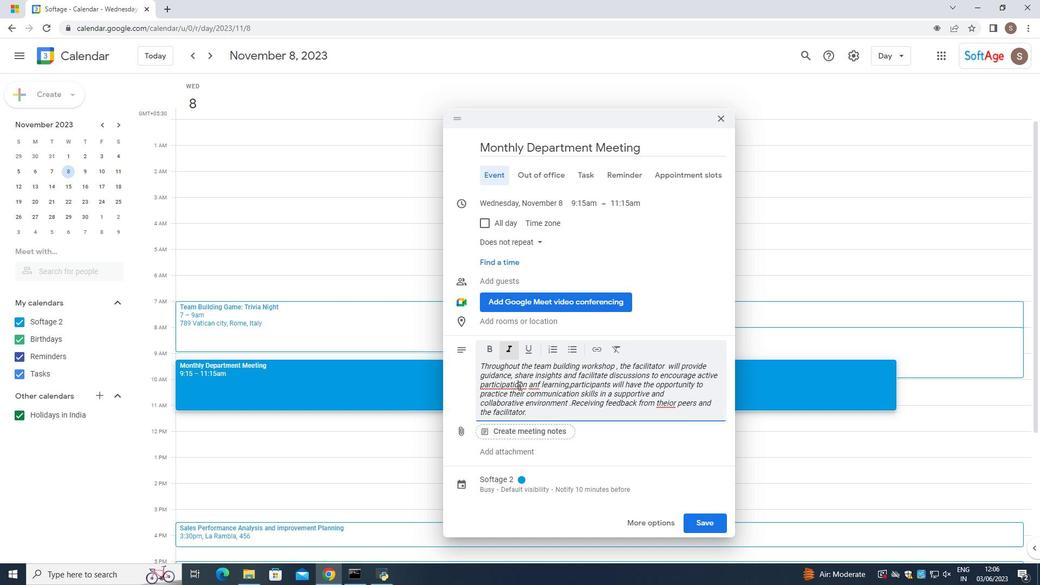 
Action: Mouse moved to (553, 394)
Screenshot: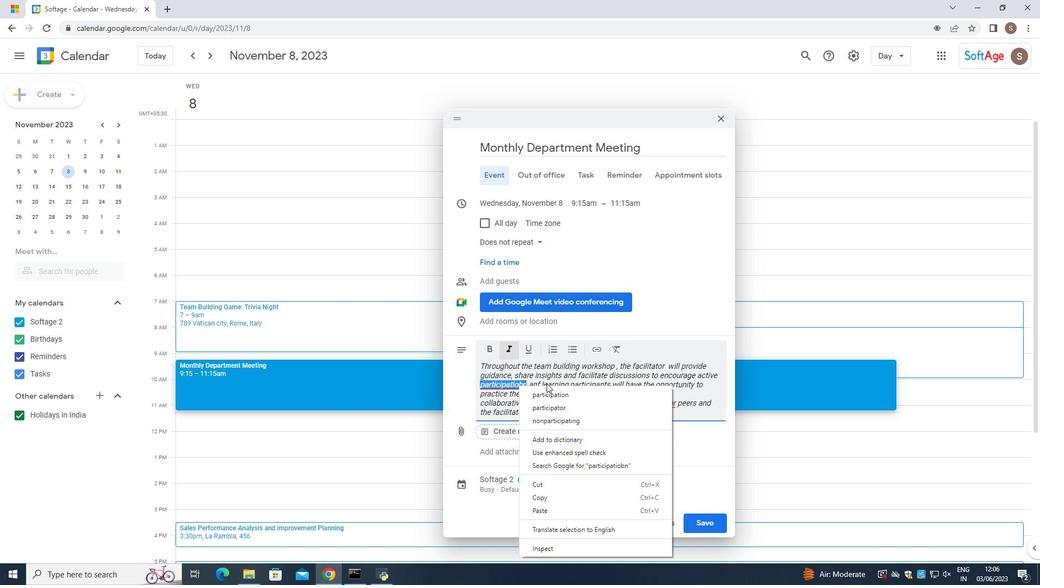 
Action: Mouse pressed left at (553, 394)
Screenshot: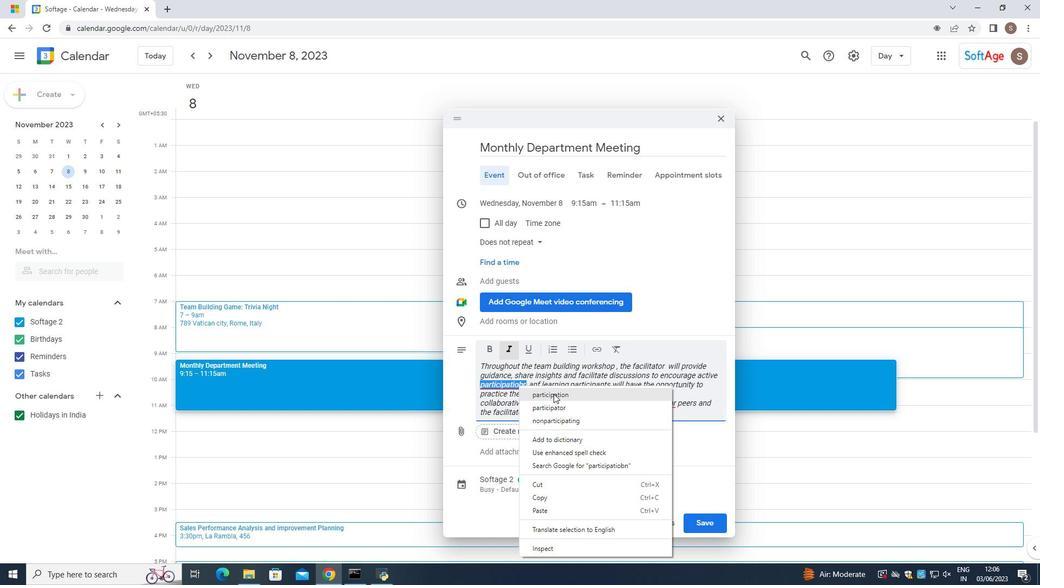 
Action: Mouse moved to (531, 383)
Screenshot: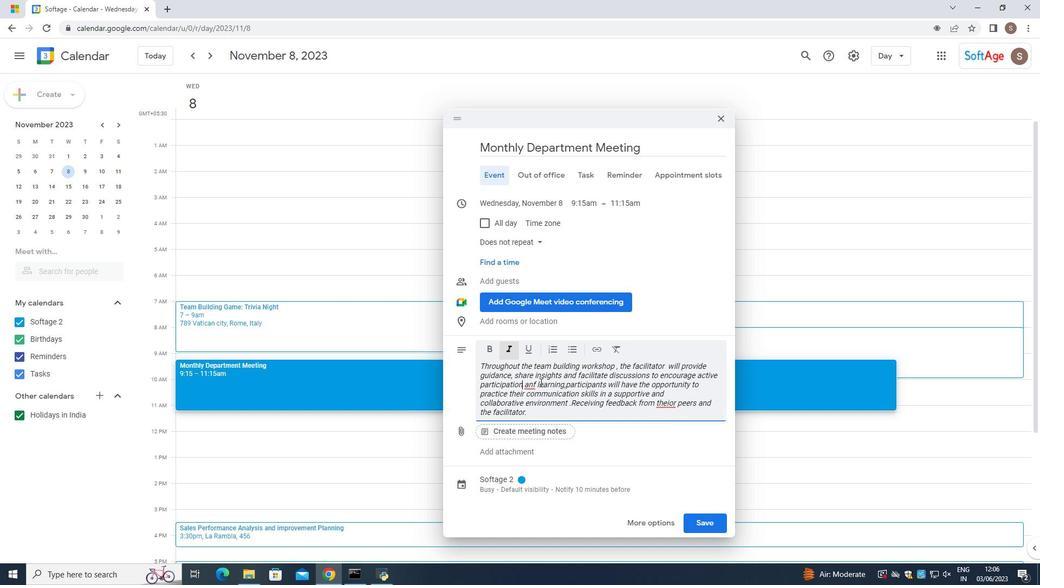 
Action: Mouse pressed left at (531, 383)
Screenshot: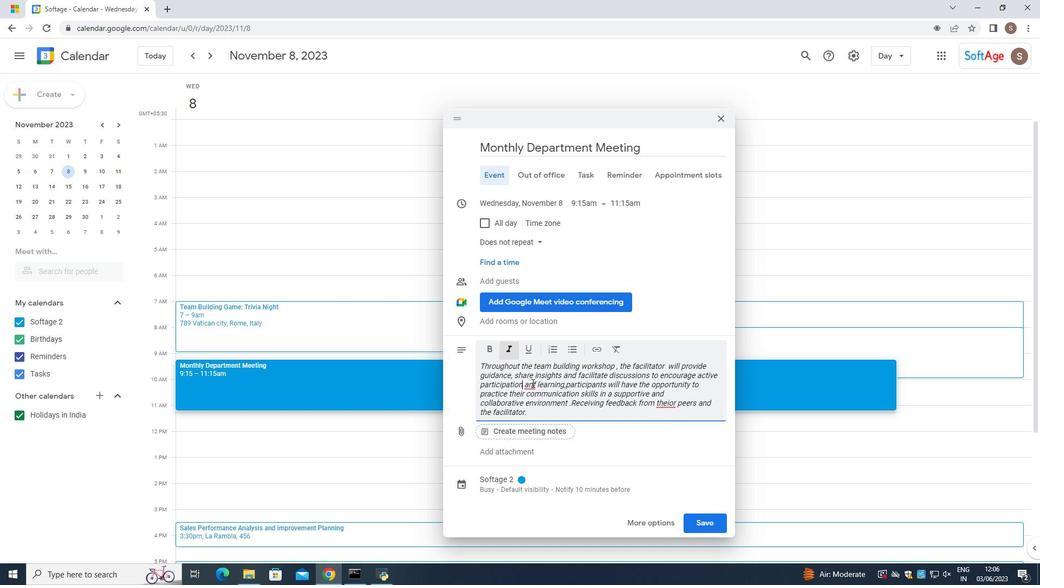 
Action: Mouse pressed right at (531, 383)
Screenshot: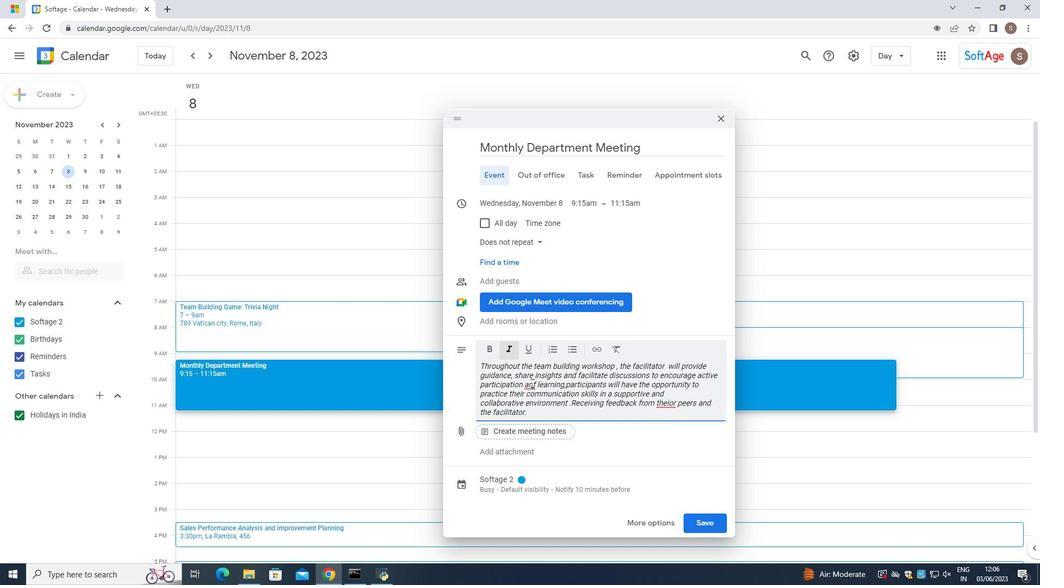 
Action: Mouse moved to (569, 395)
Screenshot: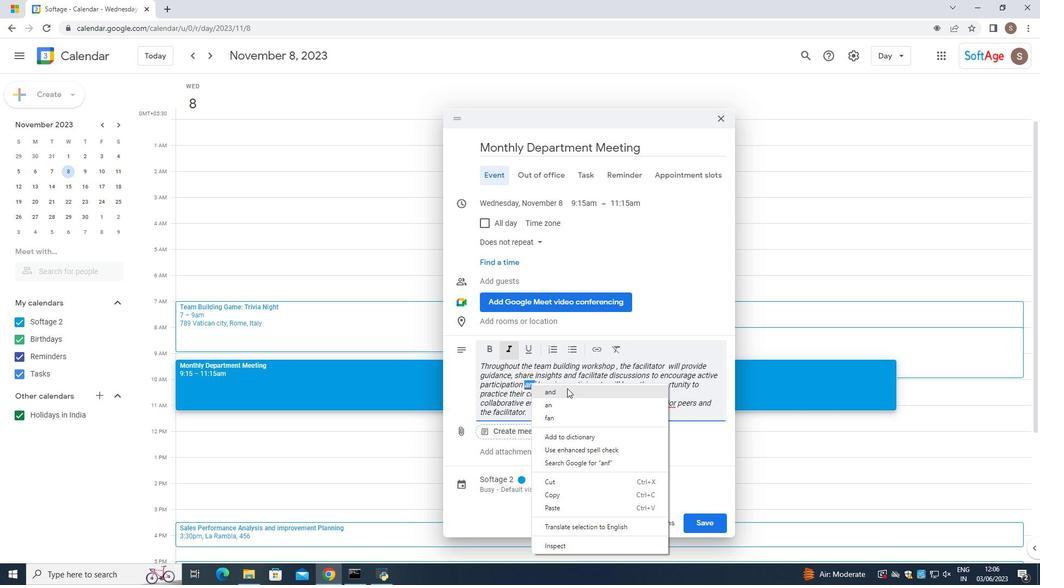 
Action: Mouse pressed left at (569, 395)
Screenshot: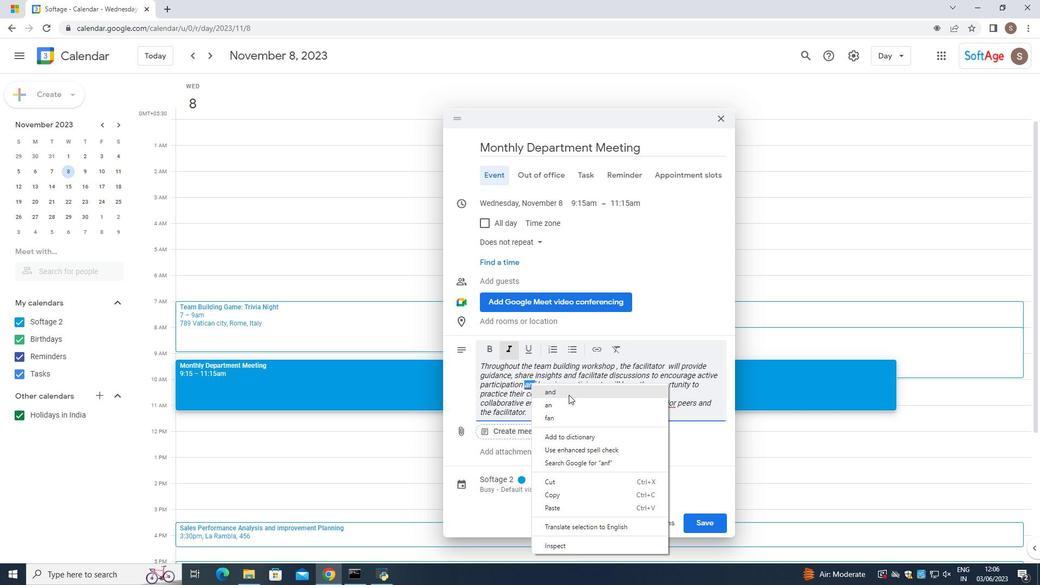 
Action: Mouse moved to (668, 409)
Screenshot: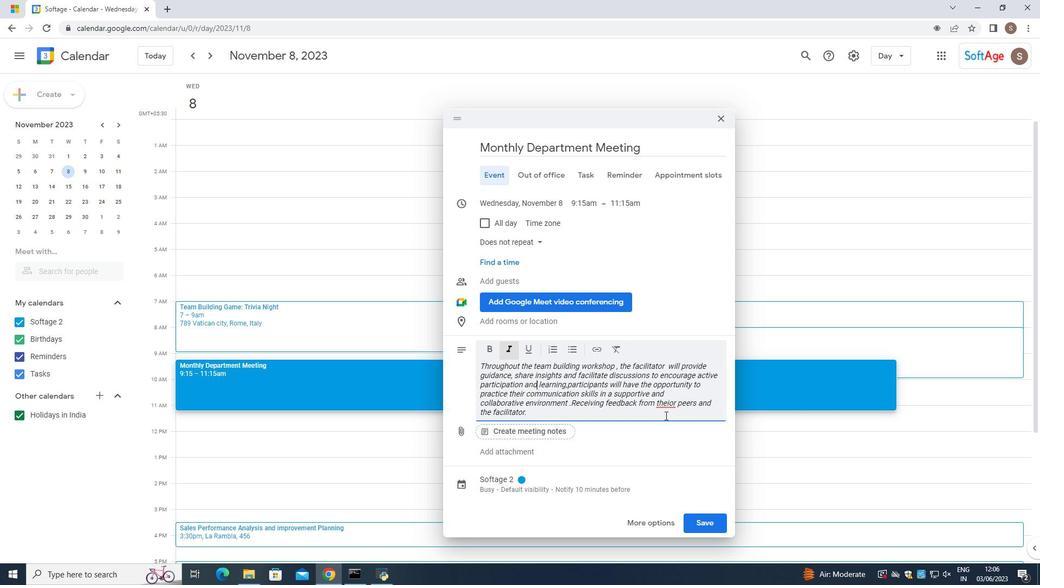 
Action: Mouse pressed left at (668, 409)
Screenshot: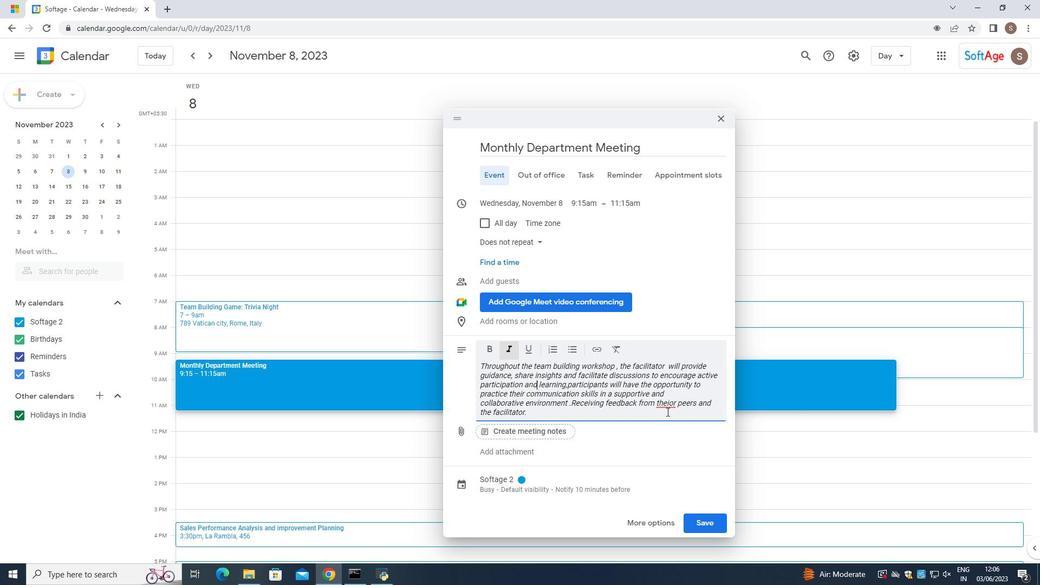 
Action: Mouse moved to (668, 406)
Screenshot: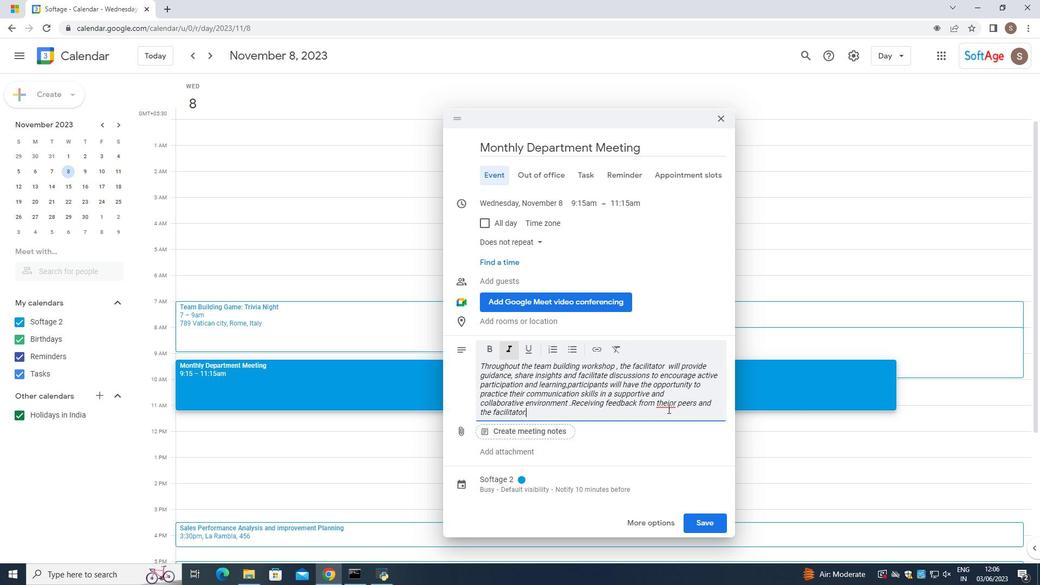 
Action: Mouse pressed left at (668, 406)
Screenshot: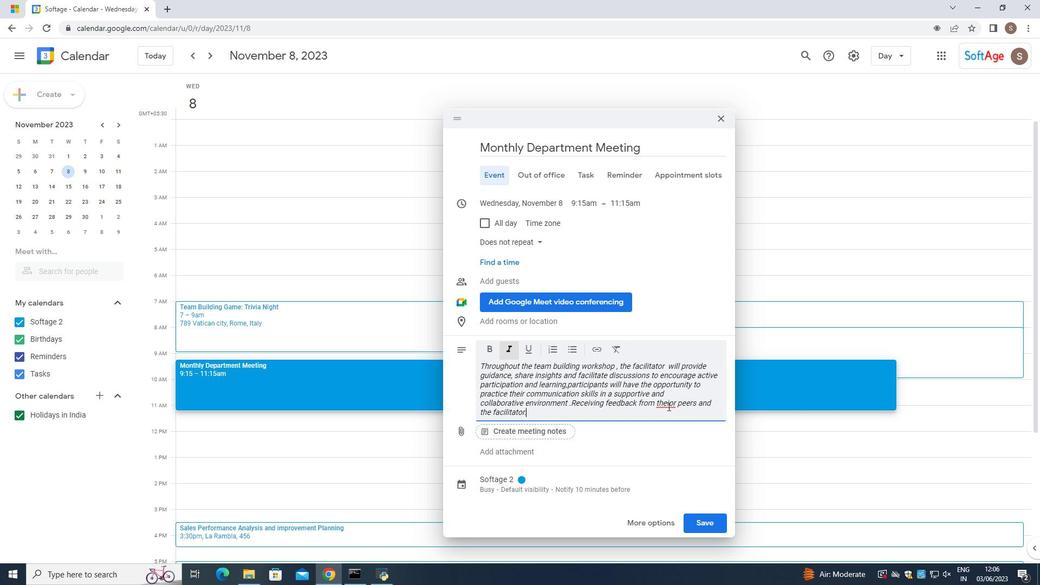 
Action: Mouse moved to (667, 404)
Screenshot: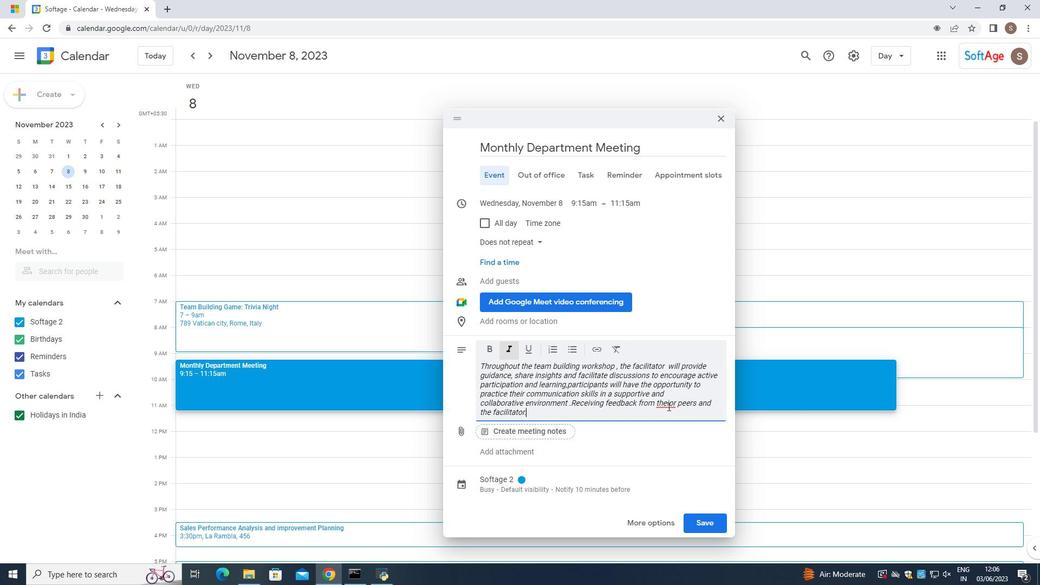 
Action: Mouse pressed left at (667, 404)
Screenshot: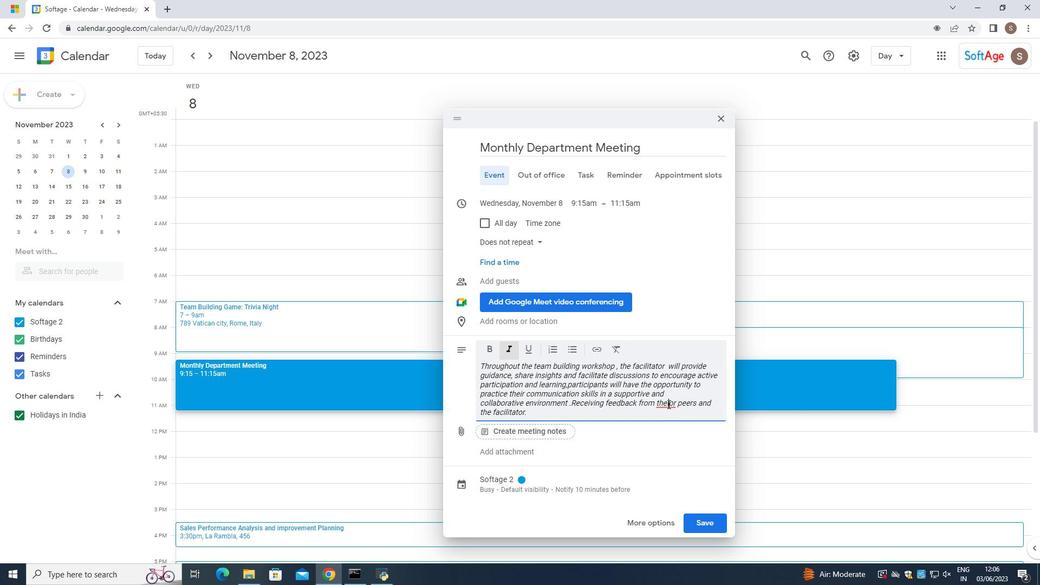 
Action: Mouse pressed right at (667, 404)
Screenshot: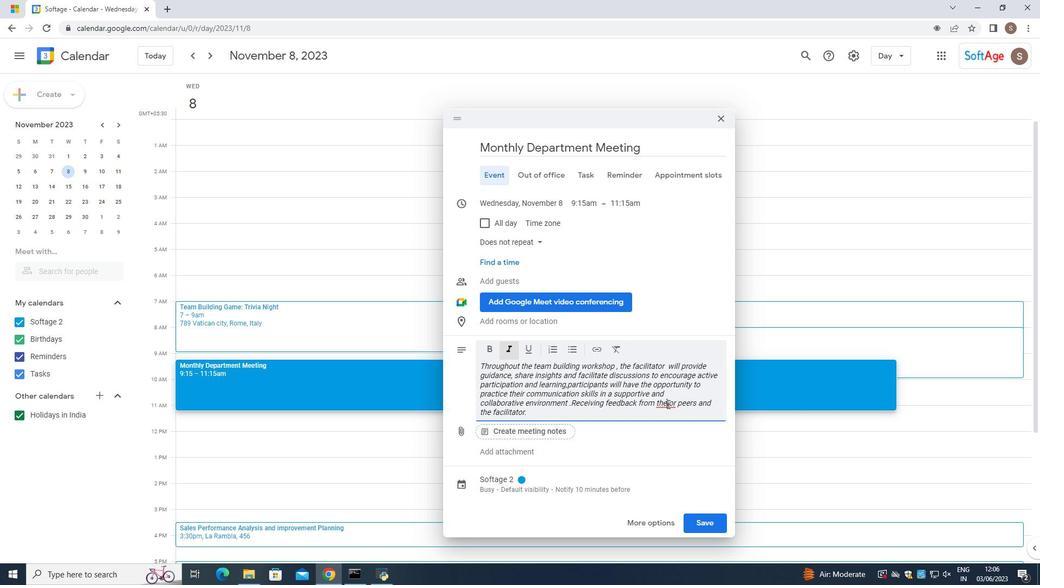 
Action: Mouse moved to (699, 269)
Screenshot: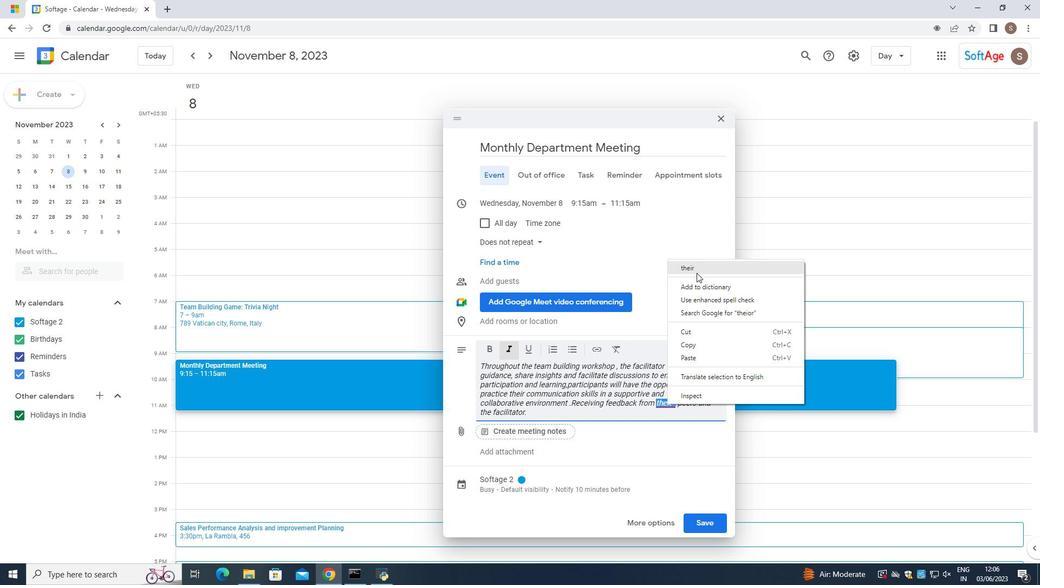 
Action: Mouse pressed left at (699, 269)
Screenshot: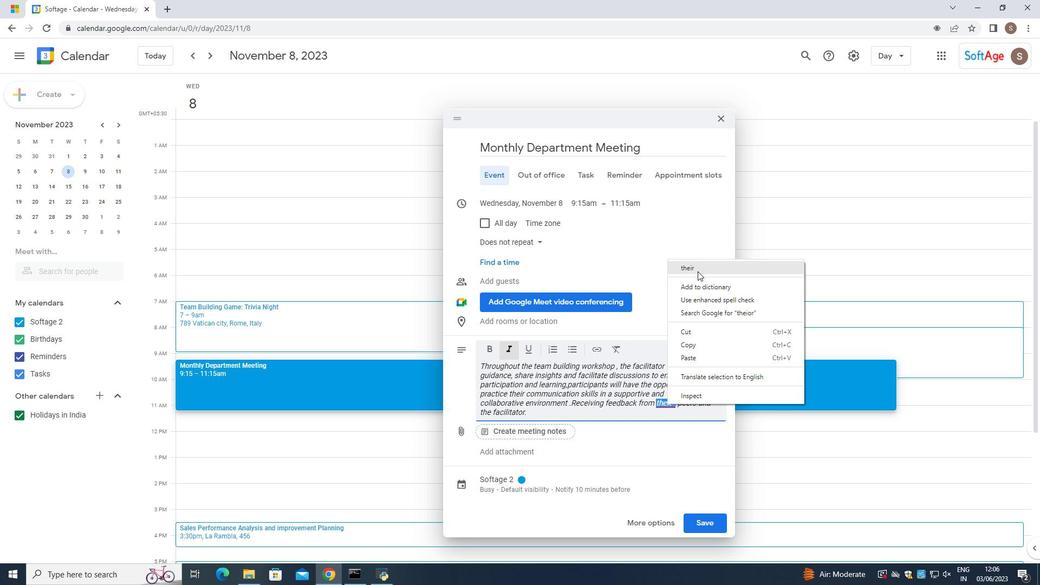 
Action: Mouse moved to (517, 376)
Screenshot: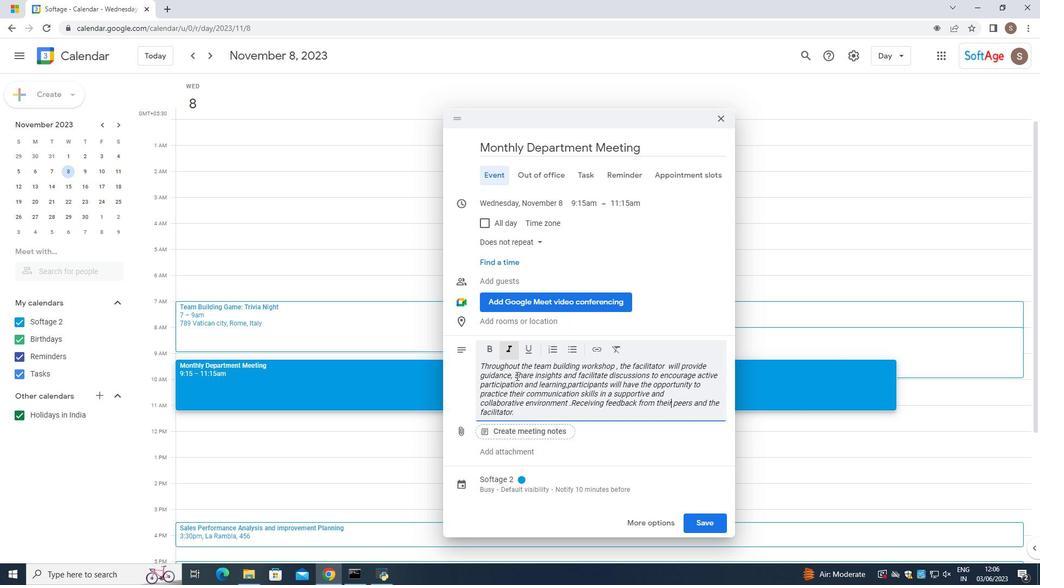 
Action: Mouse scrolled (517, 375) with delta (0, 0)
Screenshot: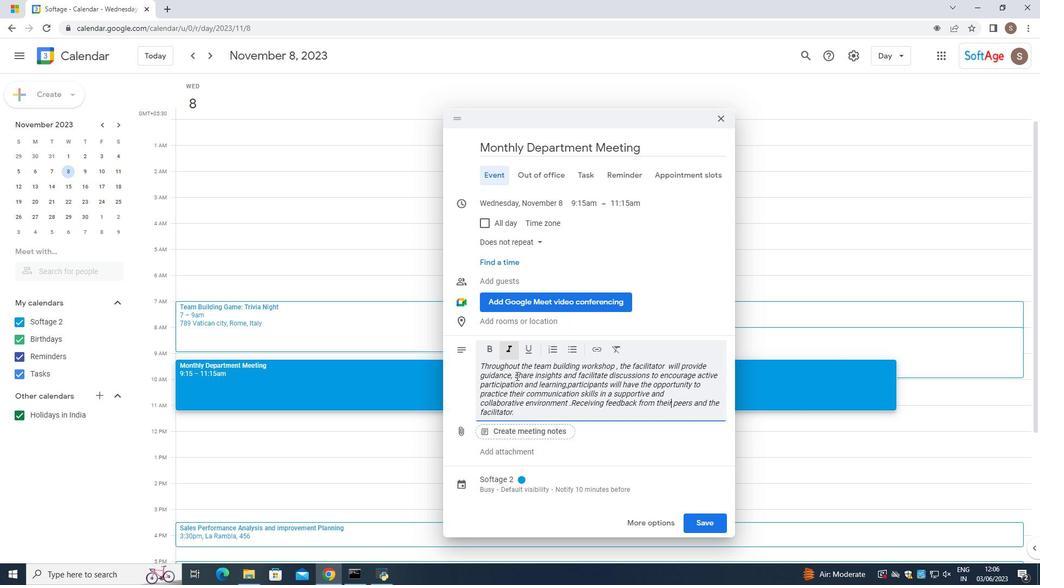 
Action: Mouse moved to (517, 376)
Screenshot: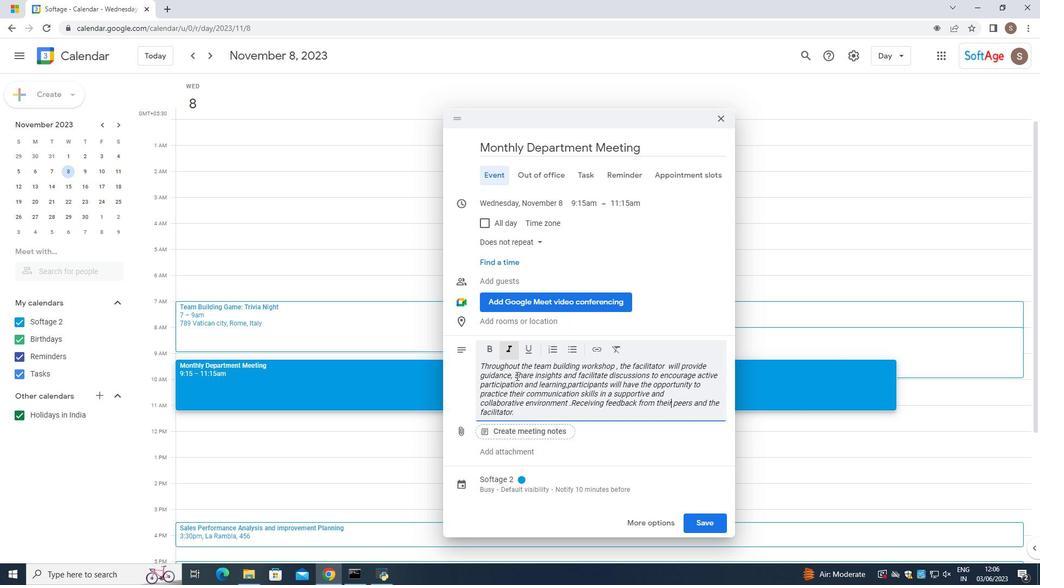
Action: Mouse scrolled (517, 376) with delta (0, 0)
Screenshot: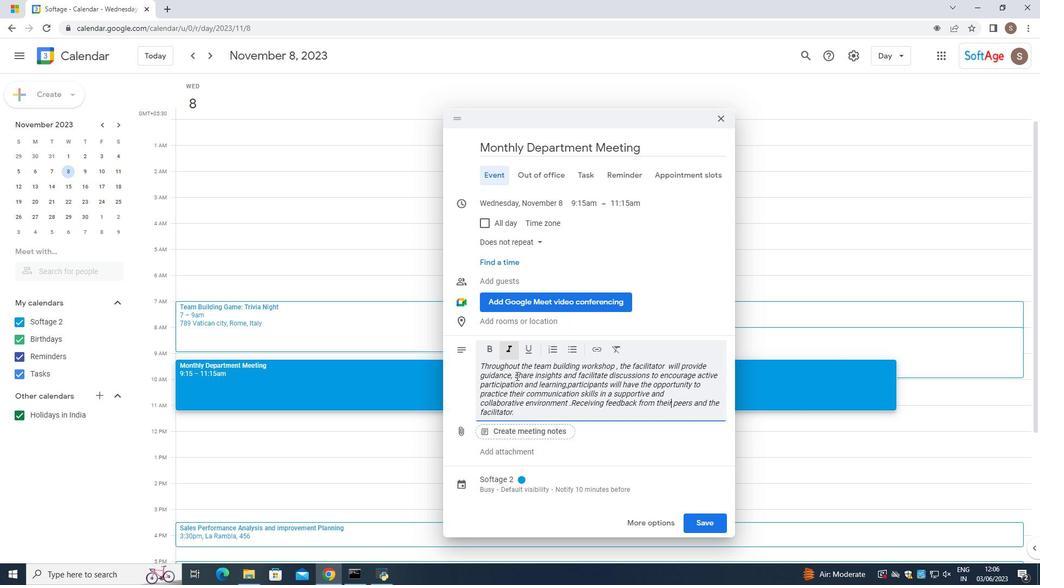 
Action: Mouse moved to (517, 376)
Screenshot: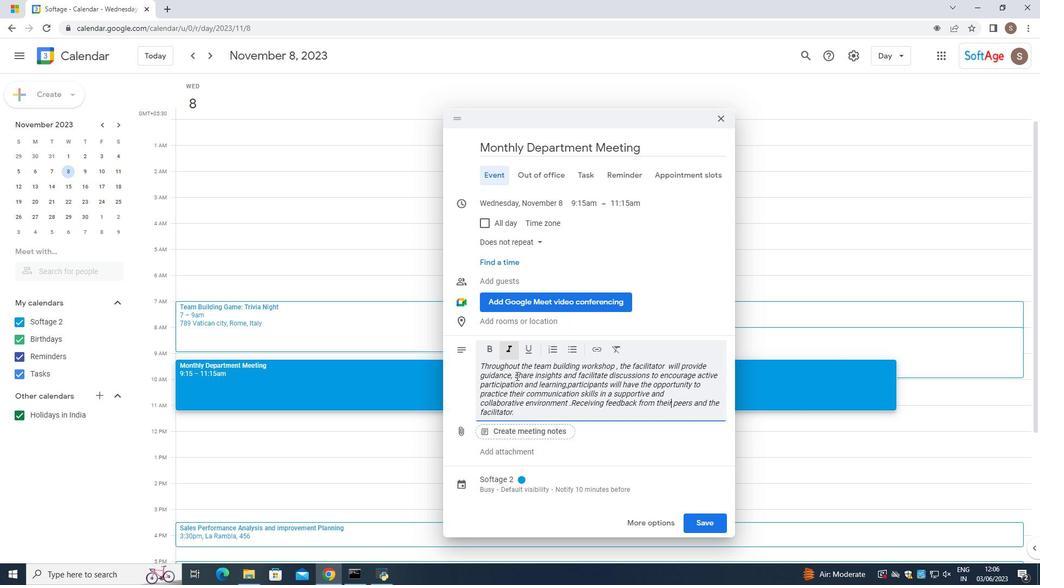 
Action: Mouse scrolled (517, 376) with delta (0, 0)
Screenshot: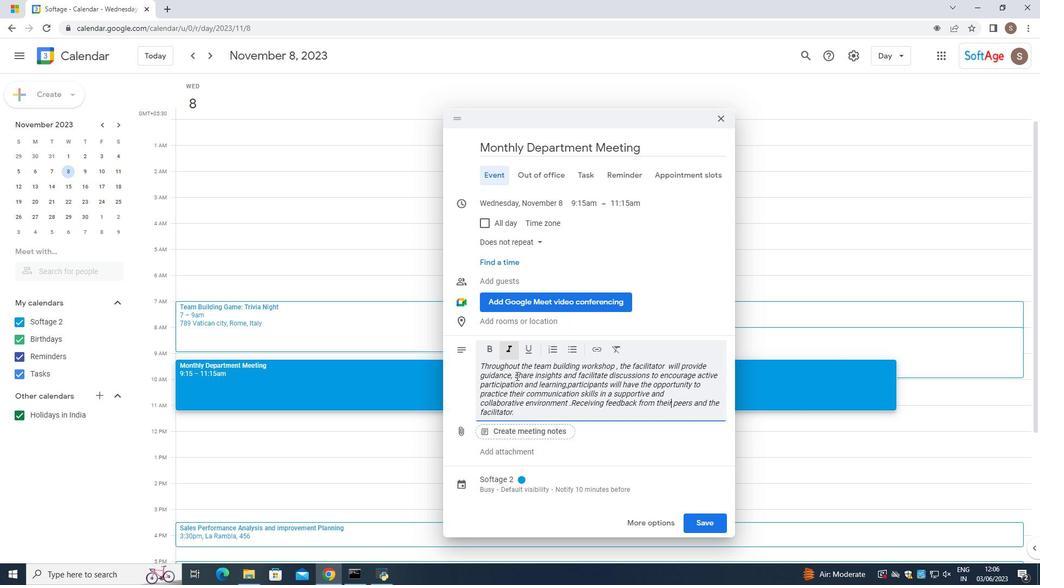 
Action: Mouse moved to (520, 387)
Screenshot: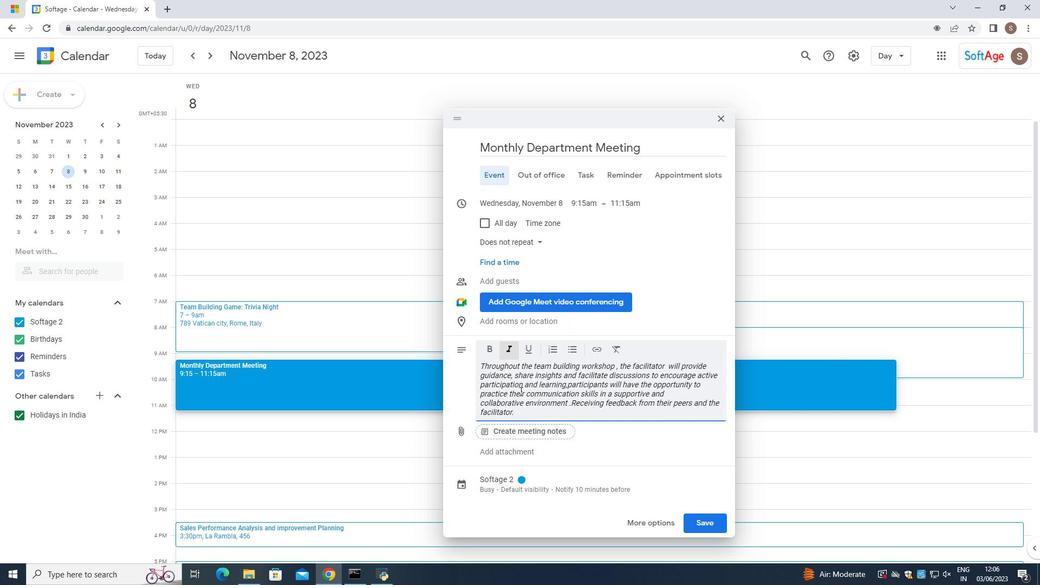 
Action: Mouse scrolled (520, 388) with delta (0, 0)
Screenshot: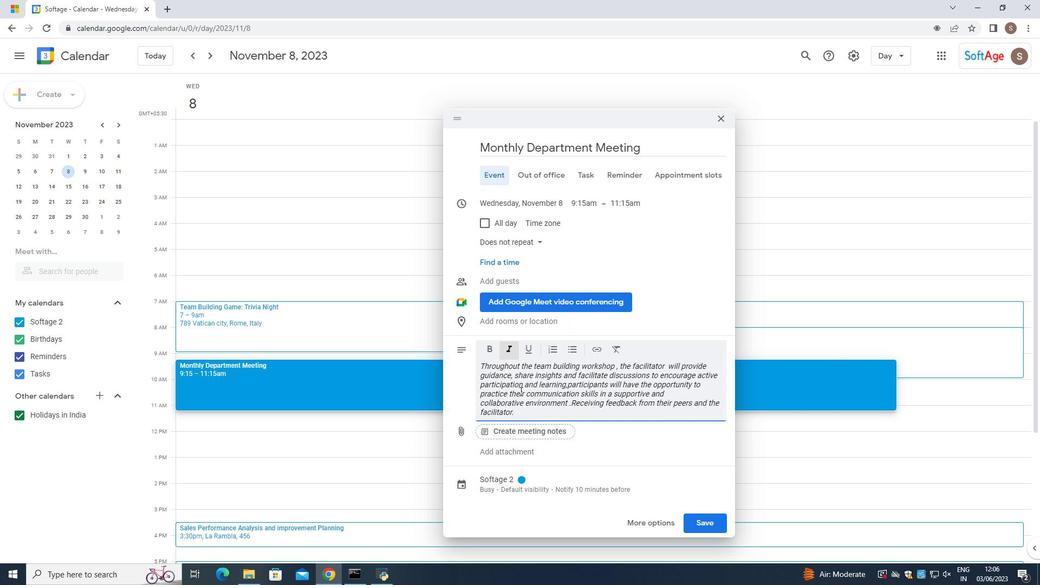 
Action: Mouse moved to (518, 378)
Screenshot: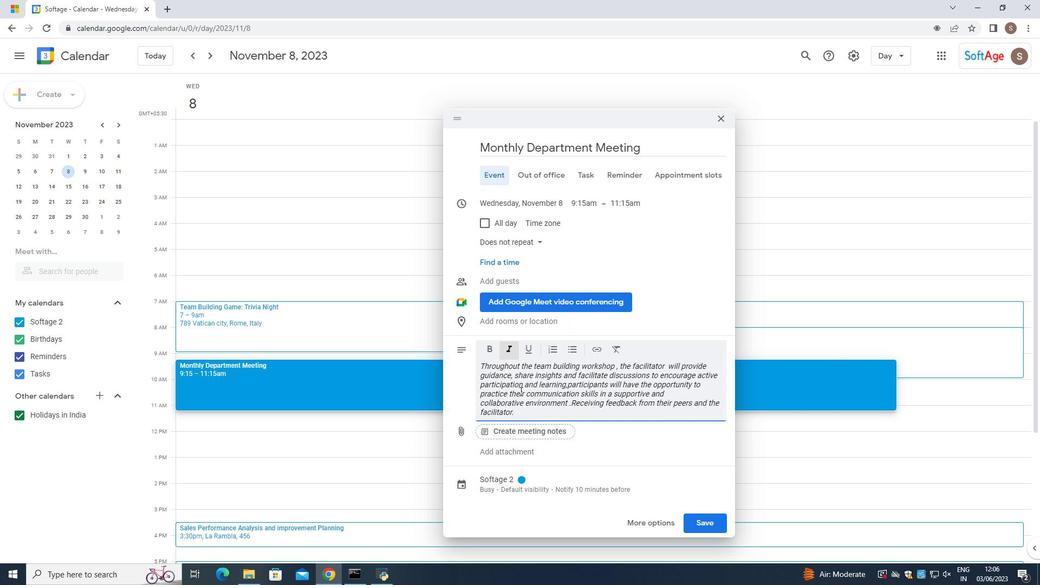 
Action: Mouse scrolled (518, 379) with delta (0, 0)
Screenshot: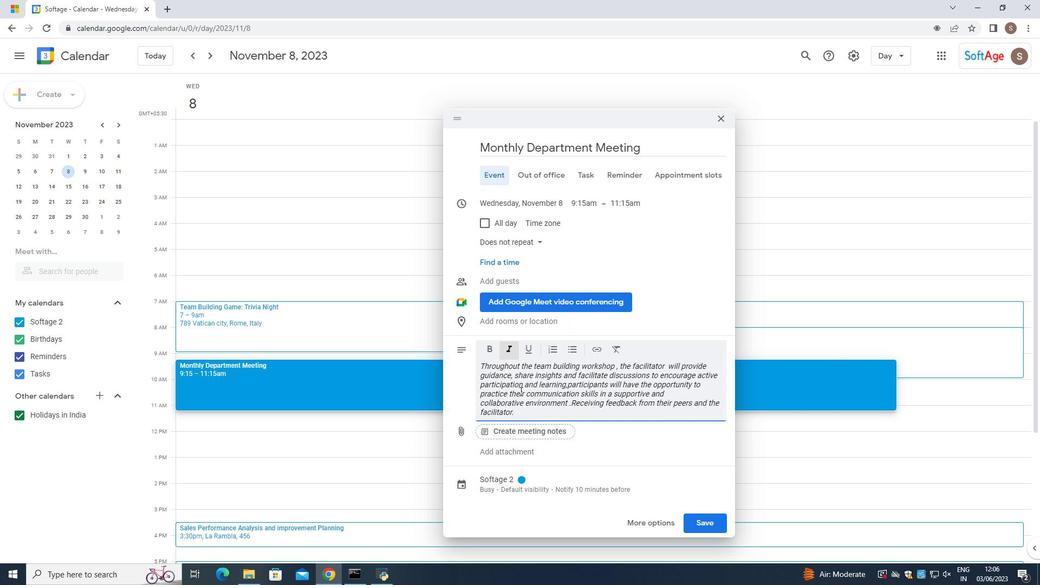 
Action: Mouse moved to (515, 315)
Screenshot: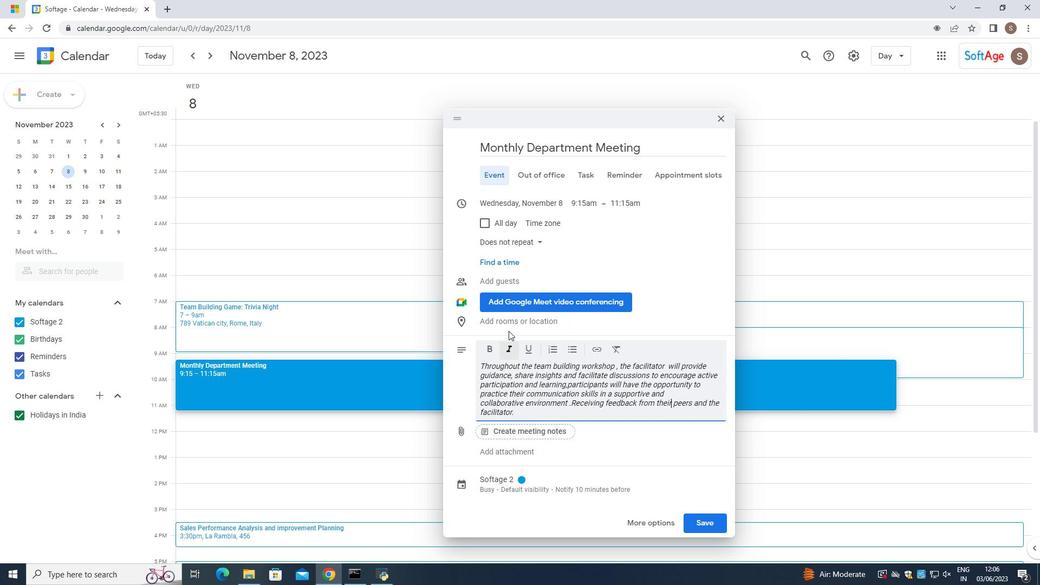 
Action: Mouse pressed left at (515, 315)
Screenshot: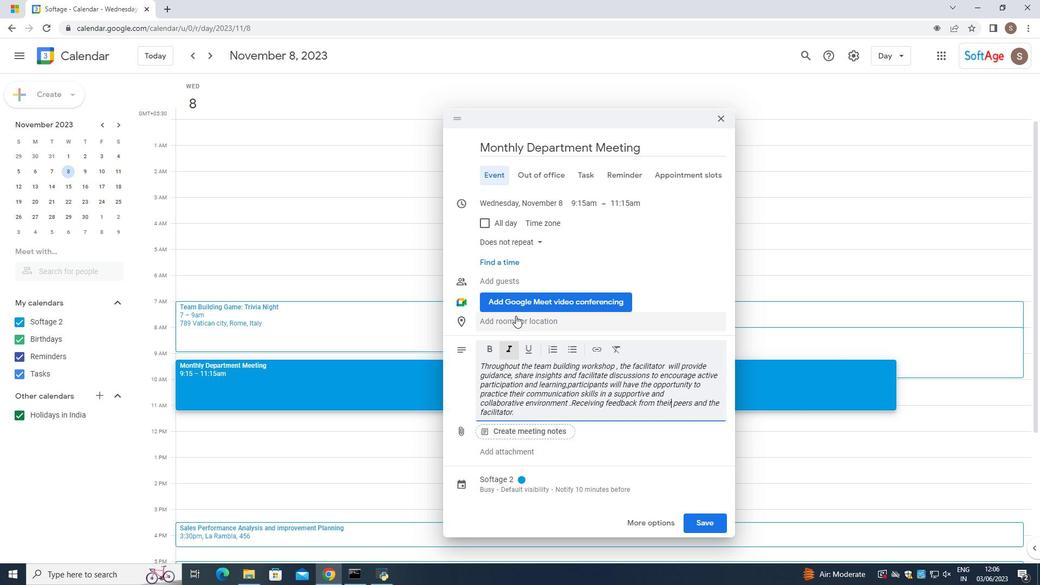 
Action: Mouse moved to (492, 322)
Screenshot: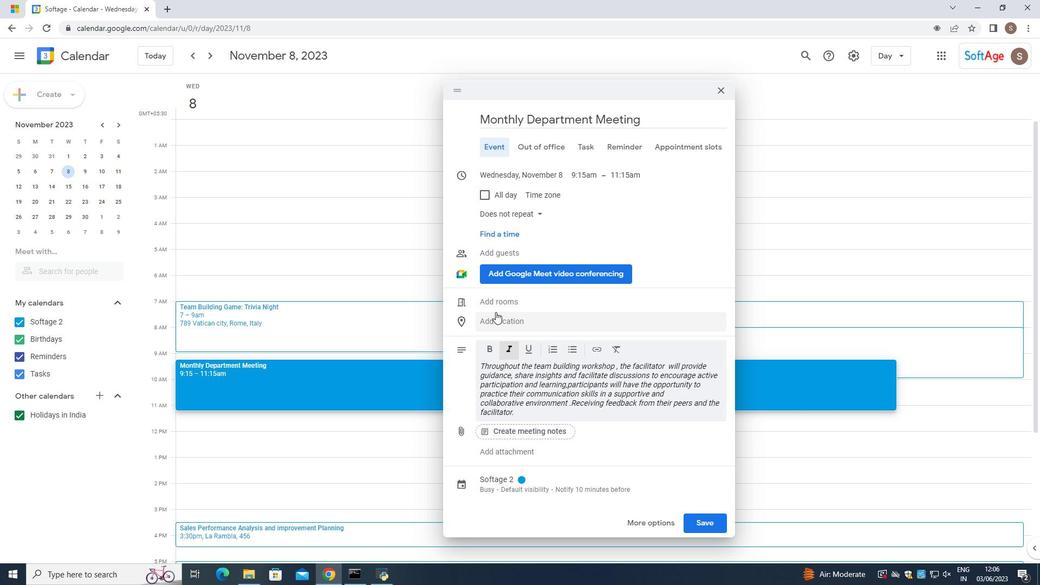 
Action: Mouse pressed left at (492, 322)
Screenshot: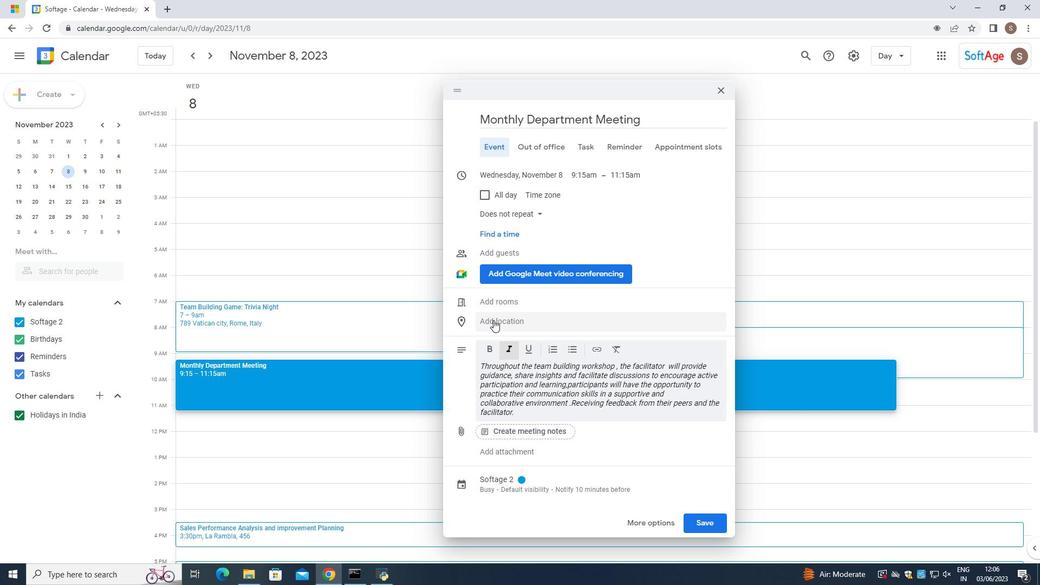 
Action: Mouse moved to (495, 323)
Screenshot: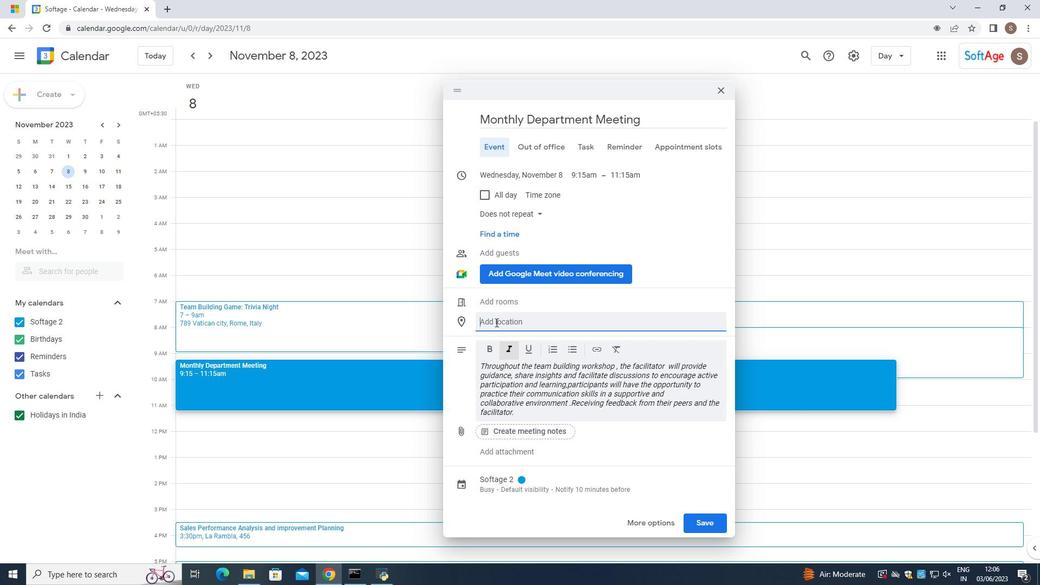 
Action: Key pressed 456,<Key.space><Key.caps_lock>S<Key.caps_lock>t.<Key.space><Key.caps_lock>C<Key.caps_lock>atherine<Key.space><Key.caps_lock>M<Key.caps_lock>onastry<Key.space>,<Key.space><Key.caps_lock>S<Key.caps_lock>inaim<Key.backspace>,<Key.space><Key.caps_lock>E<Key.caps_lock>q<Key.backspace>gypt
Screenshot: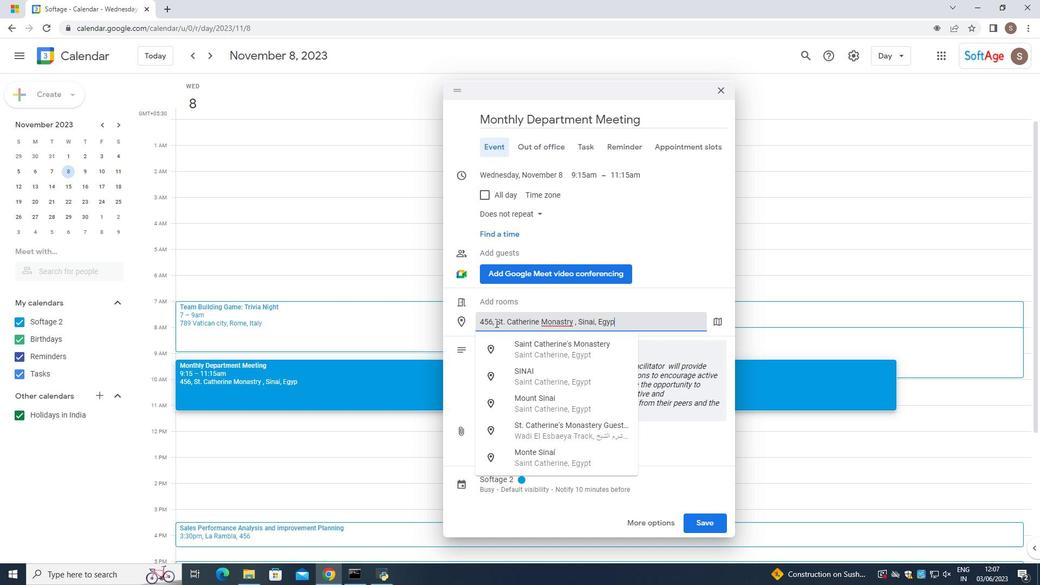 
Action: Mouse moved to (534, 310)
Screenshot: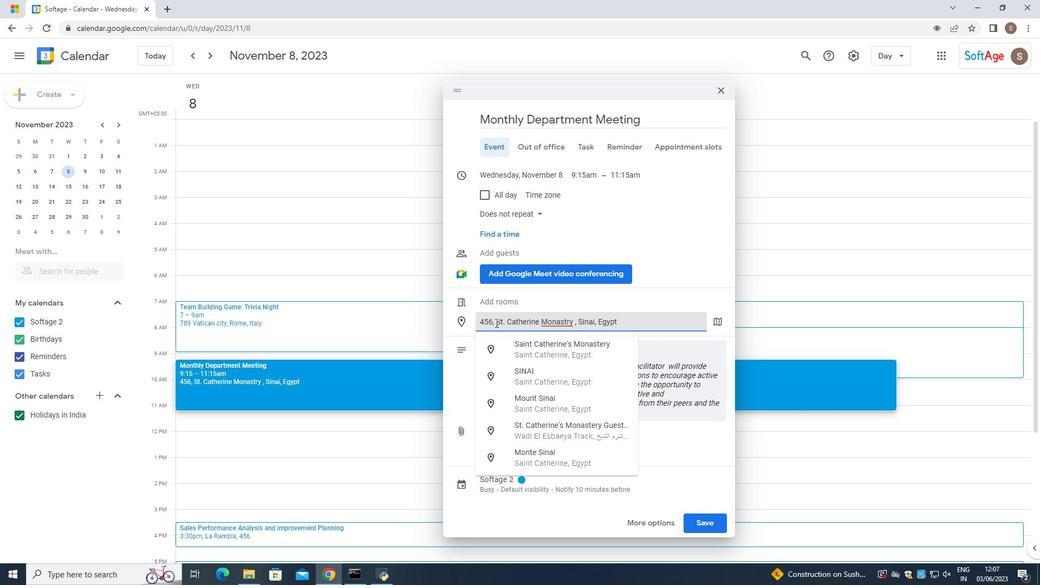 
Action: Mouse scrolled (534, 310) with delta (0, 0)
Screenshot: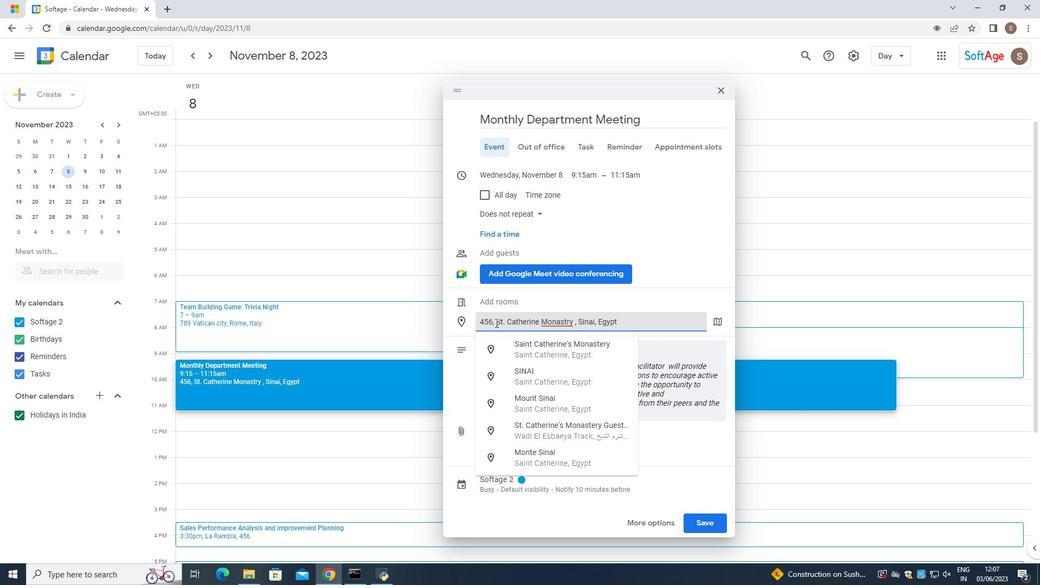 
Action: Mouse moved to (632, 314)
Screenshot: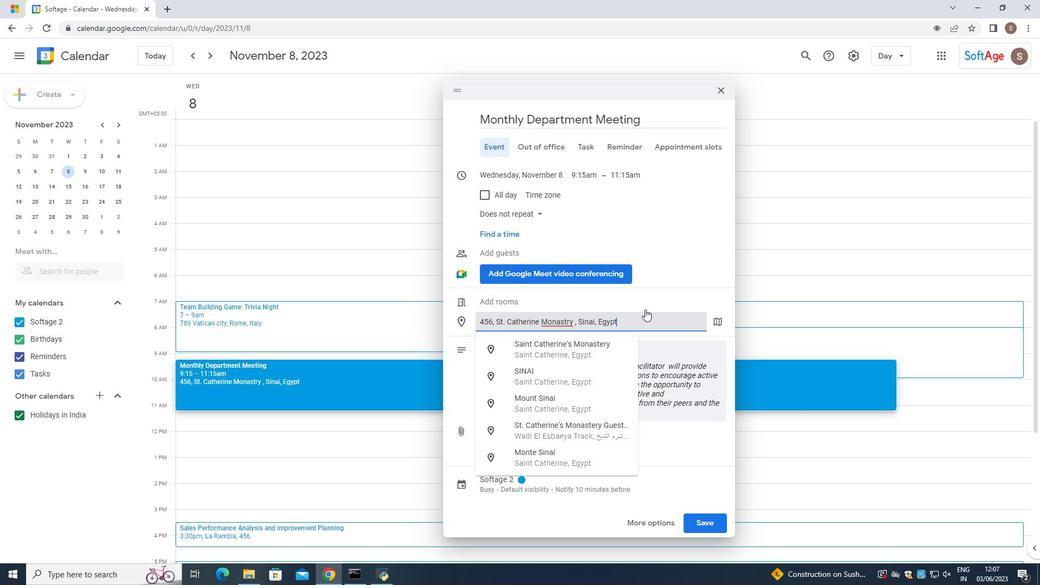 
Action: Mouse pressed left at (632, 314)
Screenshot: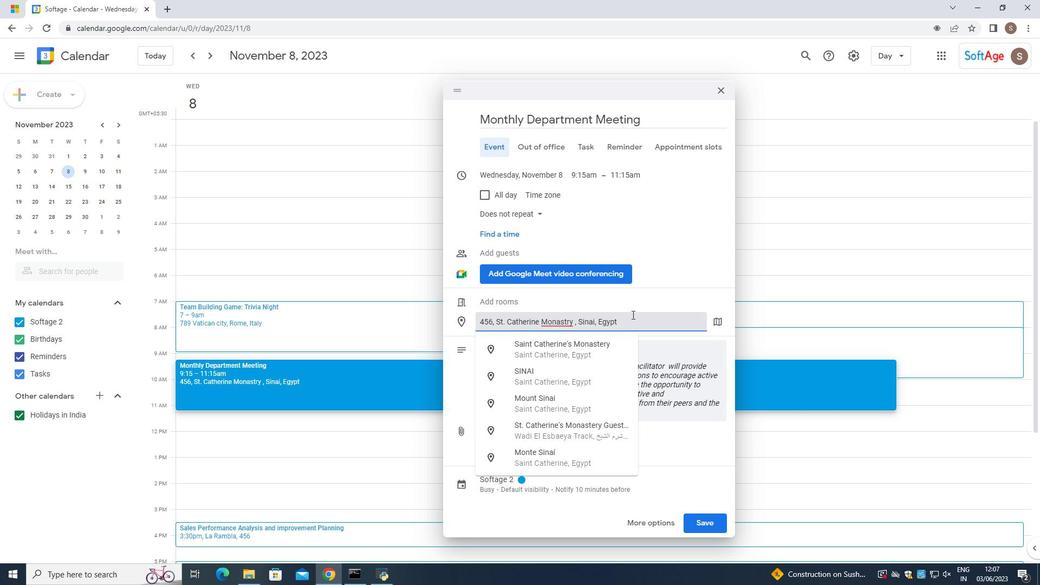 
Action: Mouse moved to (628, 325)
Screenshot: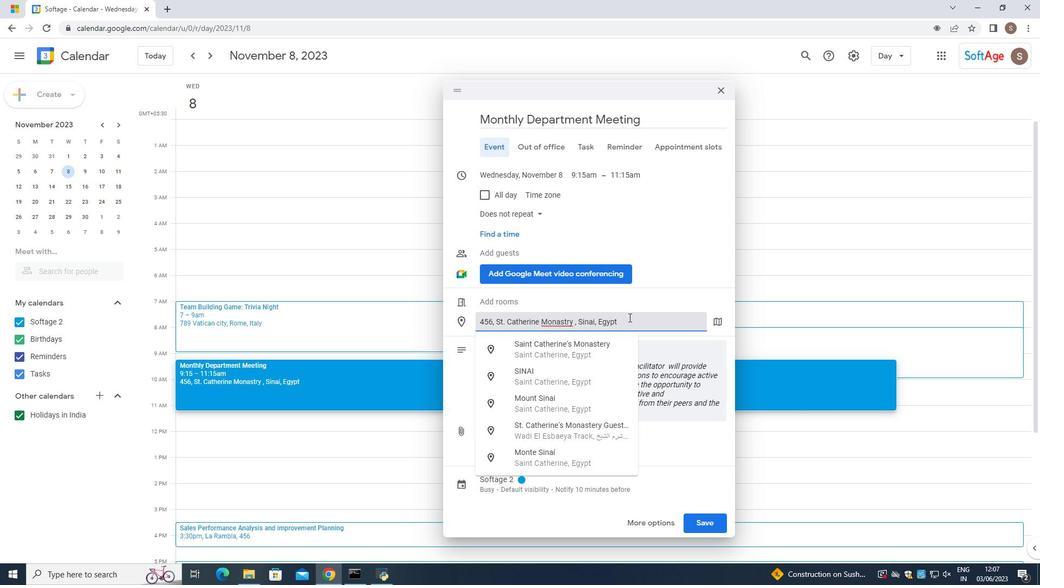 
Action: Mouse pressed left at (628, 325)
Screenshot: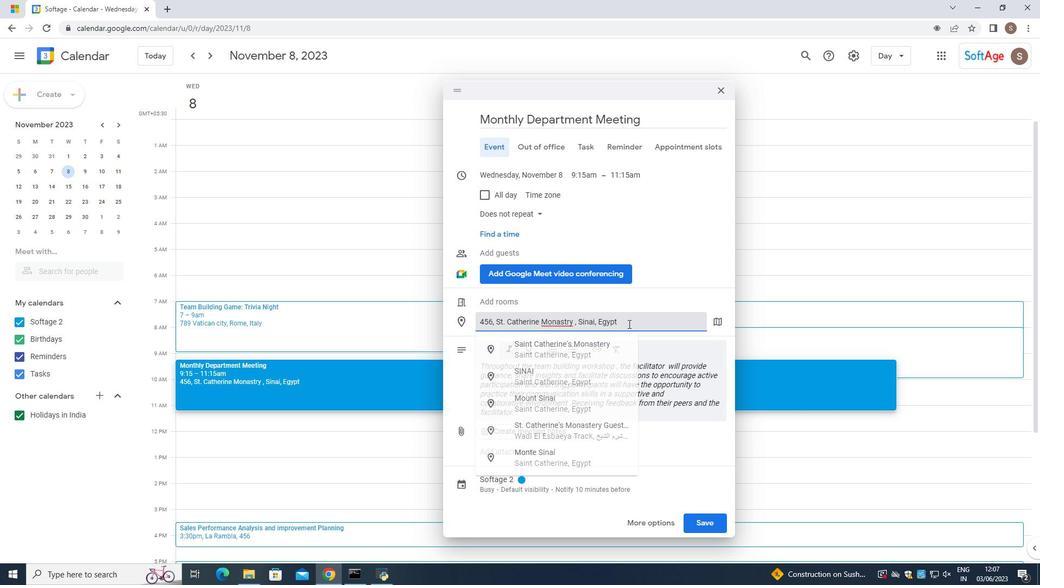 
Action: Mouse moved to (641, 322)
Screenshot: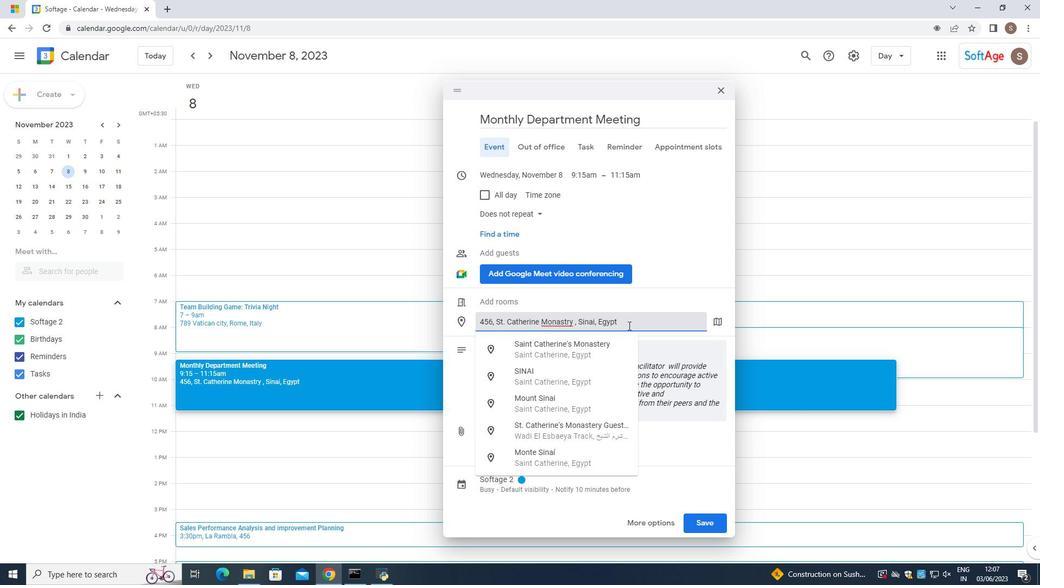 
Action: Mouse pressed left at (641, 322)
Screenshot: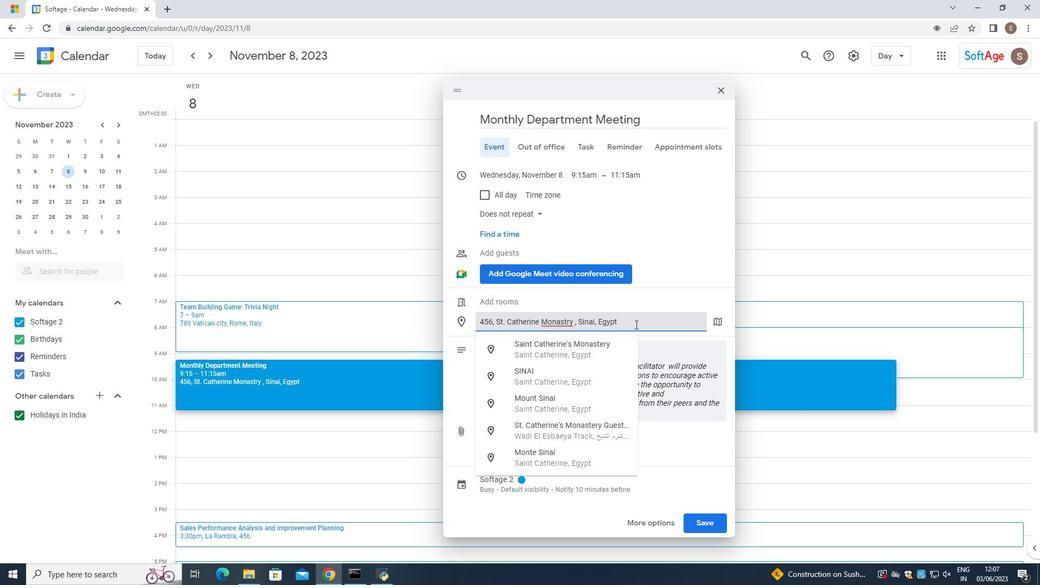 
Action: Mouse moved to (567, 321)
Screenshot: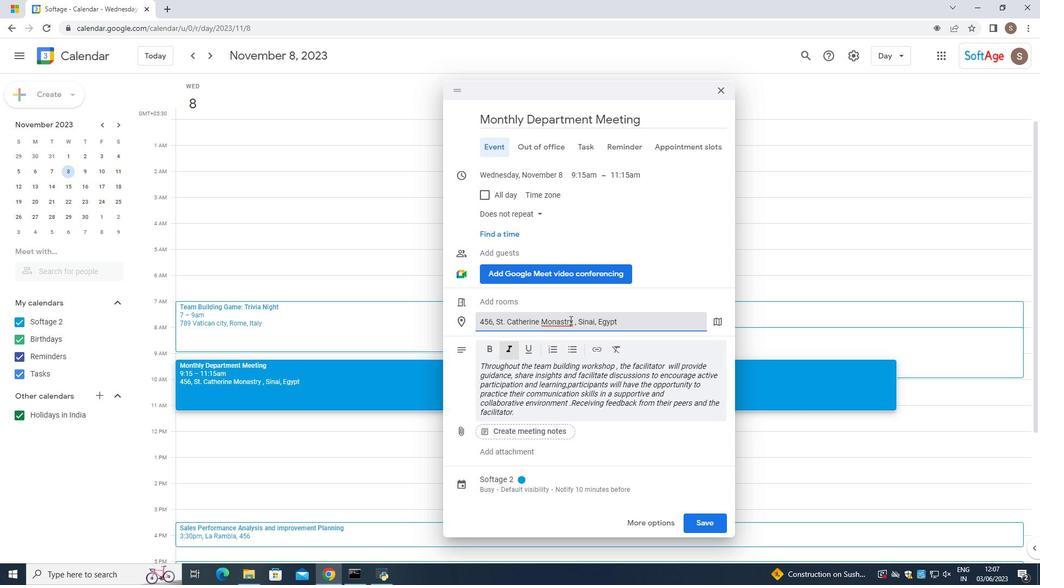 
Action: Mouse pressed left at (567, 321)
Screenshot: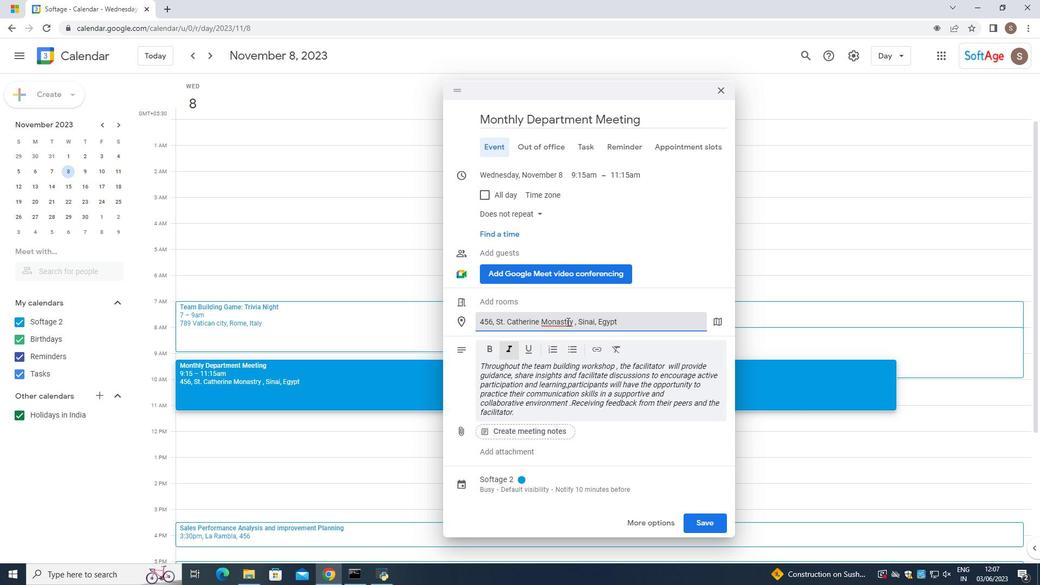 
Action: Mouse pressed right at (567, 321)
Screenshot: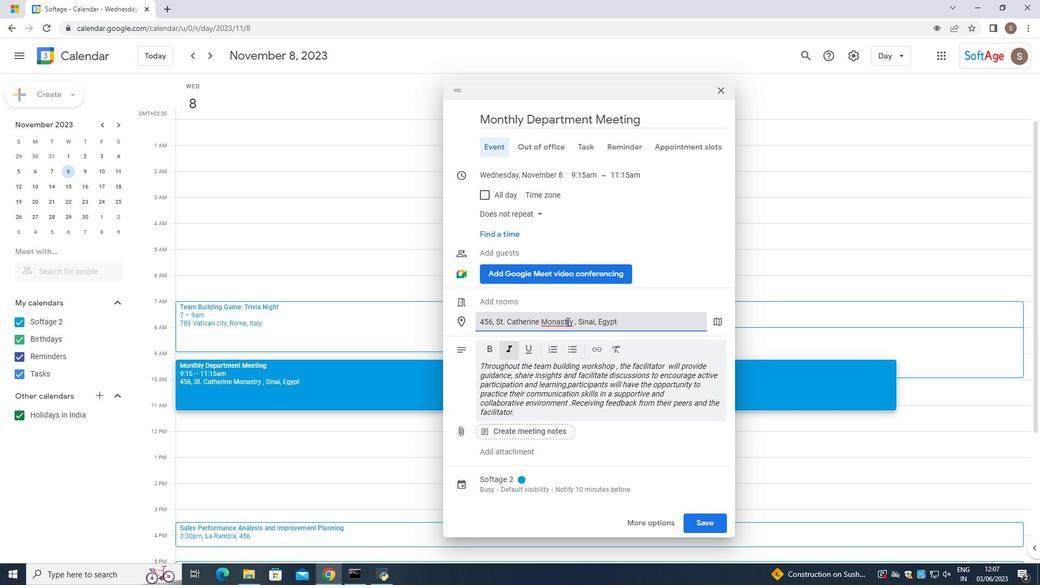 
Action: Mouse moved to (574, 324)
Screenshot: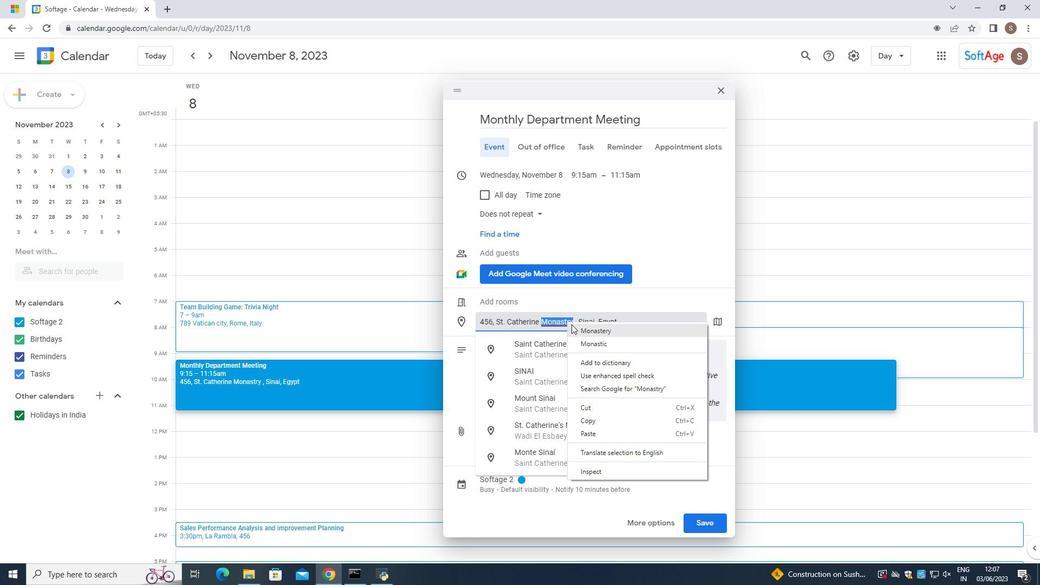 
Action: Mouse pressed left at (574, 324)
Screenshot: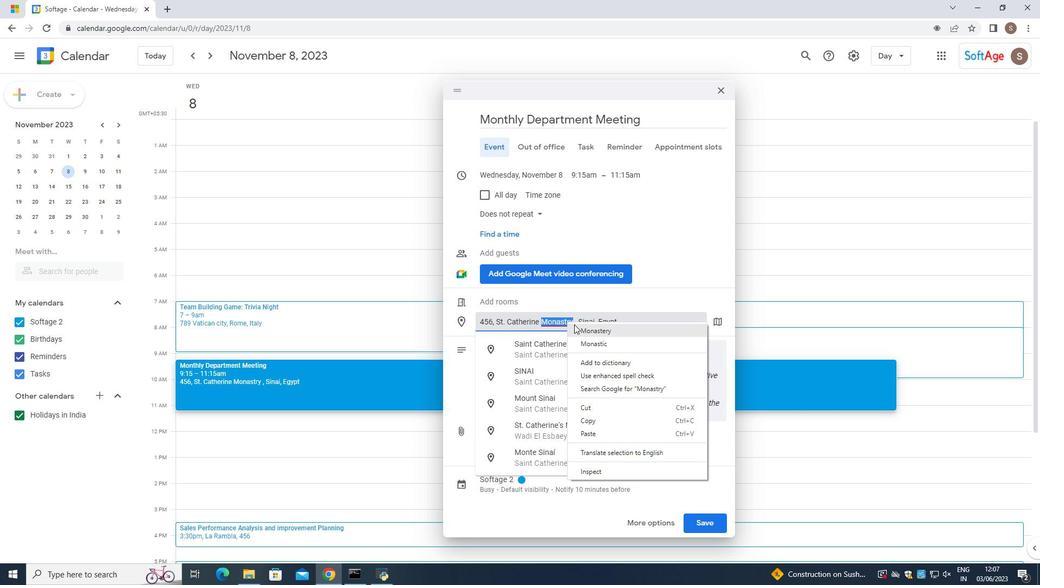 
Action: Mouse moved to (662, 324)
Screenshot: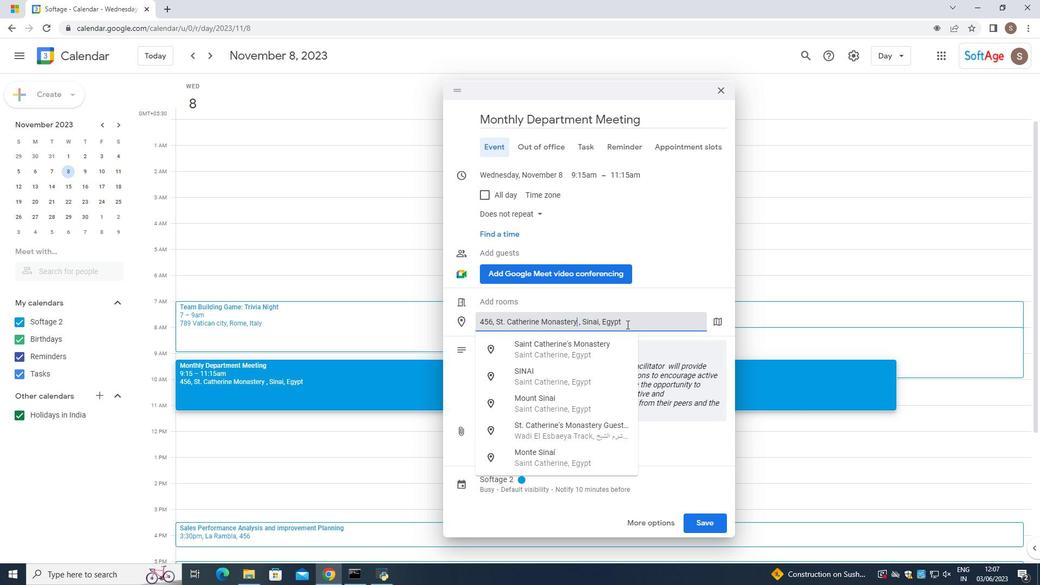 
Action: Mouse pressed left at (662, 324)
Screenshot: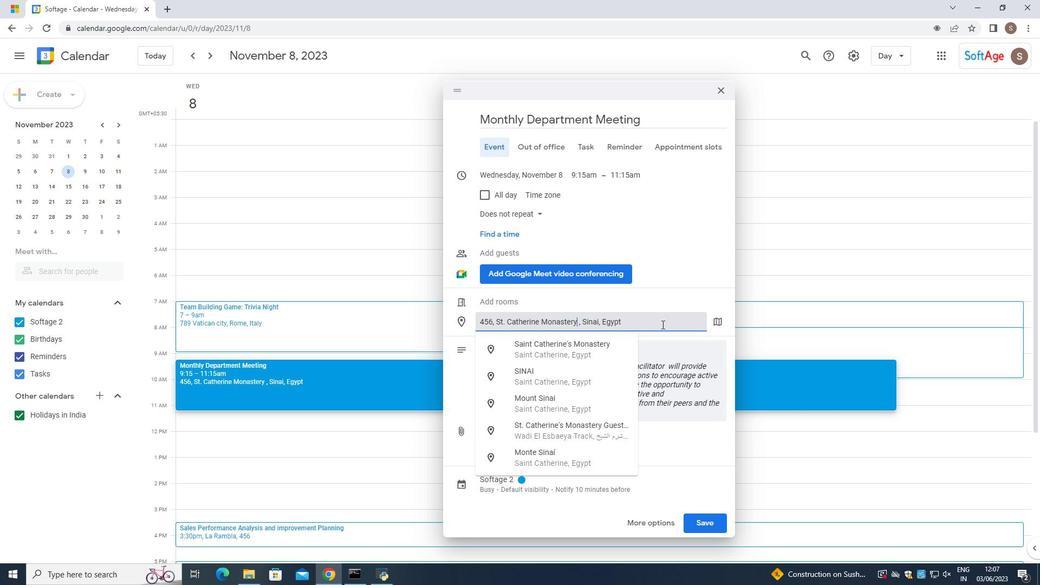 
Action: Mouse moved to (589, 462)
Screenshot: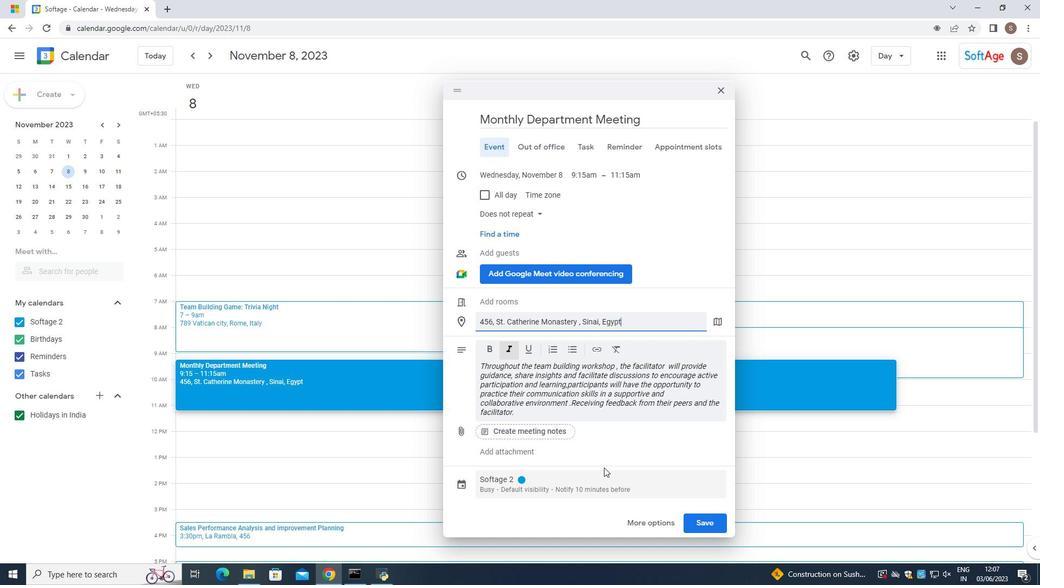 
Action: Mouse scrolled (589, 461) with delta (0, 0)
Screenshot: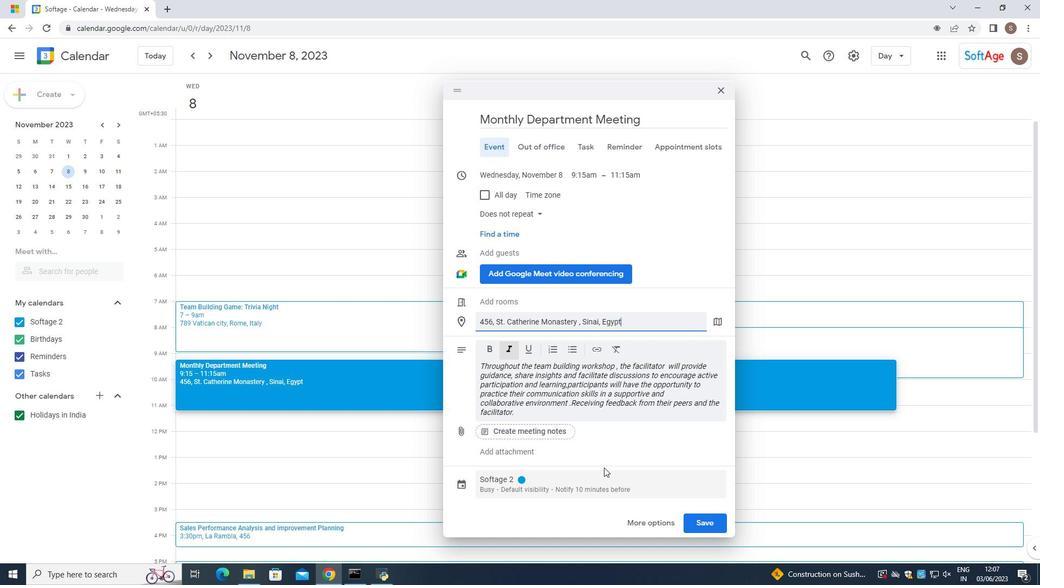 
Action: Mouse scrolled (589, 461) with delta (0, 0)
Screenshot: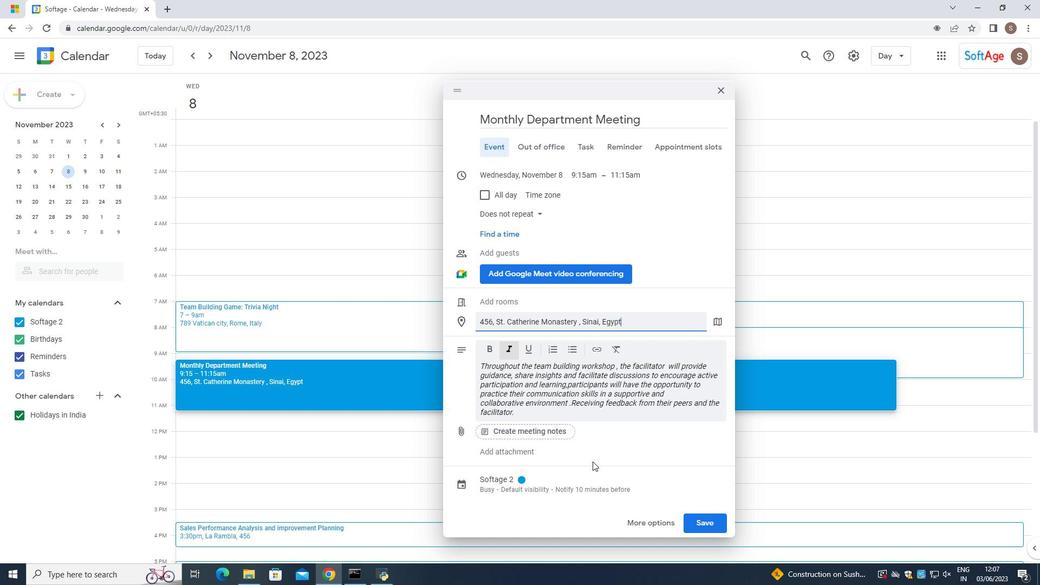 
Action: Mouse scrolled (589, 461) with delta (0, 0)
Screenshot: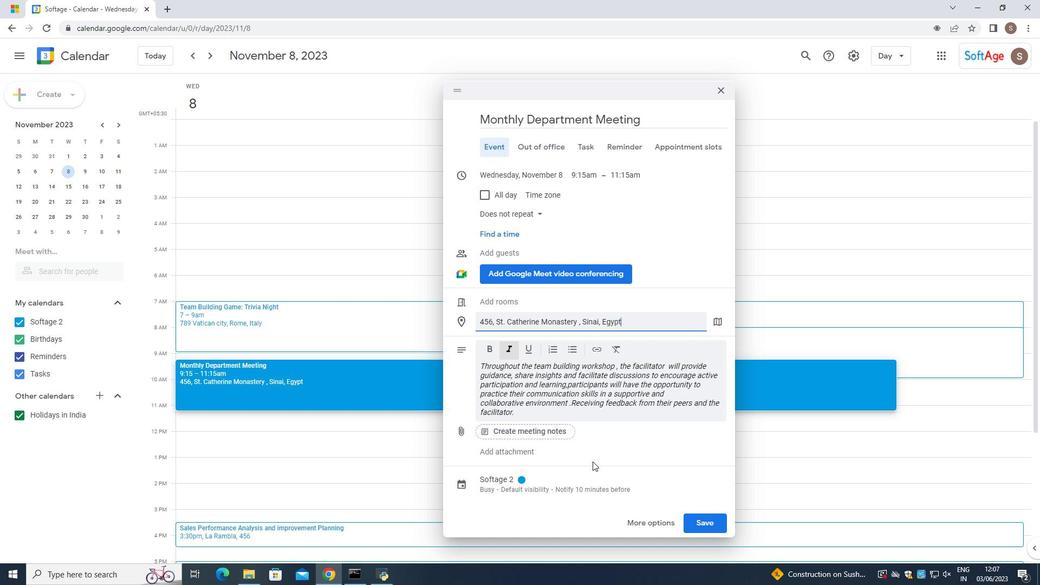 
Action: Mouse moved to (560, 479)
Screenshot: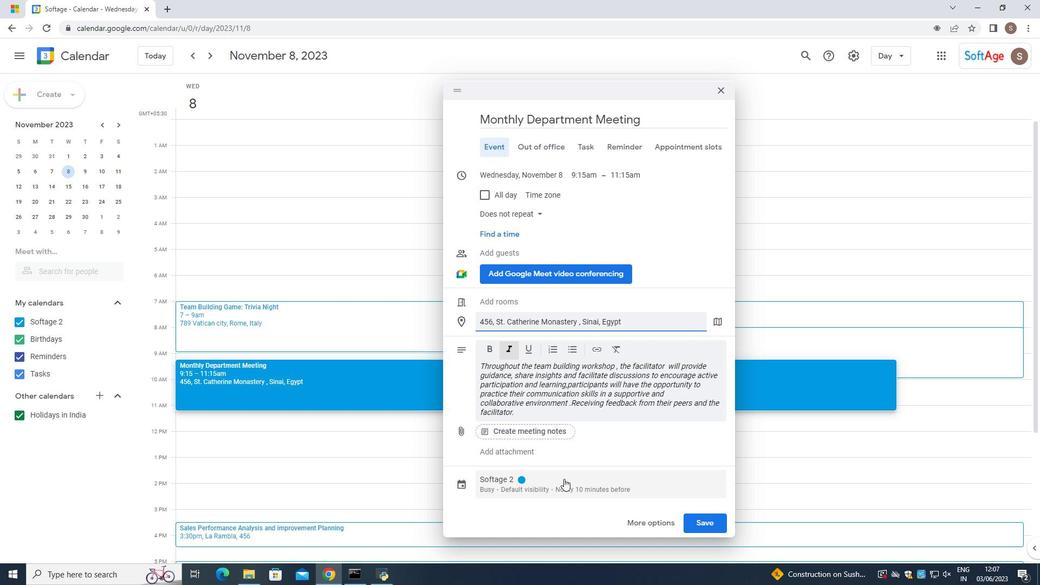 
Action: Mouse pressed left at (560, 479)
Screenshot: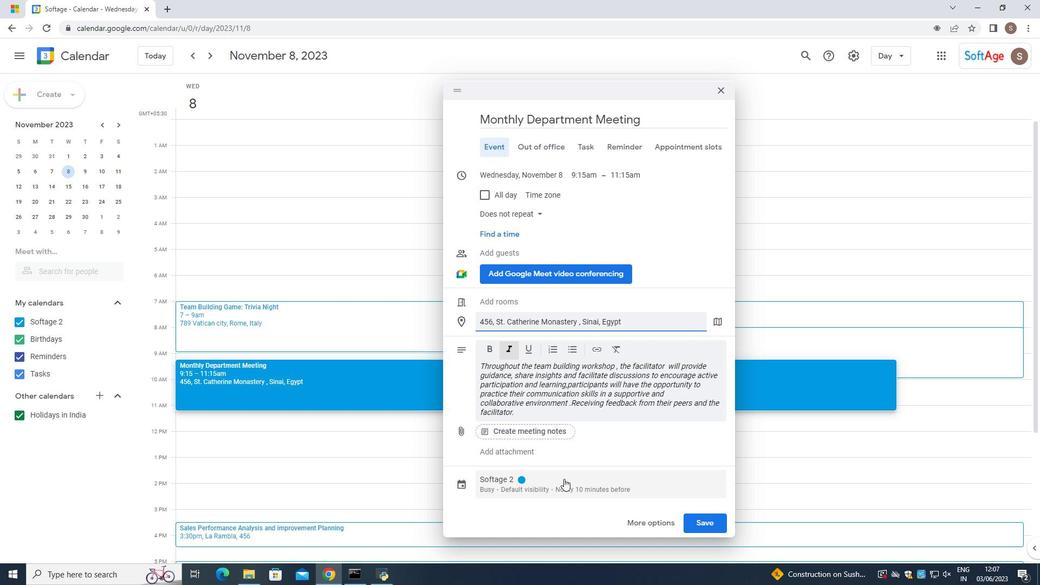 
Action: Mouse moved to (544, 405)
Screenshot: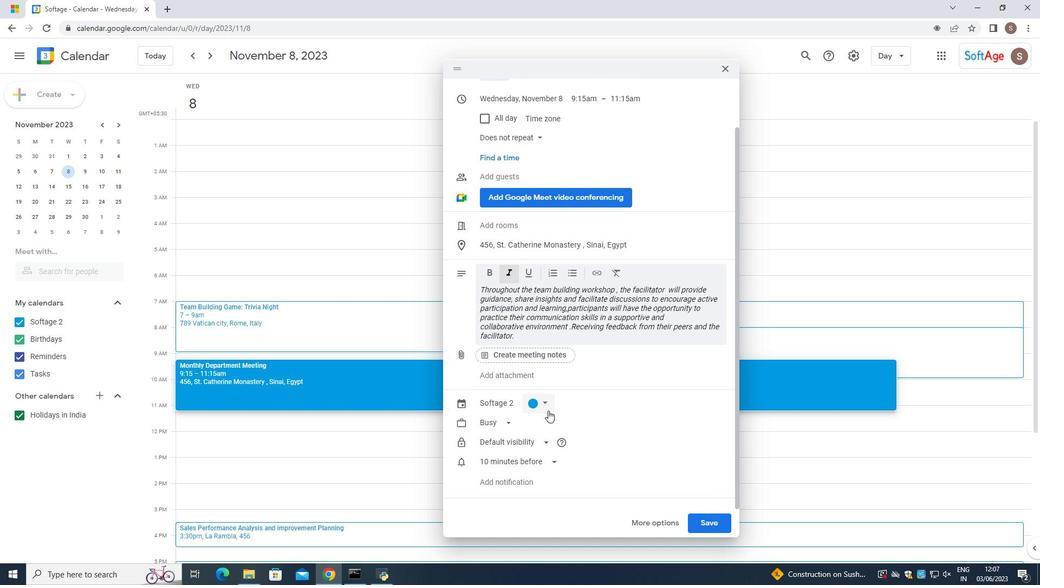 
Action: Mouse pressed left at (544, 405)
Screenshot: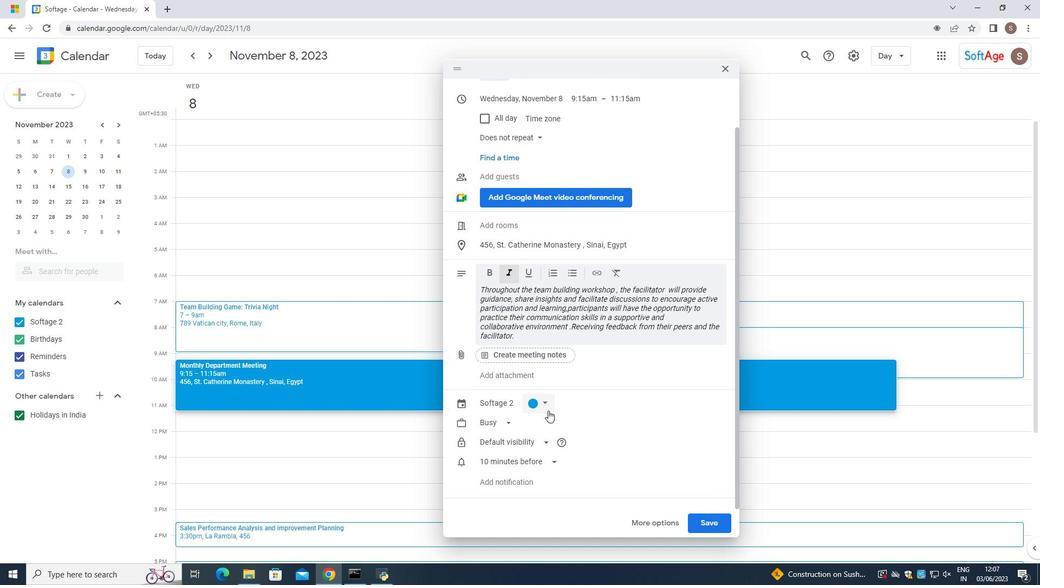 
Action: Mouse moved to (541, 456)
Screenshot: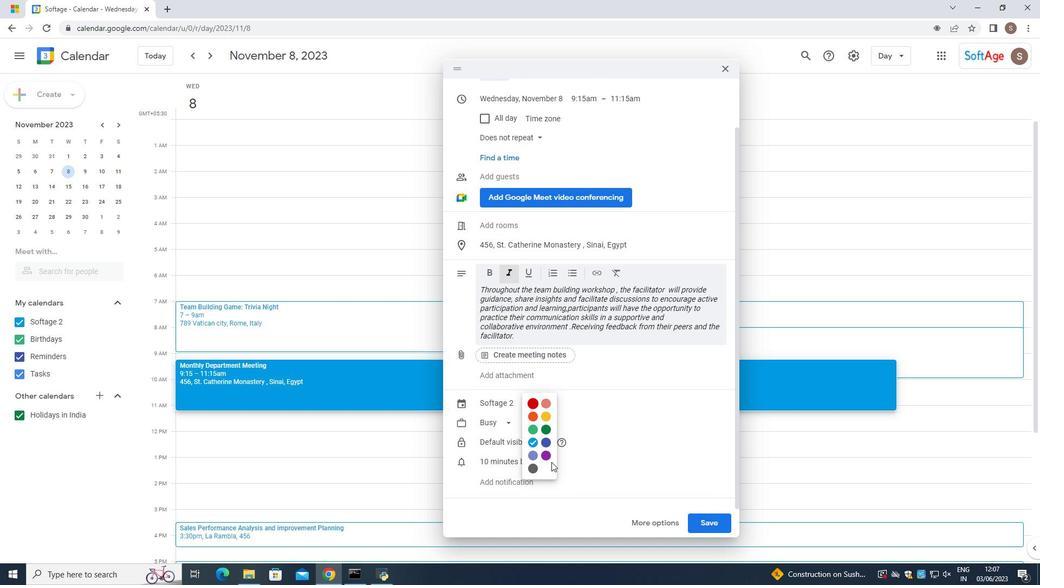 
Action: Mouse pressed left at (541, 456)
Screenshot: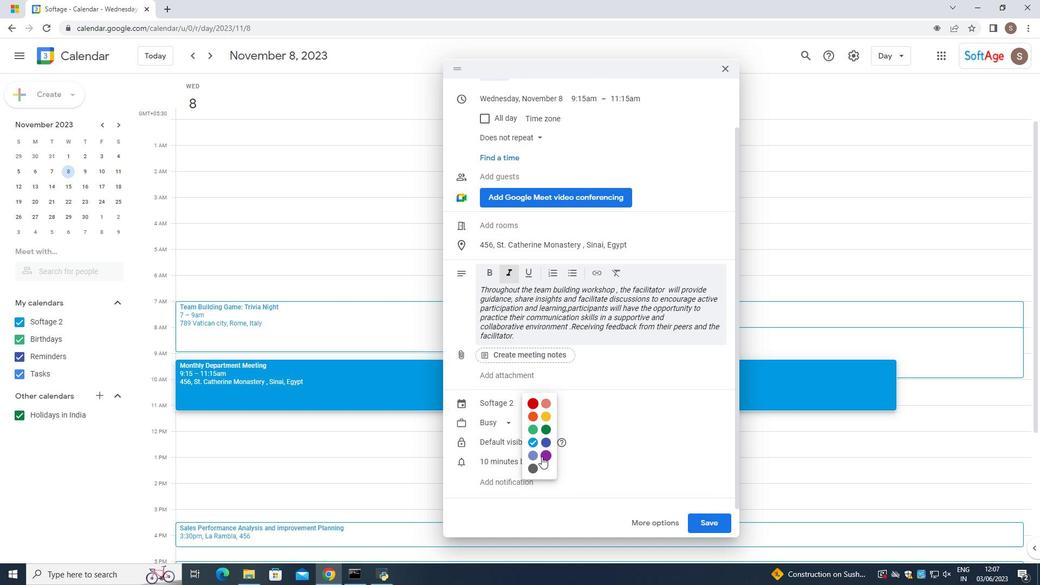 
Action: Mouse moved to (543, 407)
Screenshot: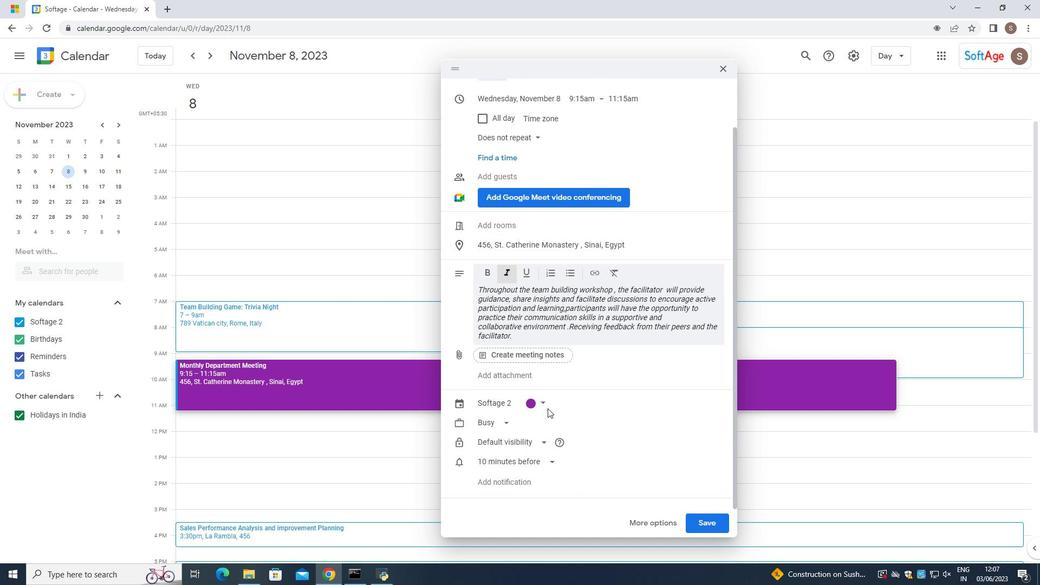 
Action: Mouse pressed left at (543, 407)
Screenshot: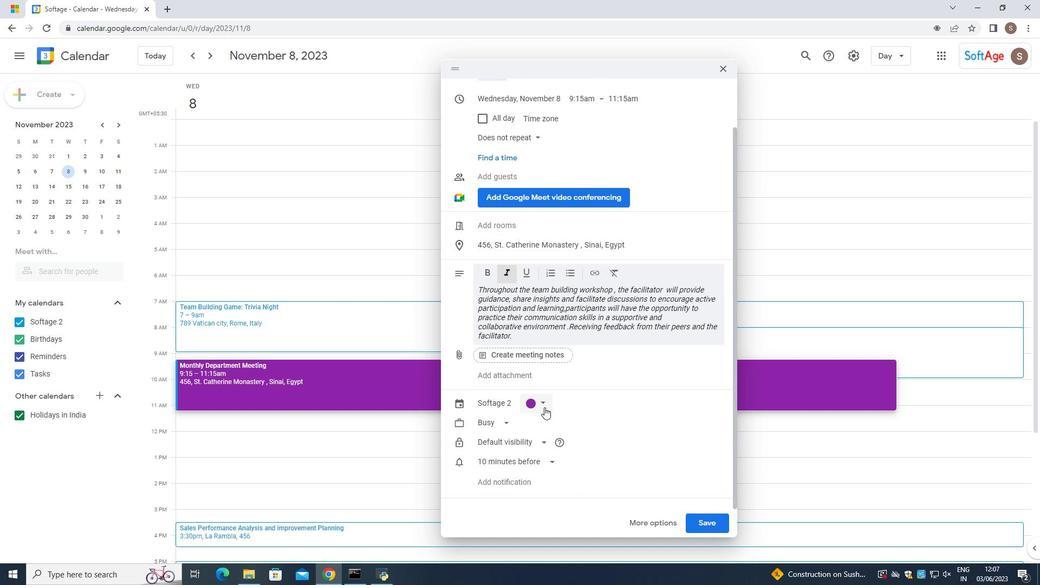 
Action: Mouse moved to (543, 445)
Screenshot: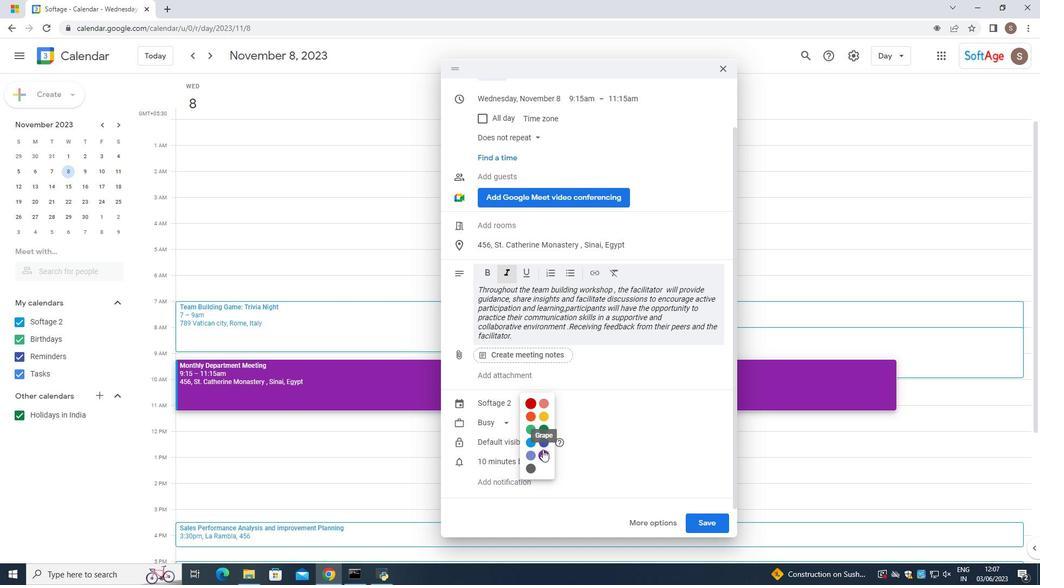 
Action: Mouse pressed left at (543, 445)
Screenshot: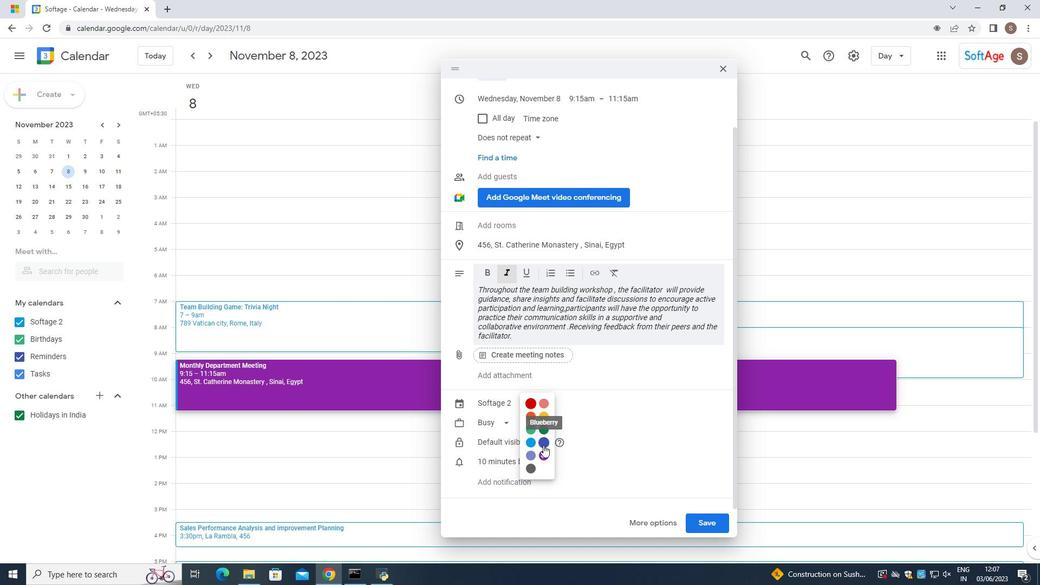 
Action: Mouse moved to (573, 305)
Screenshot: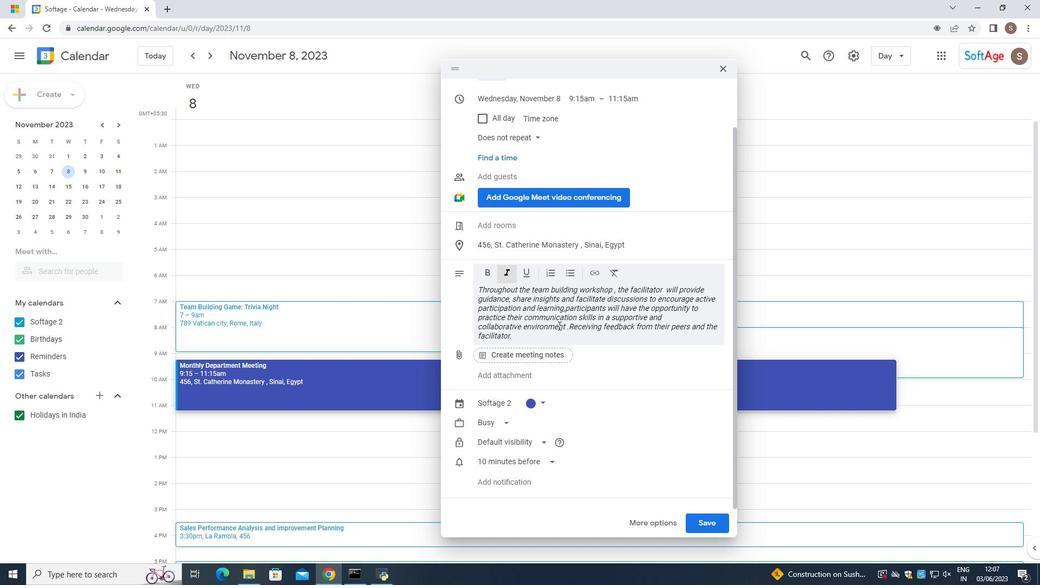 
Action: Mouse scrolled (573, 305) with delta (0, 0)
Screenshot: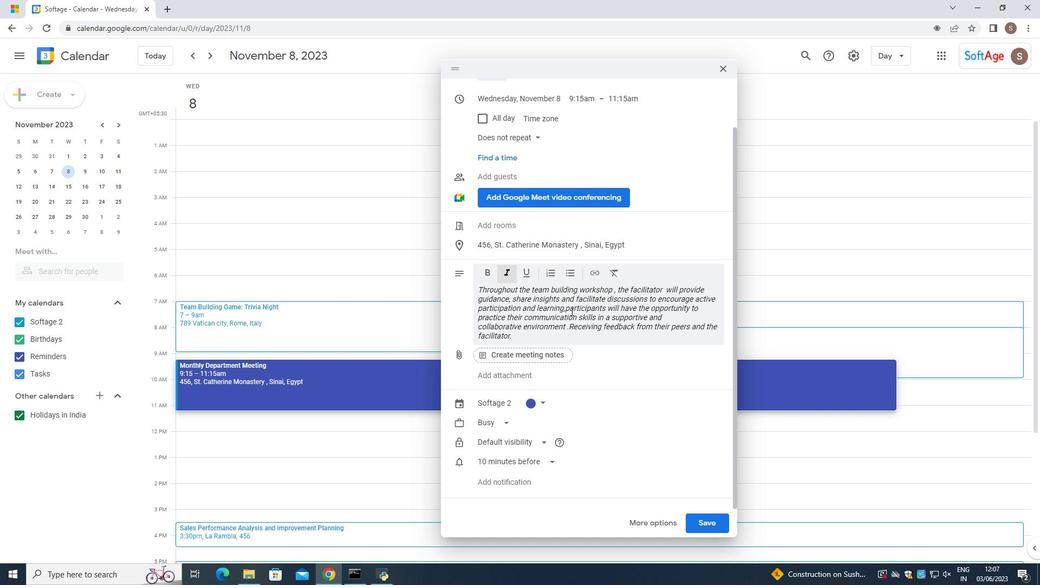 
Action: Mouse scrolled (573, 305) with delta (0, 0)
Screenshot: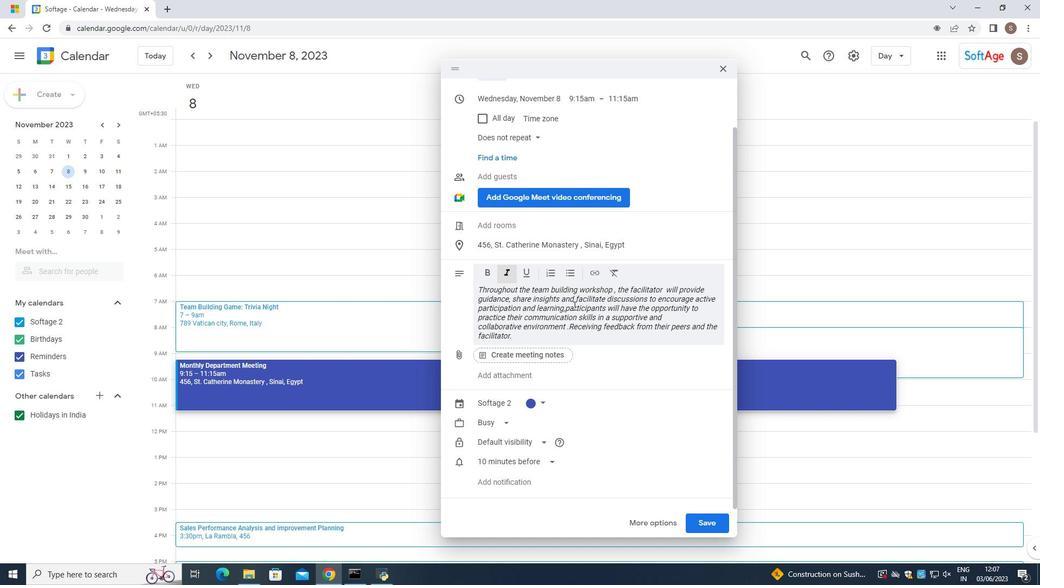 
Action: Mouse scrolled (573, 305) with delta (0, 0)
Screenshot: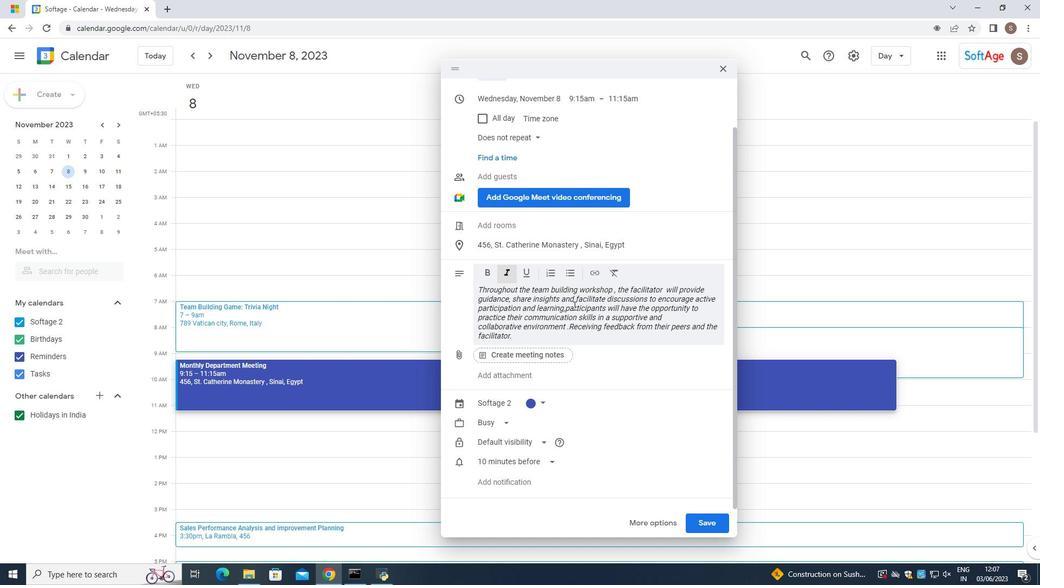 
Action: Mouse scrolled (573, 305) with delta (0, 0)
Screenshot: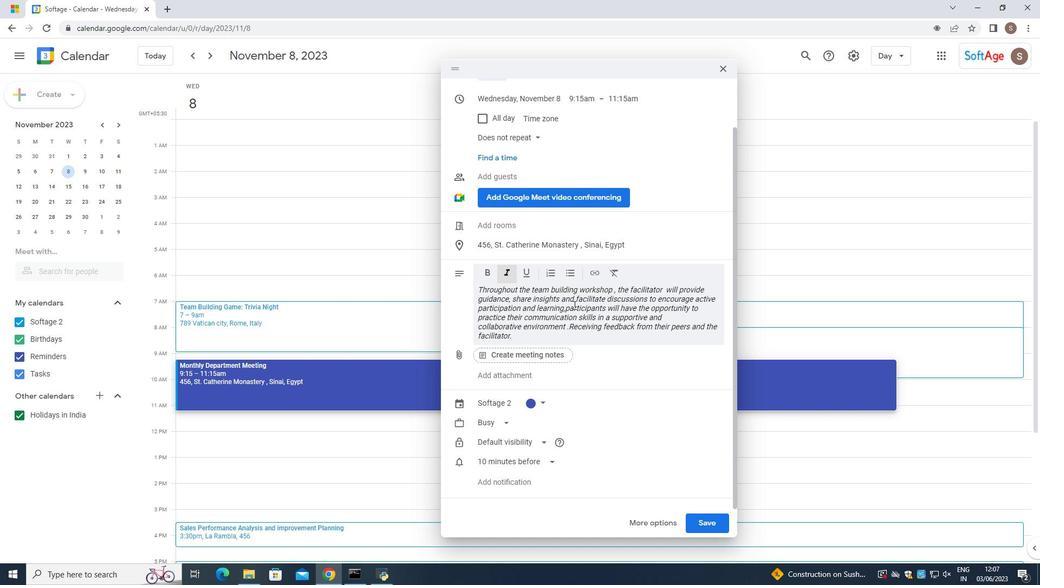 
Action: Mouse scrolled (573, 305) with delta (0, 0)
Screenshot: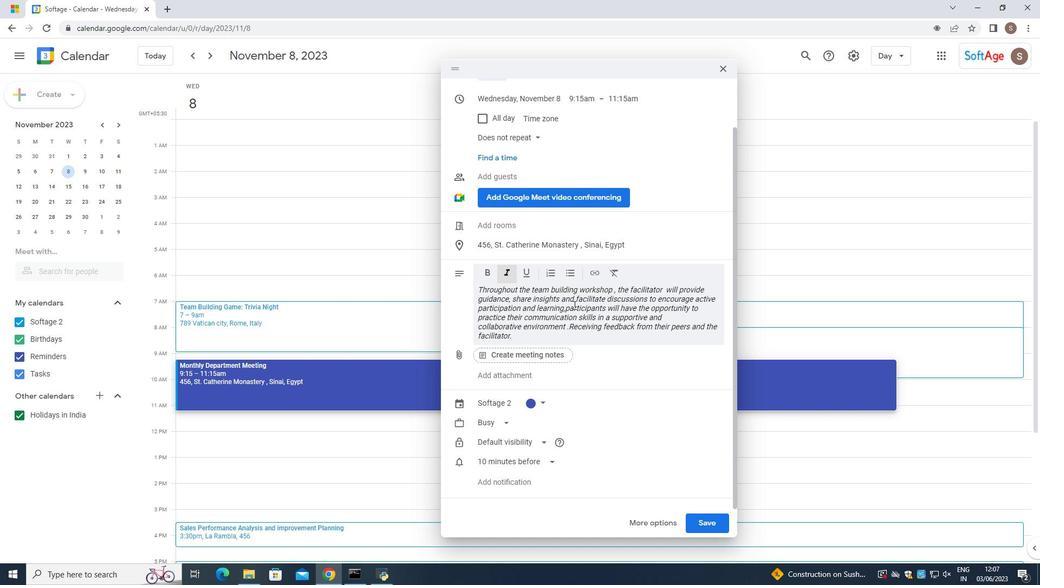 
Action: Mouse moved to (535, 193)
Screenshot: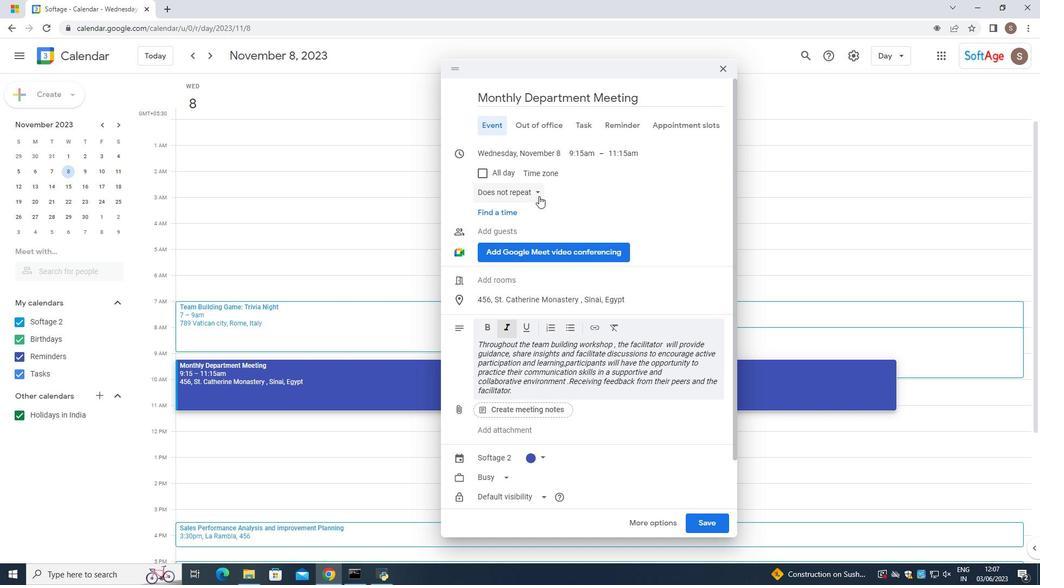 
Action: Mouse scrolled (535, 194) with delta (0, 0)
Screenshot: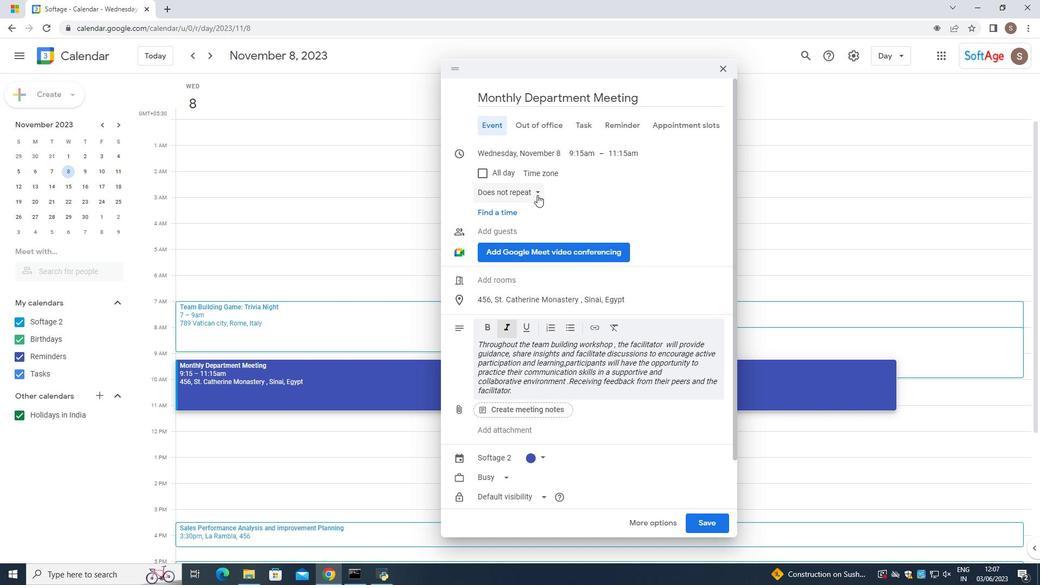 
Action: Mouse moved to (700, 523)
Screenshot: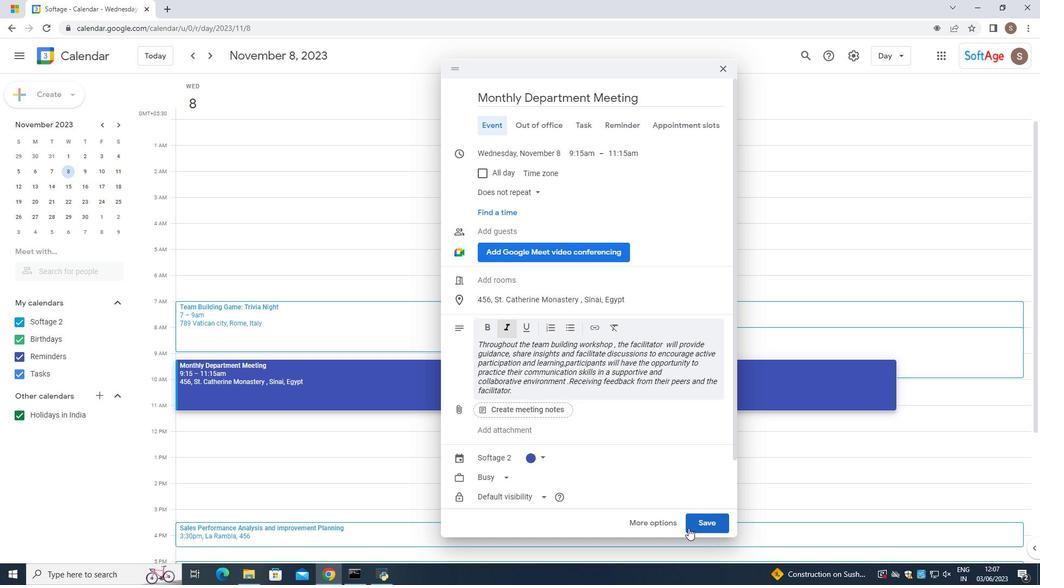 
Action: Mouse pressed left at (700, 523)
Screenshot: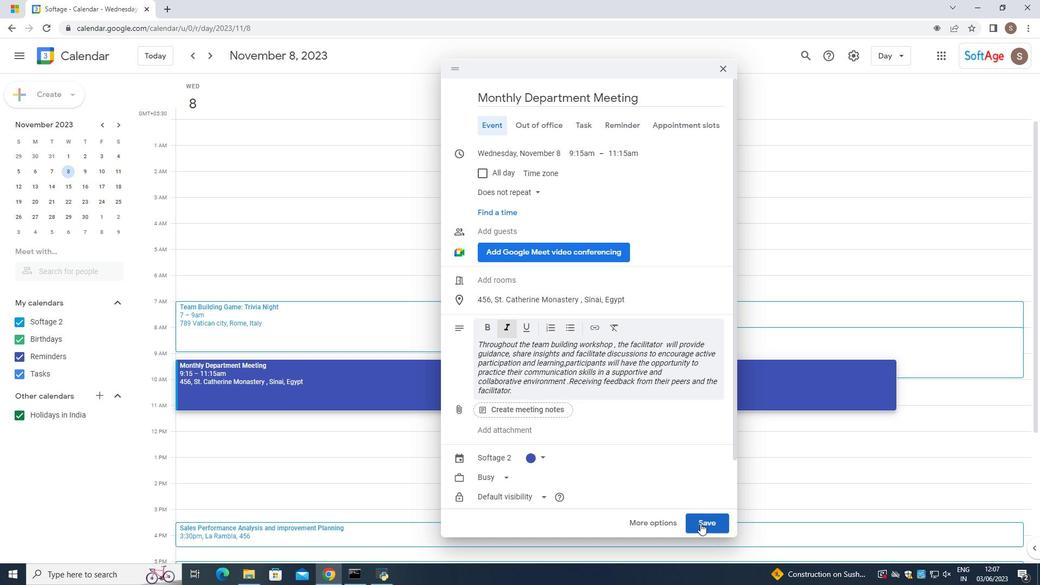 
Action: Mouse moved to (451, 377)
Screenshot: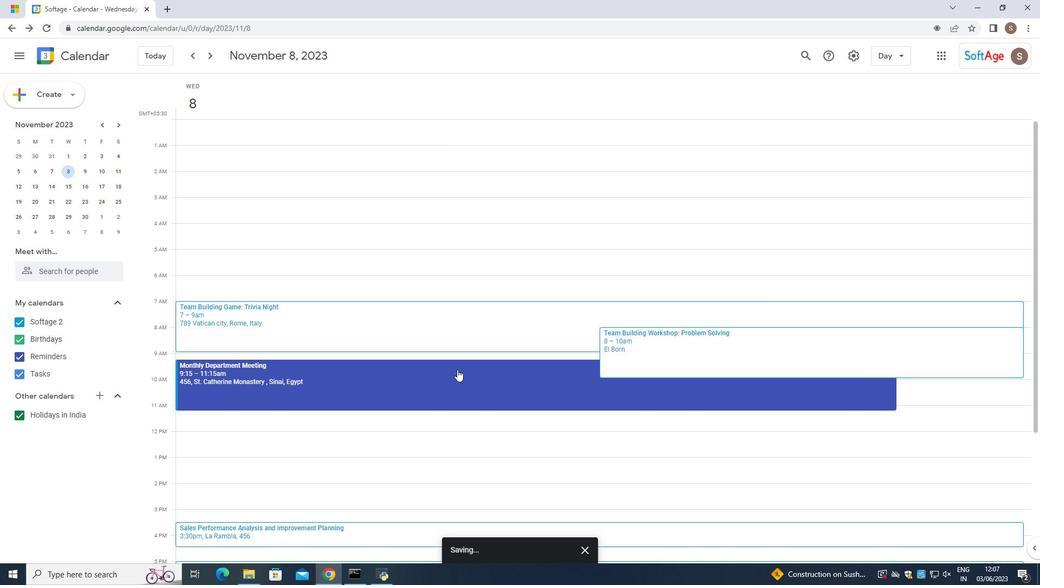 
Action: Mouse pressed left at (451, 377)
Screenshot: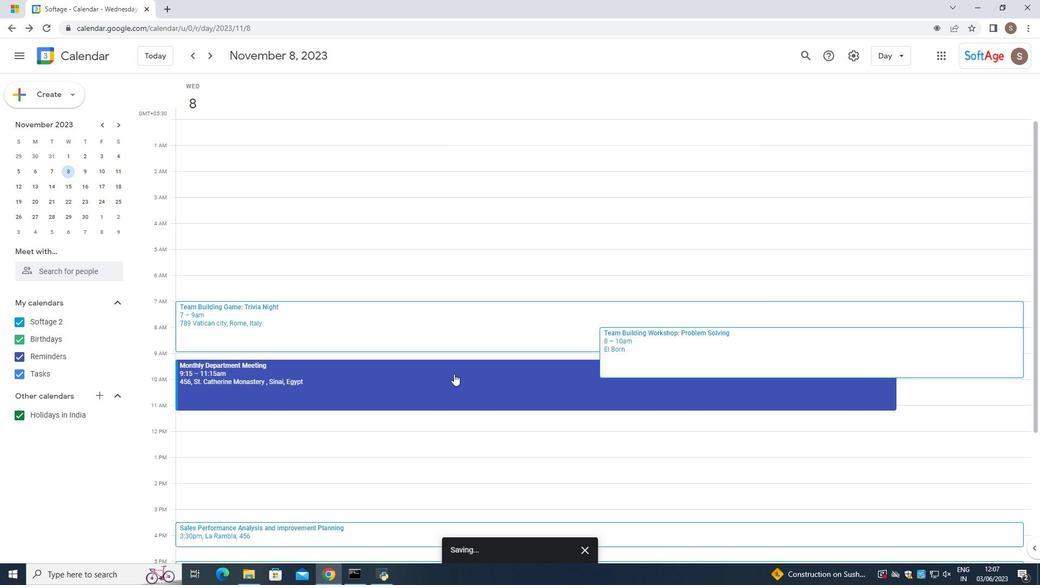 
Action: Mouse moved to (652, 197)
Screenshot: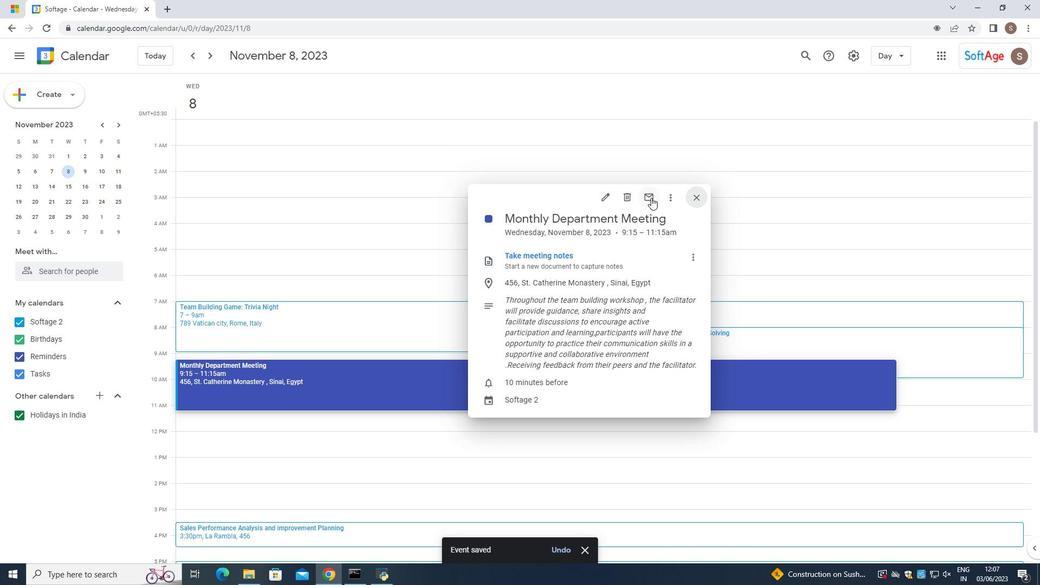 
Action: Mouse pressed left at (652, 197)
Screenshot: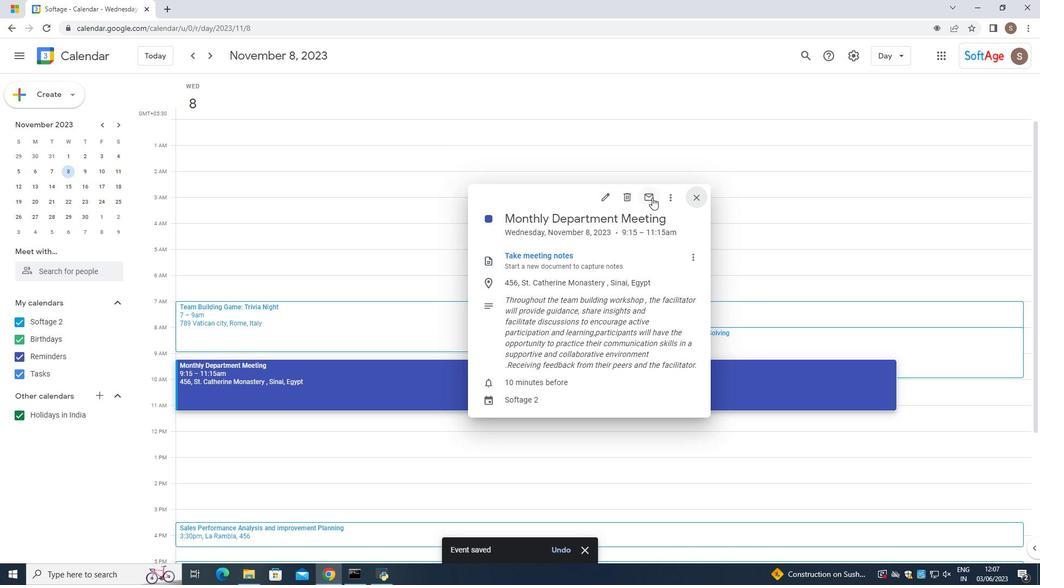 
Action: Mouse moved to (380, 246)
Screenshot: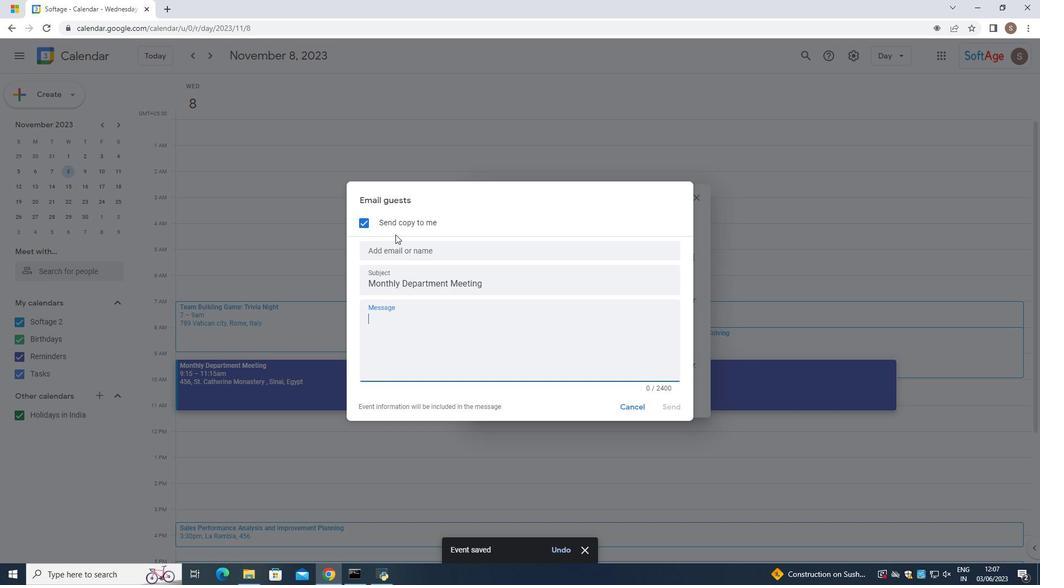 
Action: Mouse pressed left at (380, 246)
Screenshot: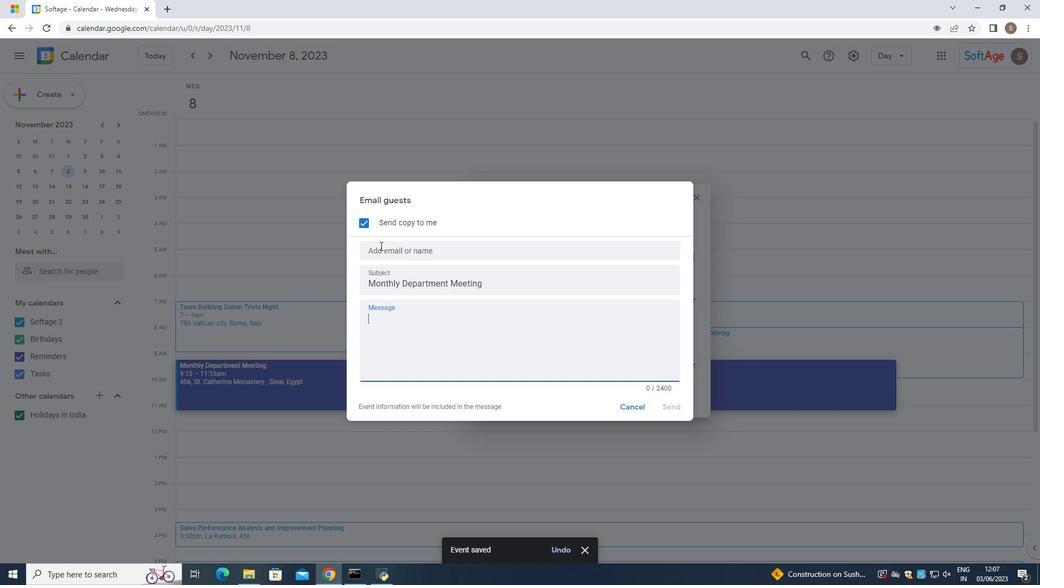 
Action: Mouse moved to (405, 321)
Screenshot: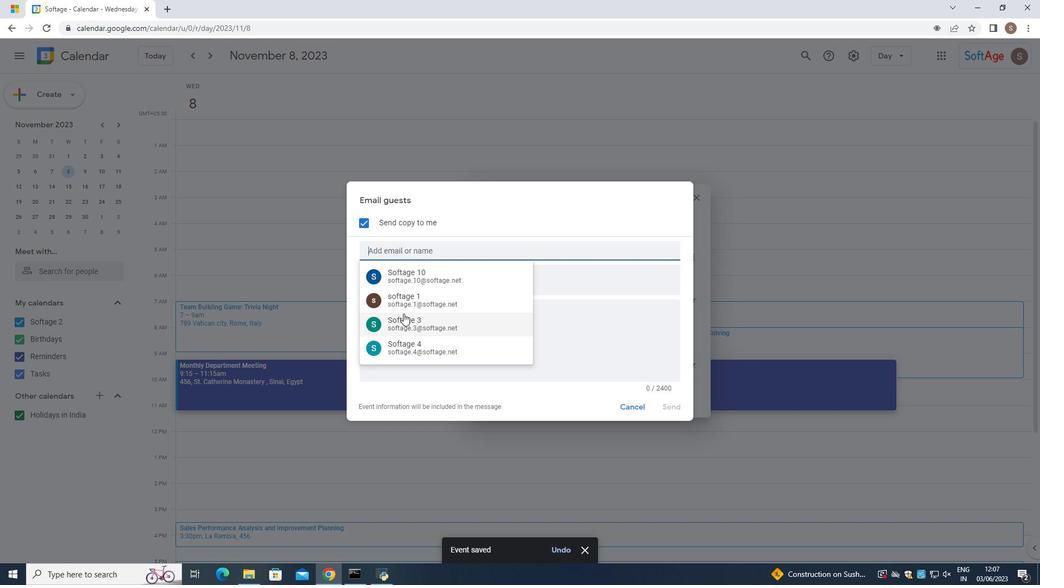 
Action: Mouse pressed left at (405, 321)
Screenshot: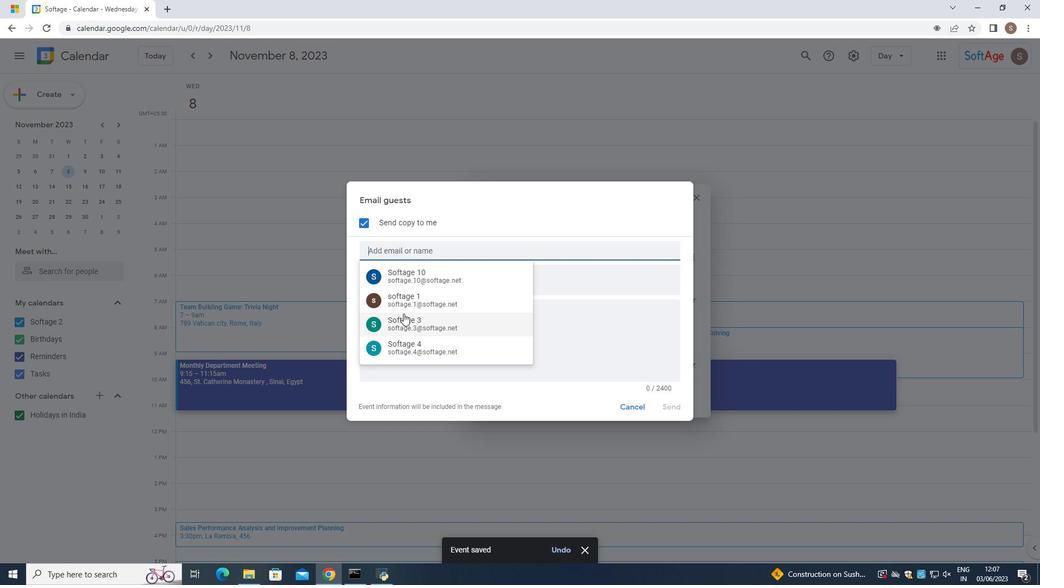 
Action: Mouse moved to (404, 262)
Screenshot: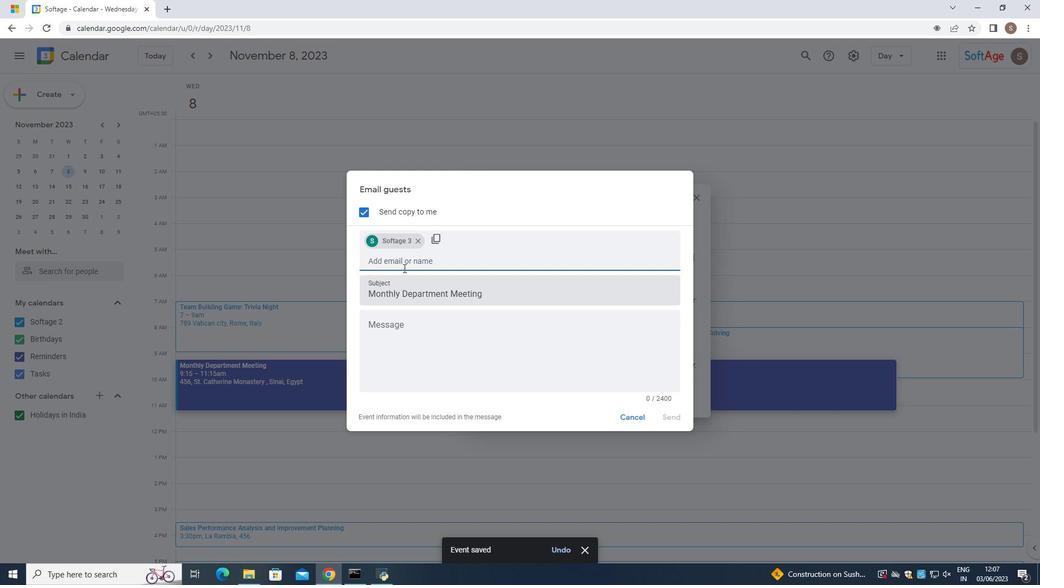 
Action: Mouse pressed left at (404, 262)
Screenshot: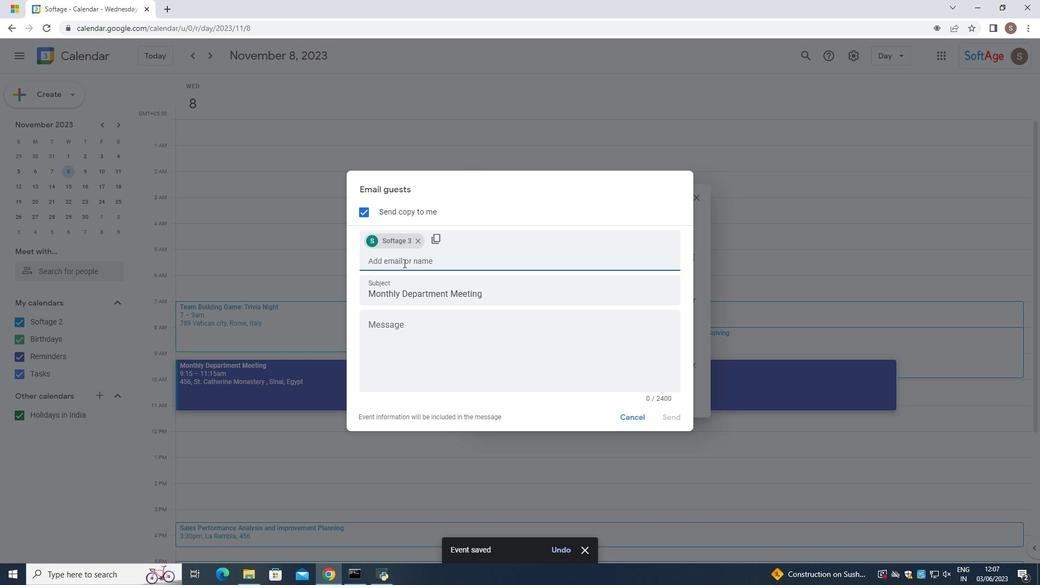 
Action: Mouse moved to (407, 306)
Screenshot: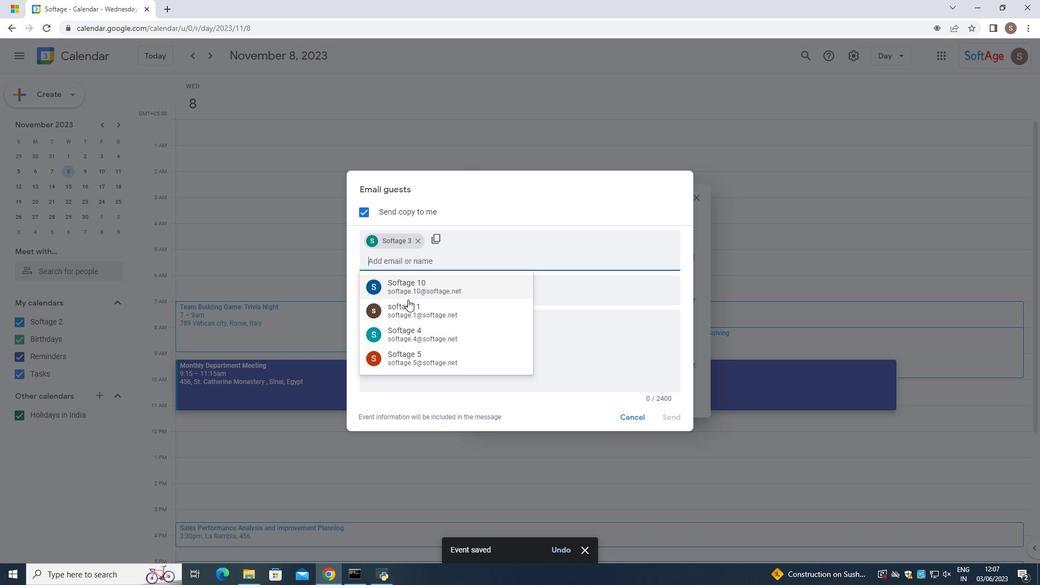 
Action: Mouse pressed left at (407, 306)
Screenshot: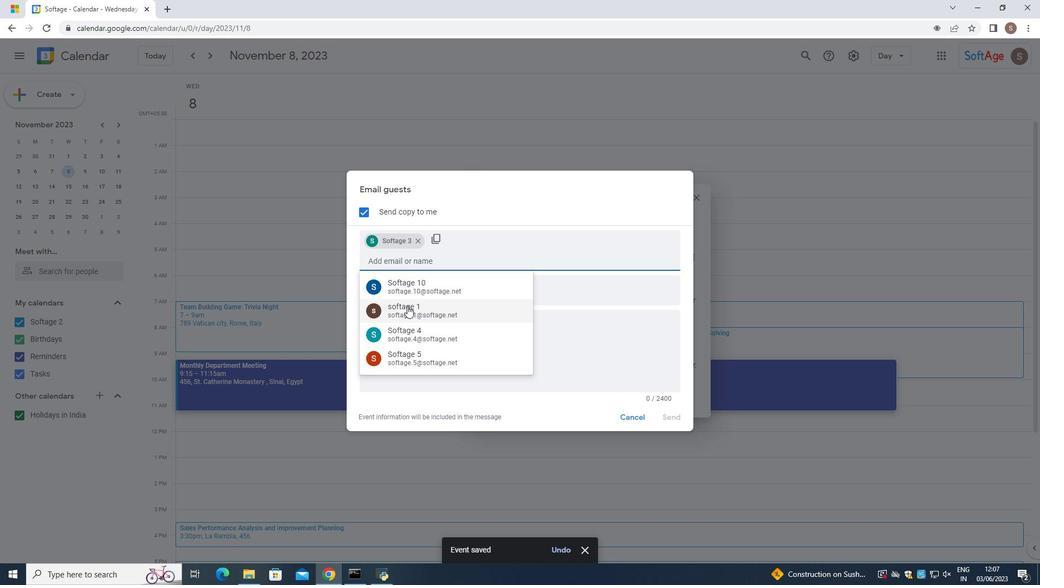 
Action: Mouse moved to (386, 324)
Screenshot: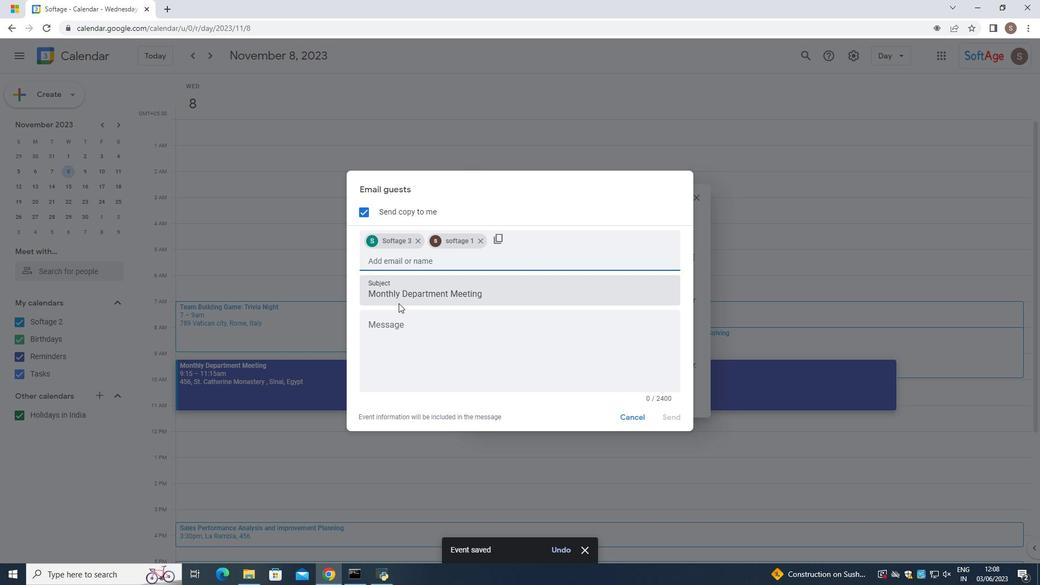 
Action: Mouse pressed left at (386, 324)
Screenshot: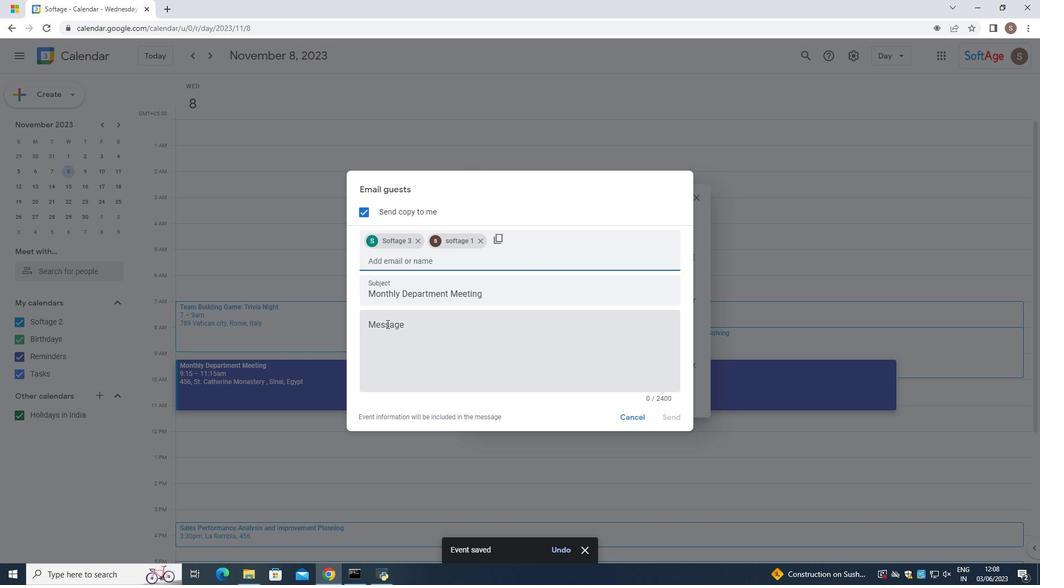 
Action: Mouse moved to (396, 346)
Screenshot: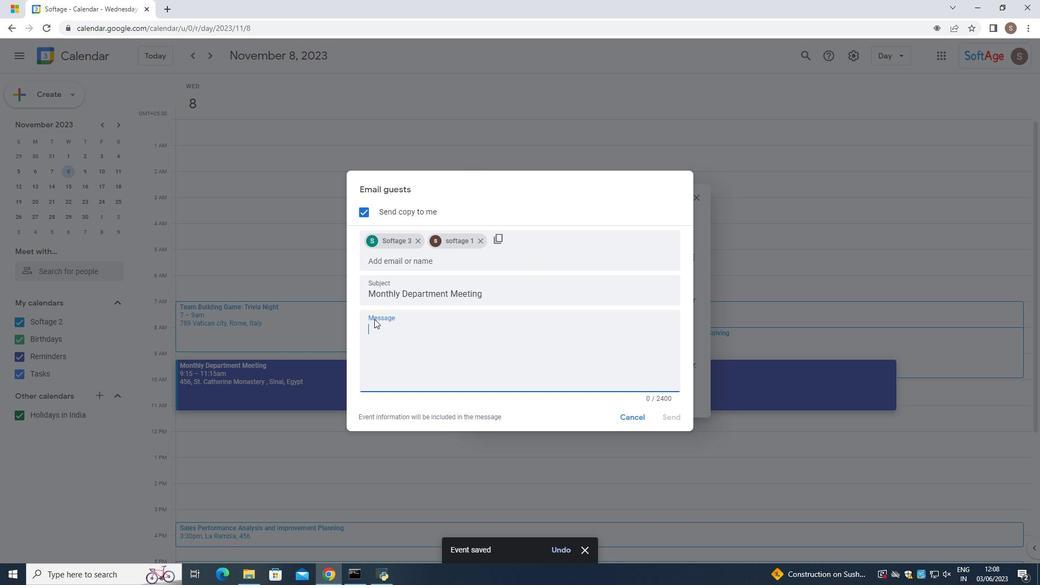 
Action: Key pressed participate
Screenshot: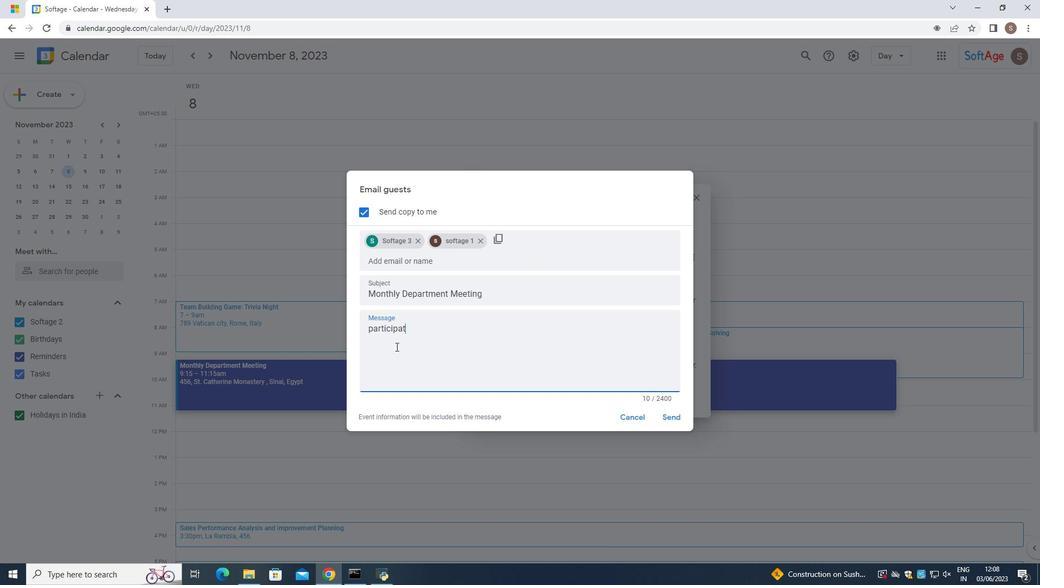 
Action: Mouse moved to (675, 415)
Screenshot: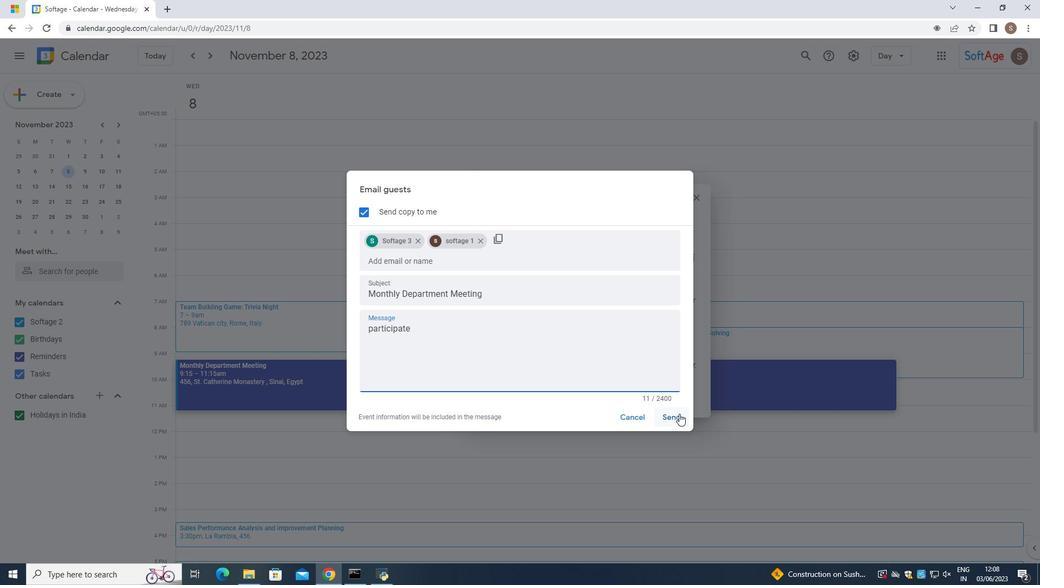 
